 Task: Search one way flight ticket for 4 adults, 1 infant in seat and 1 infant on lap in premium economy from Page: Page Municipal Airport to Greensboro: Piedmont Triad International Airport on 5-1-2023. Choice of flights is Spirit. Number of bags: 5 checked bags. Price is upto 98000. Outbound departure time preference is 14:00.
Action: Mouse moved to (165, 173)
Screenshot: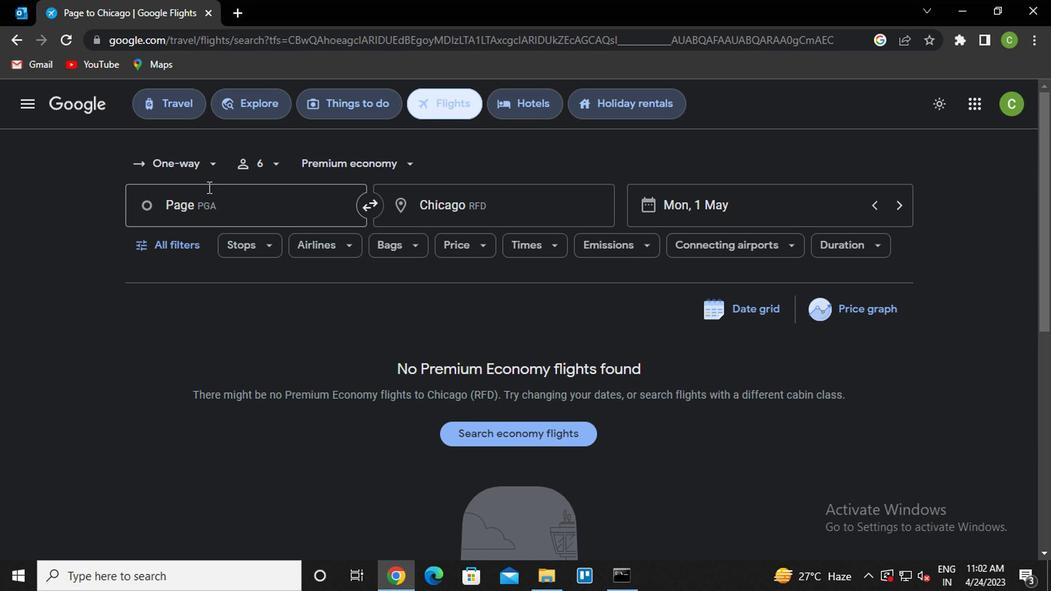 
Action: Mouse pressed left at (165, 173)
Screenshot: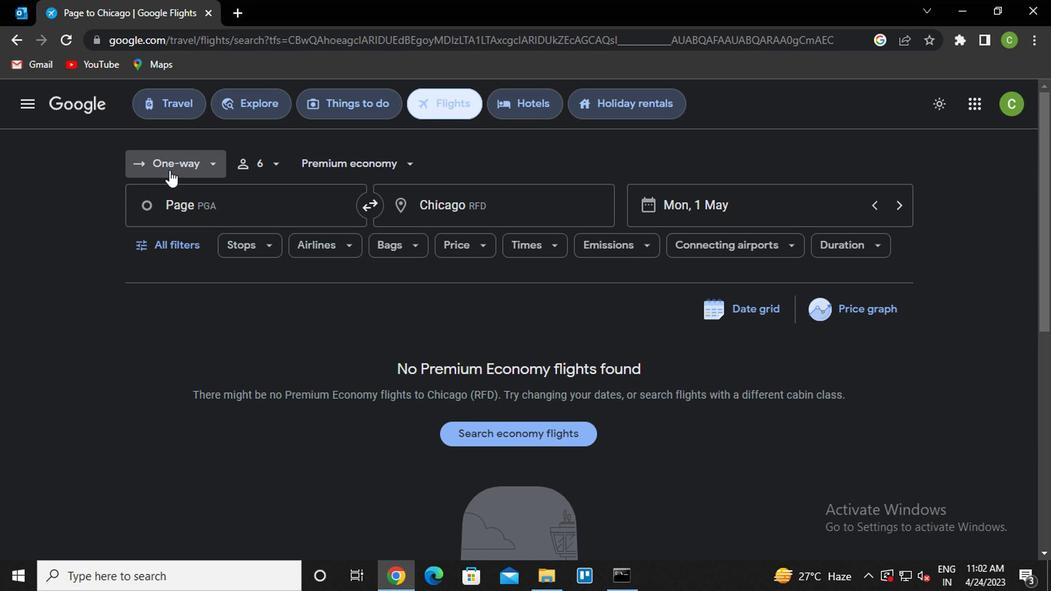 
Action: Mouse moved to (176, 228)
Screenshot: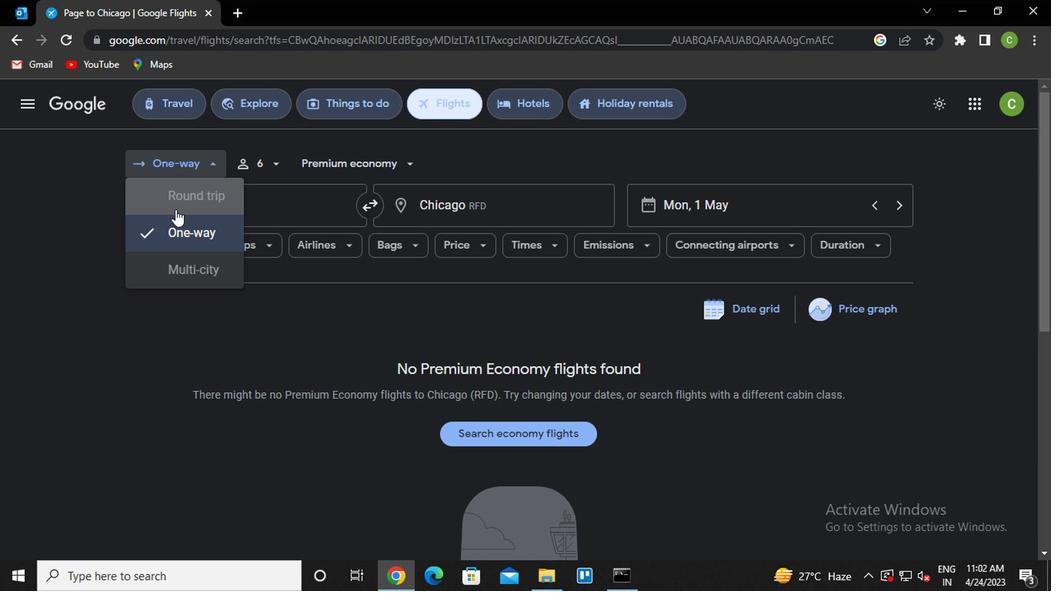 
Action: Mouse pressed left at (176, 228)
Screenshot: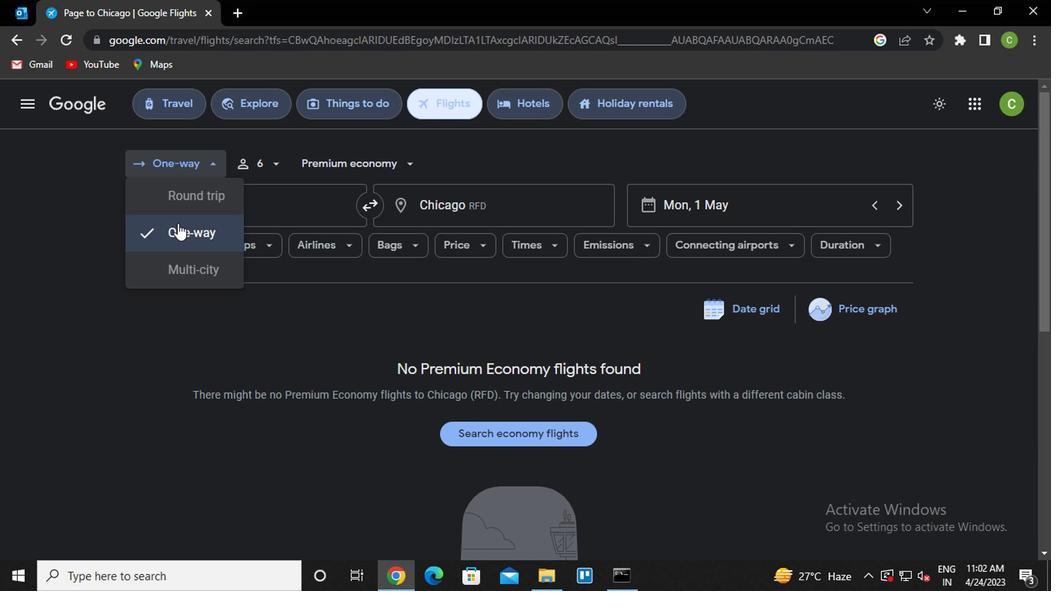 
Action: Mouse moved to (262, 173)
Screenshot: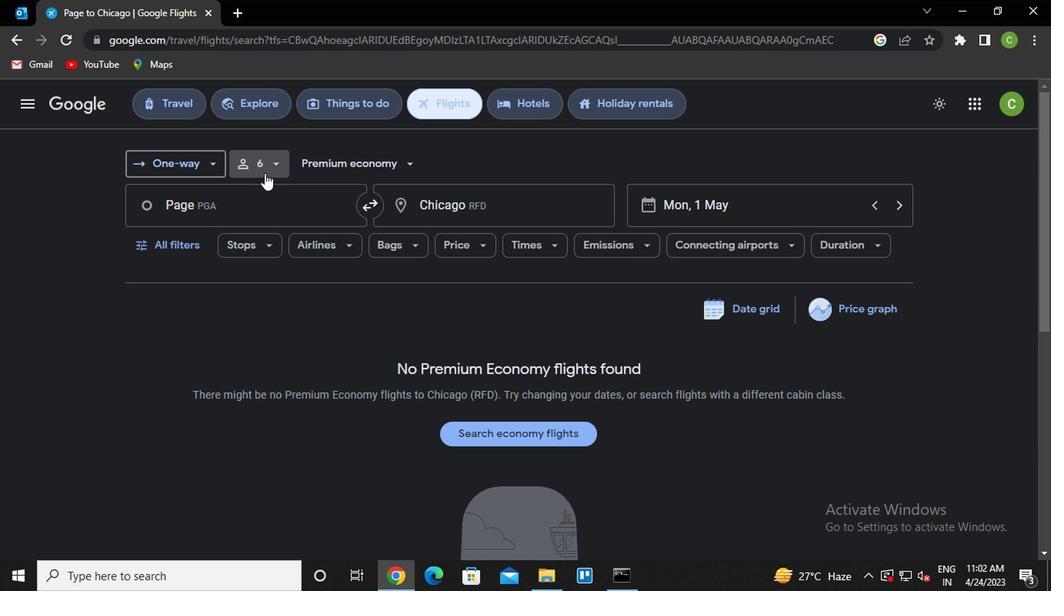 
Action: Mouse pressed left at (262, 173)
Screenshot: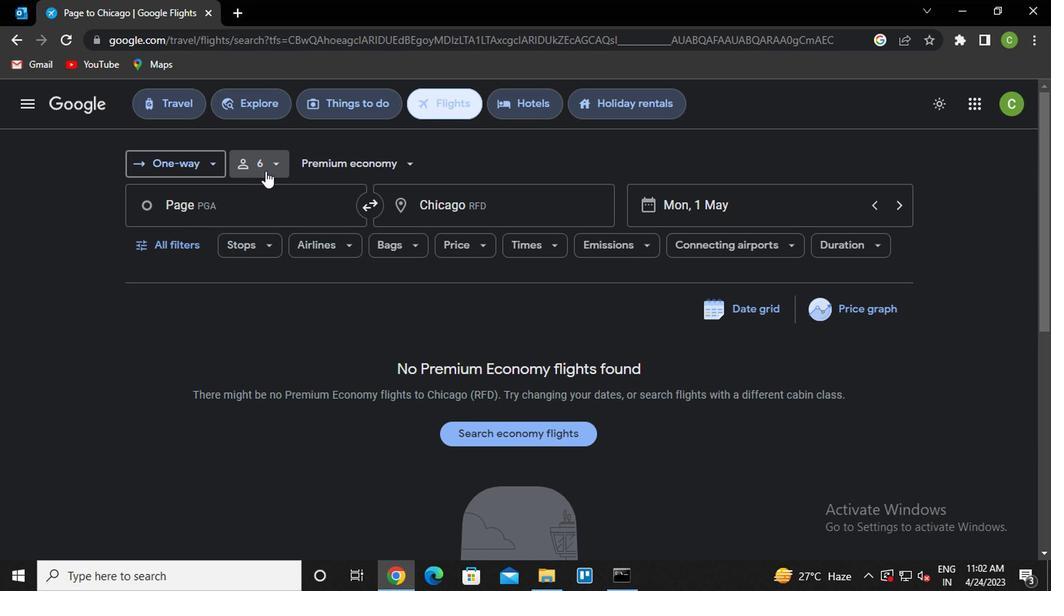
Action: Mouse moved to (327, 203)
Screenshot: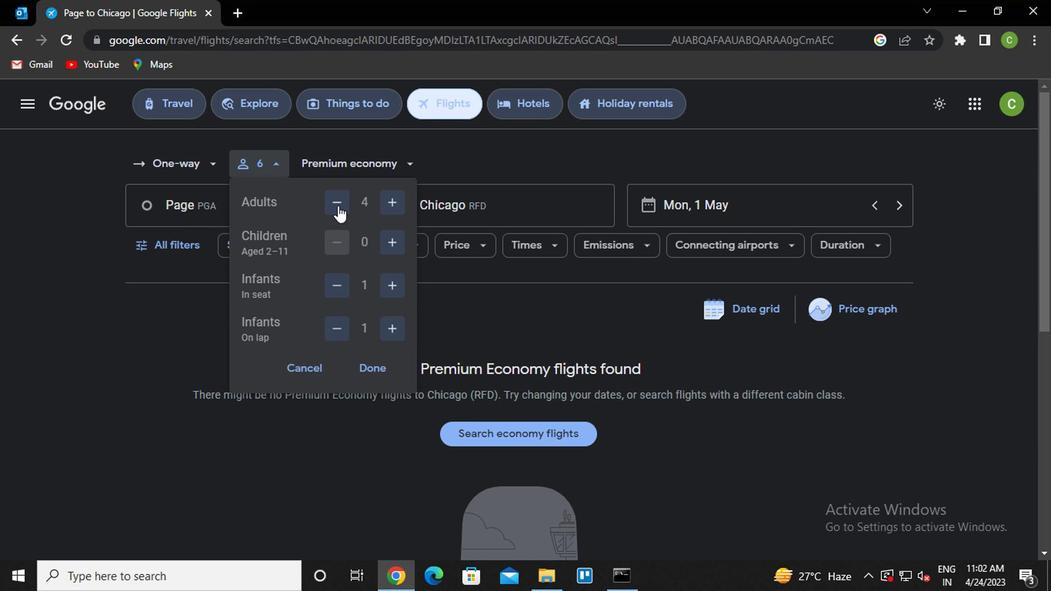 
Action: Mouse pressed left at (327, 203)
Screenshot: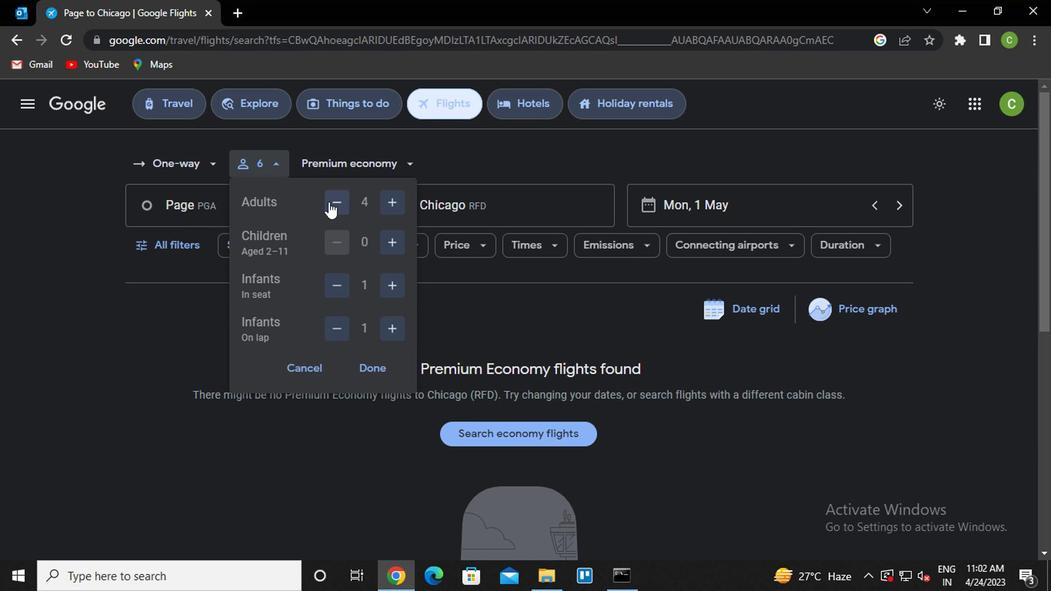 
Action: Mouse moved to (387, 200)
Screenshot: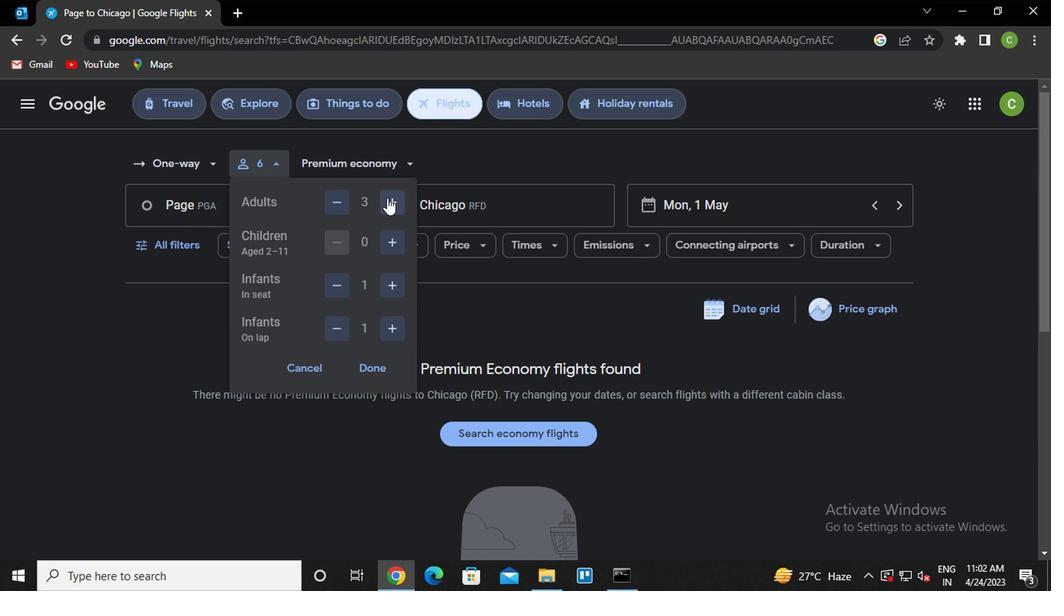 
Action: Mouse pressed left at (387, 200)
Screenshot: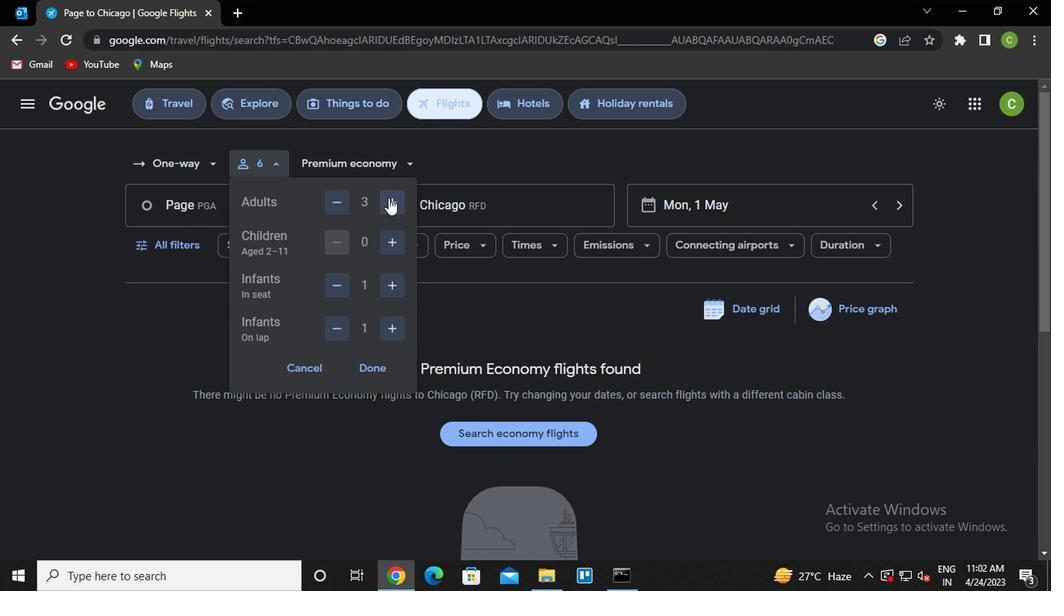 
Action: Mouse moved to (380, 371)
Screenshot: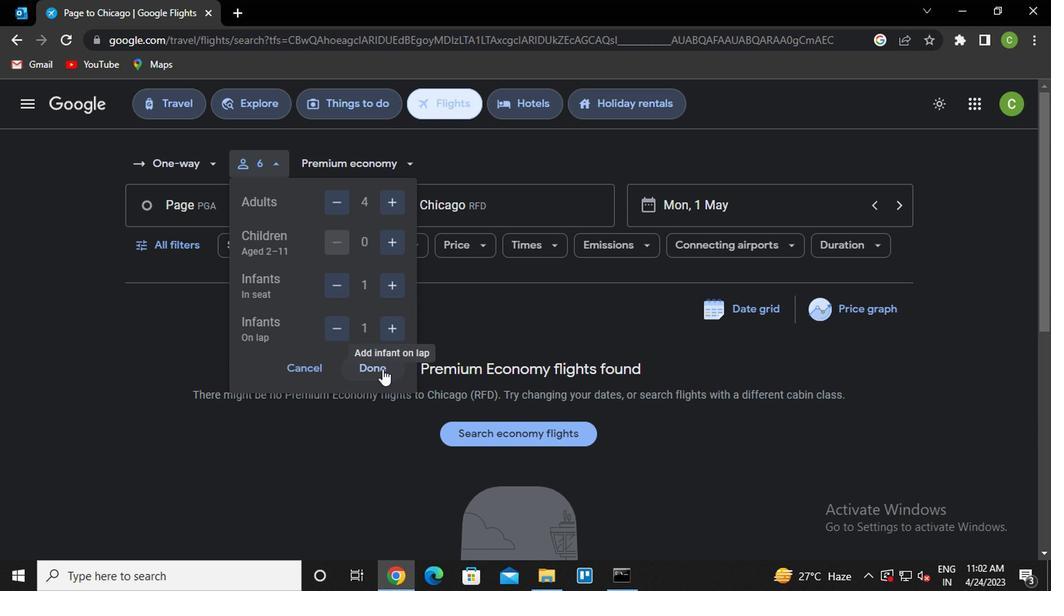 
Action: Mouse pressed left at (380, 371)
Screenshot: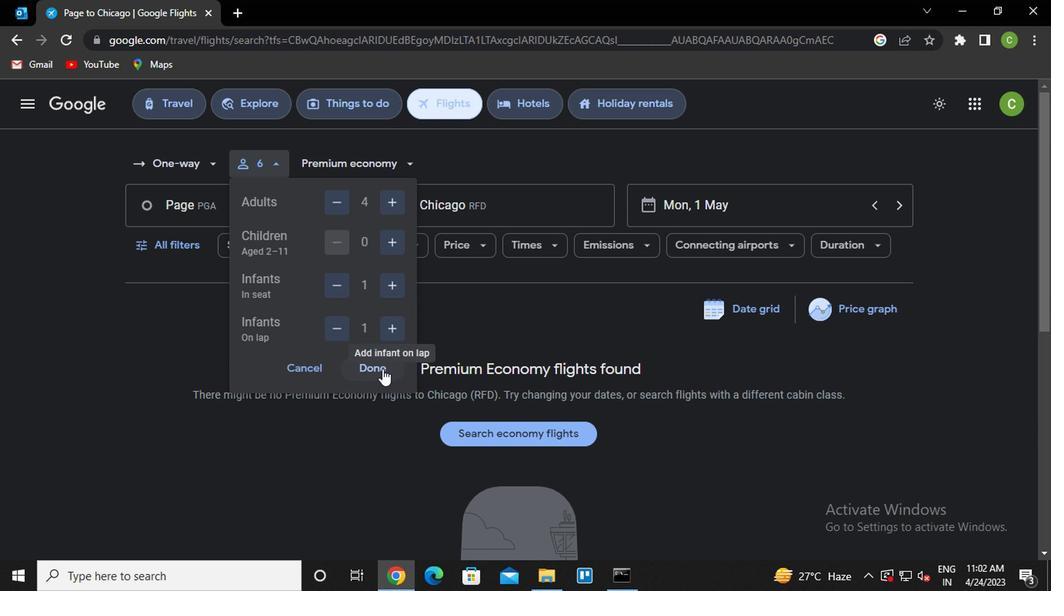 
Action: Mouse moved to (365, 167)
Screenshot: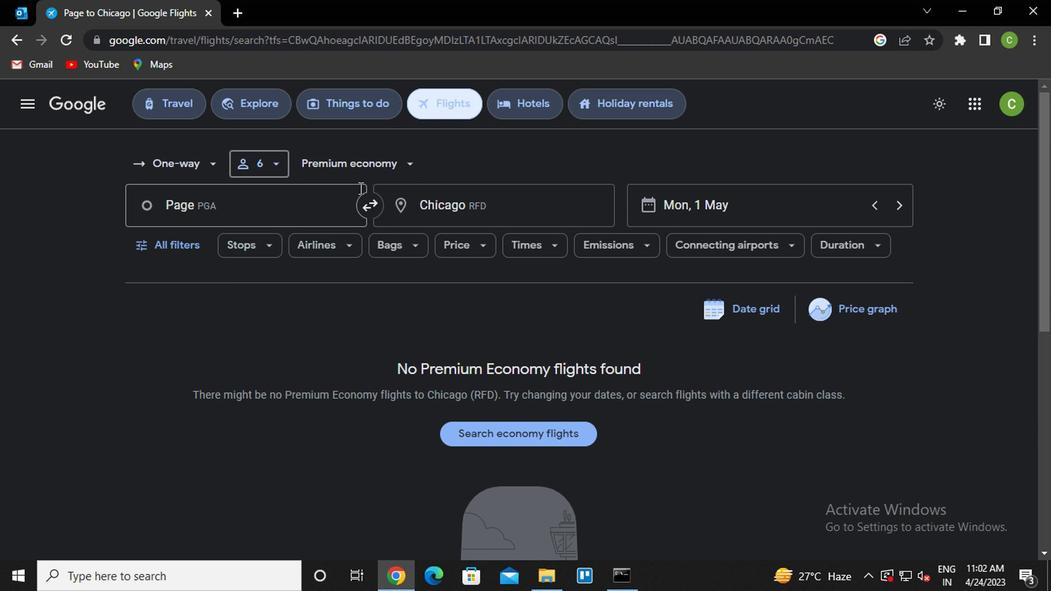 
Action: Mouse pressed left at (365, 167)
Screenshot: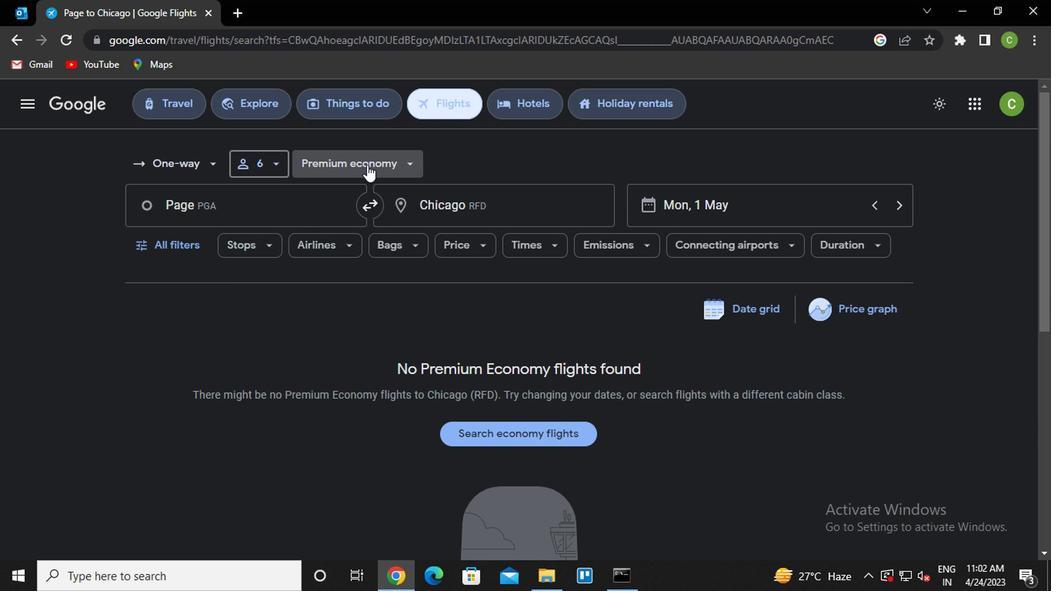
Action: Mouse moved to (376, 227)
Screenshot: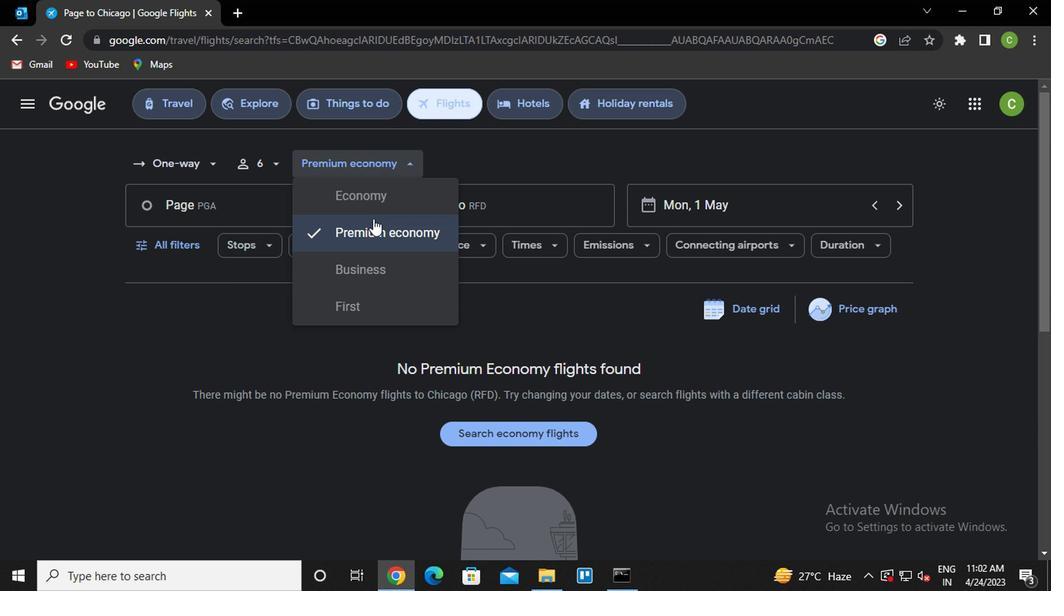 
Action: Mouse pressed left at (376, 227)
Screenshot: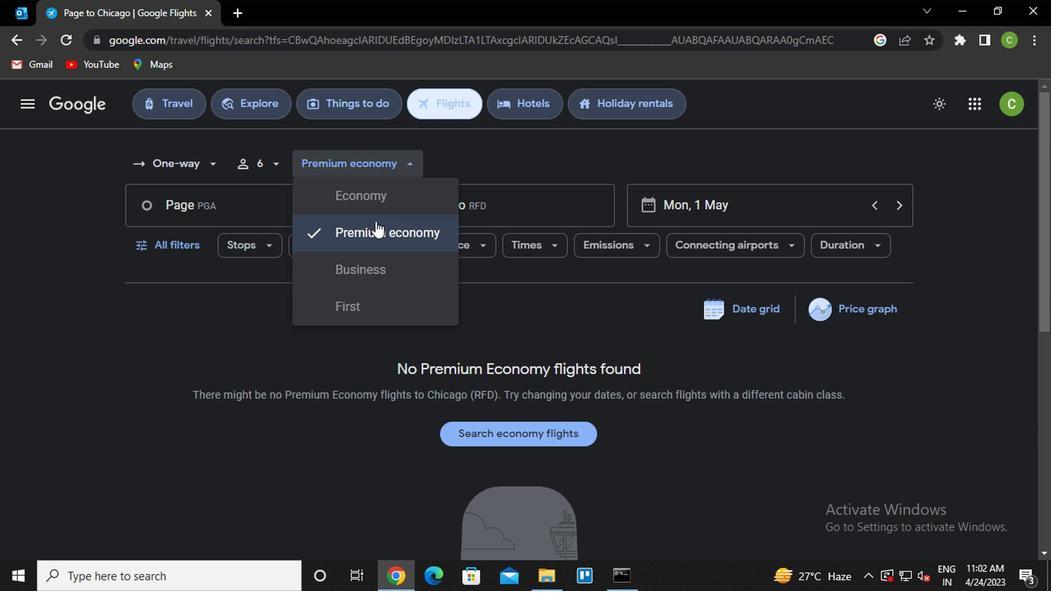 
Action: Mouse moved to (277, 215)
Screenshot: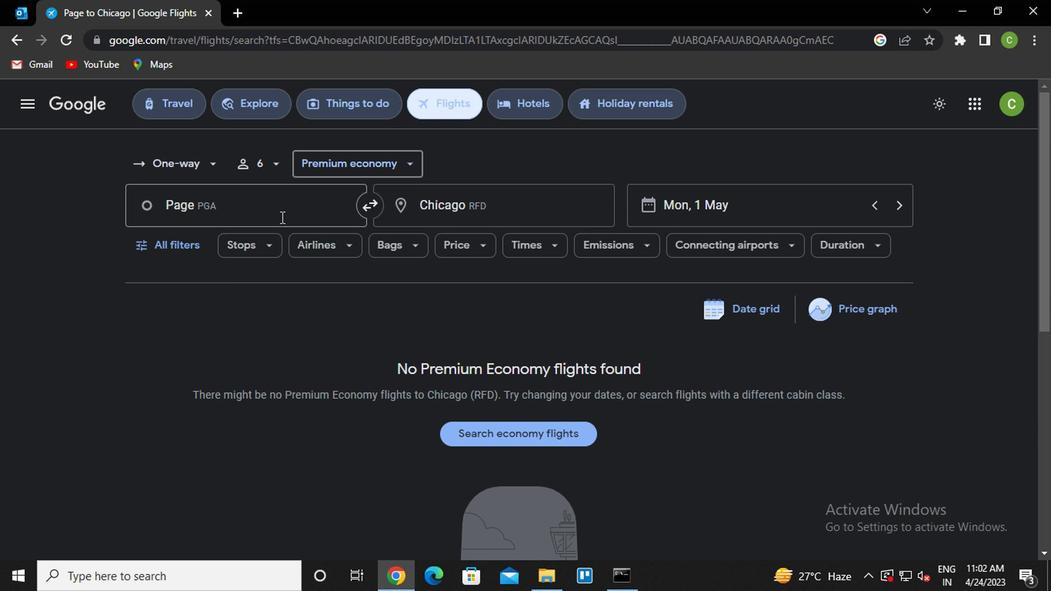 
Action: Mouse pressed left at (277, 215)
Screenshot: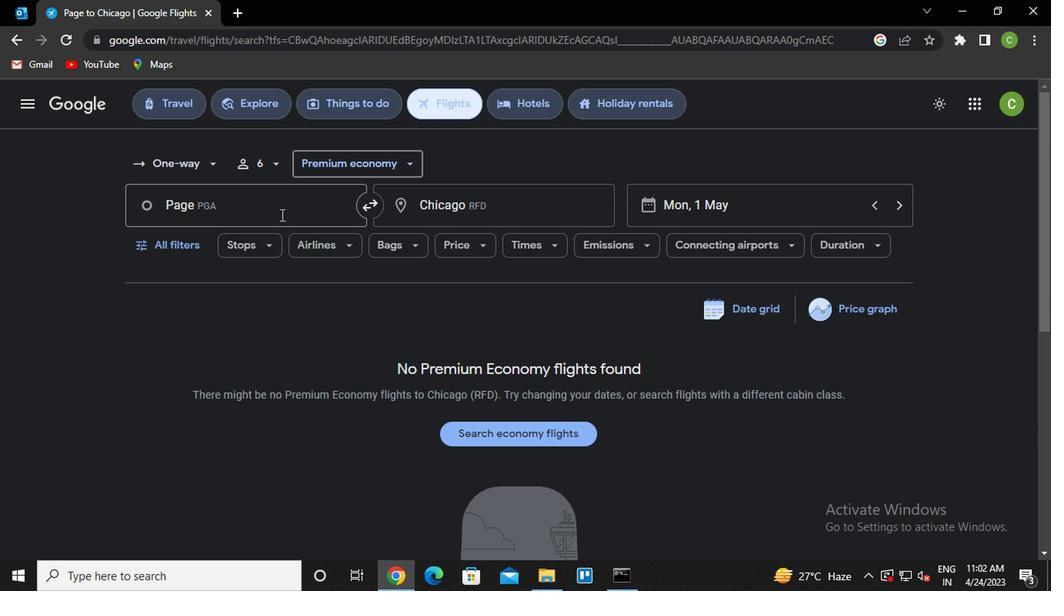 
Action: Mouse moved to (280, 214)
Screenshot: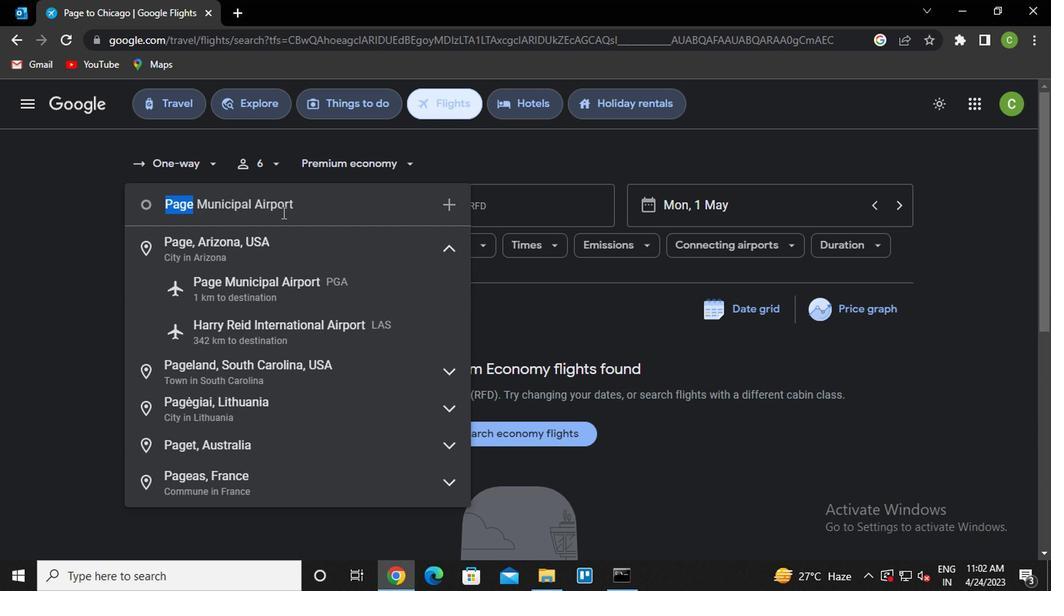 
Action: Key pressed p<Key.caps_lock>age<Key.space>mub<Key.backspace>nicipal<Key.space>to<Key.space>greensboro<Key.shift><Key.left>ctrl+C<Key.shift><Key.left><Key.left><Key.left>ctrl+V<Key.enter>
Screenshot: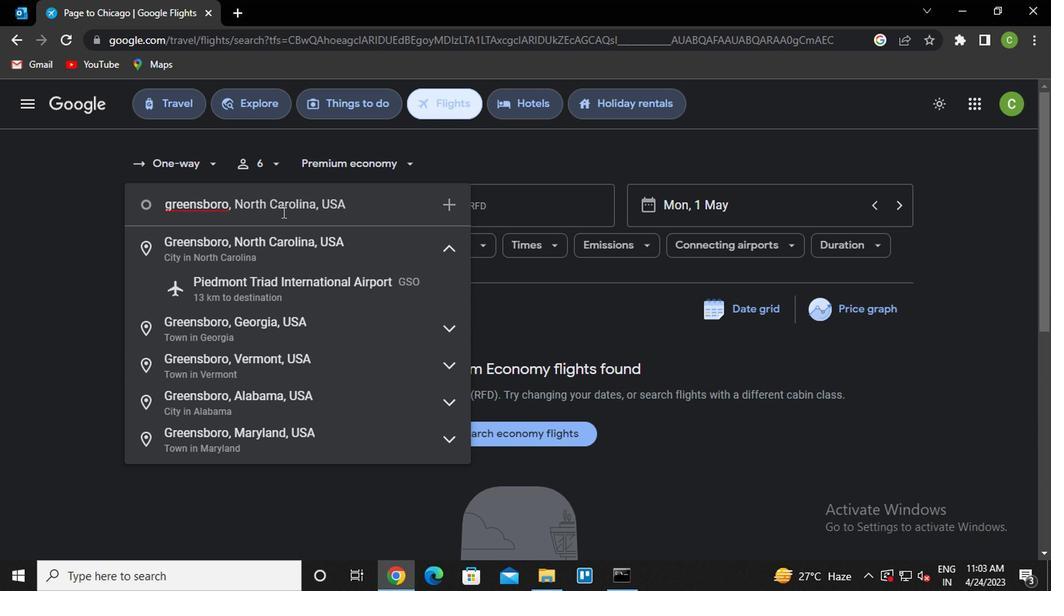 
Action: Mouse moved to (270, 208)
Screenshot: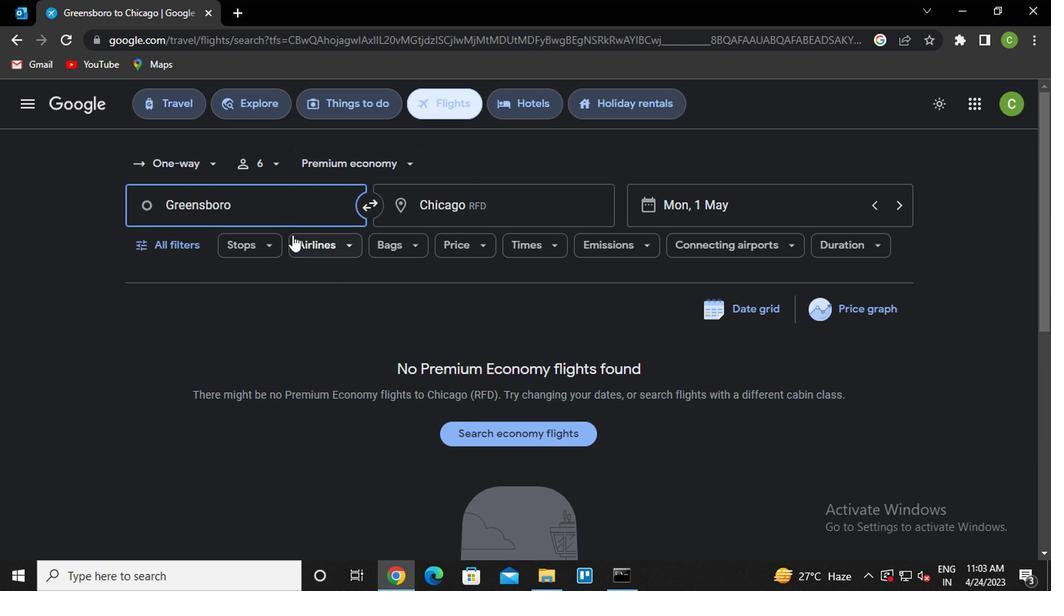
Action: Mouse pressed left at (270, 208)
Screenshot: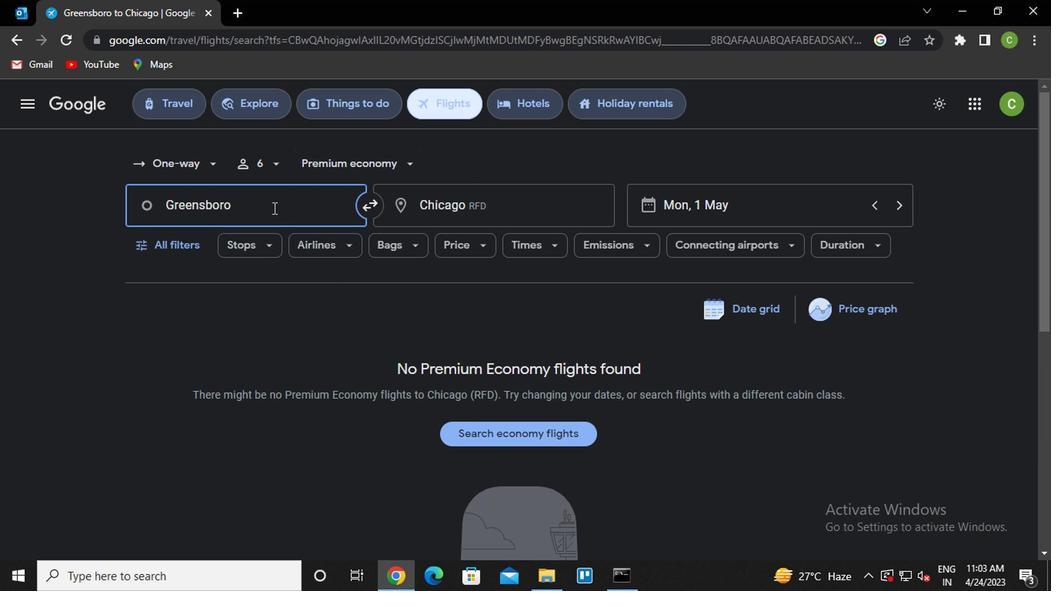 
Action: Mouse moved to (280, 239)
Screenshot: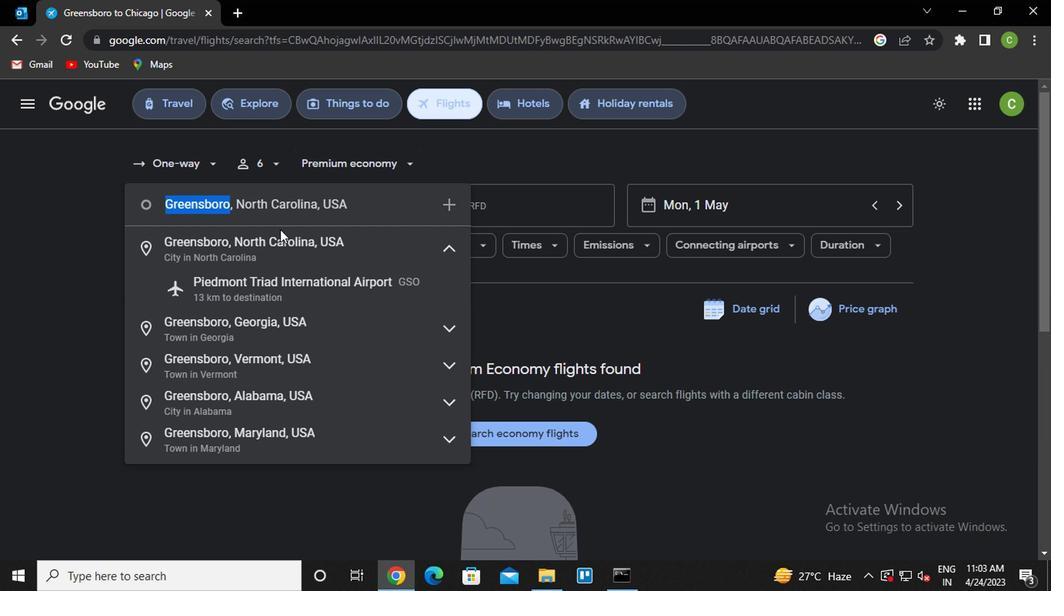 
Action: Mouse pressed left at (280, 239)
Screenshot: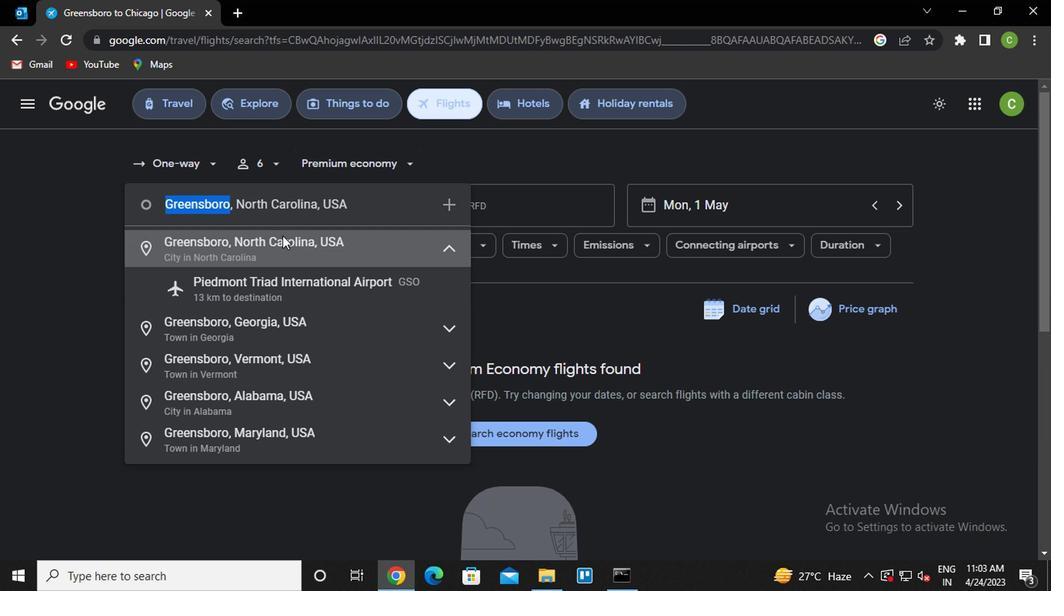 
Action: Mouse moved to (243, 213)
Screenshot: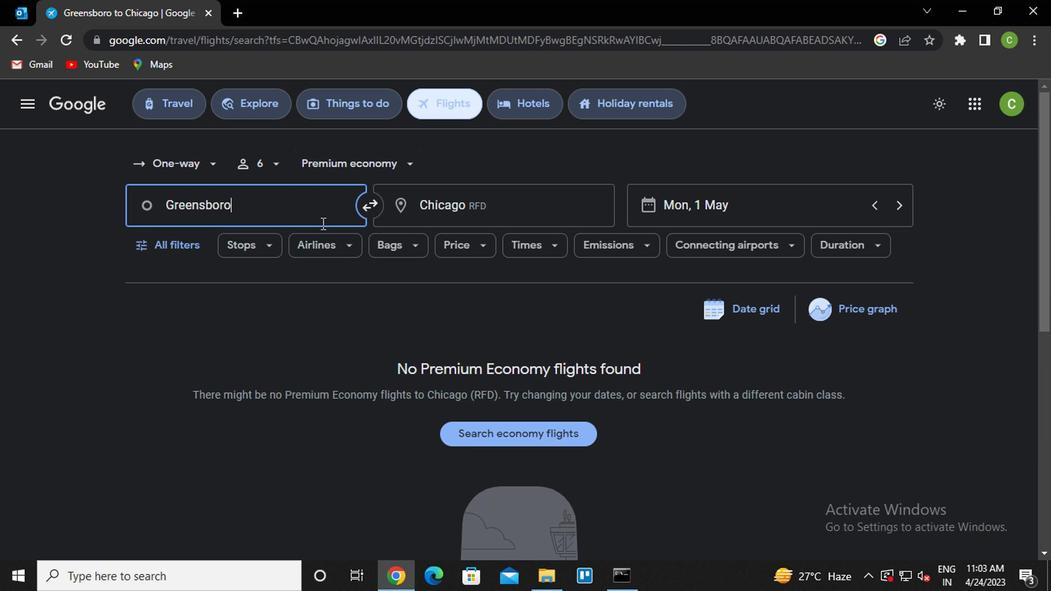 
Action: Mouse pressed left at (243, 213)
Screenshot: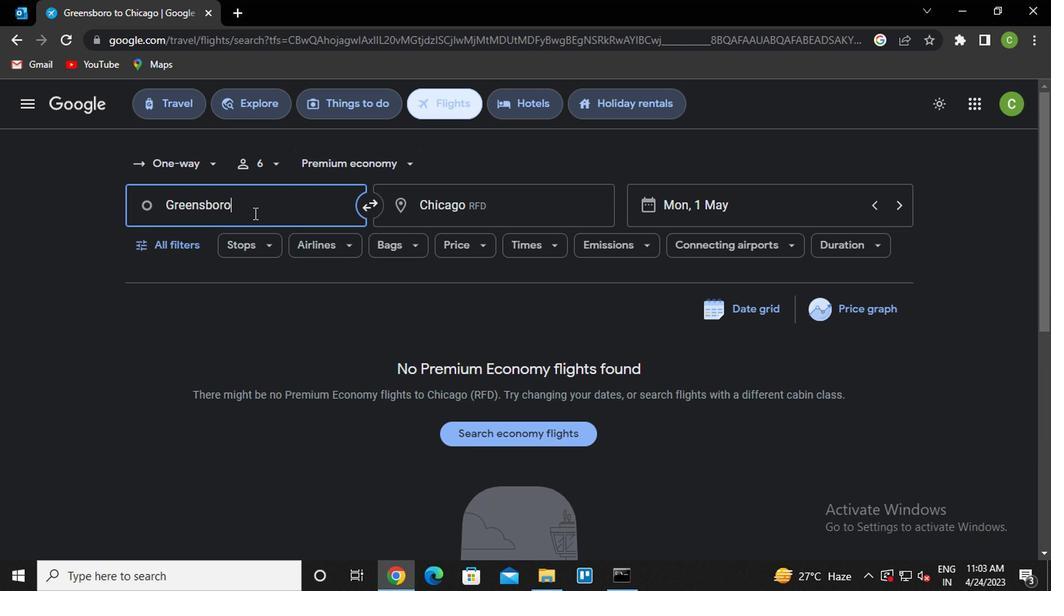 
Action: Mouse moved to (302, 249)
Screenshot: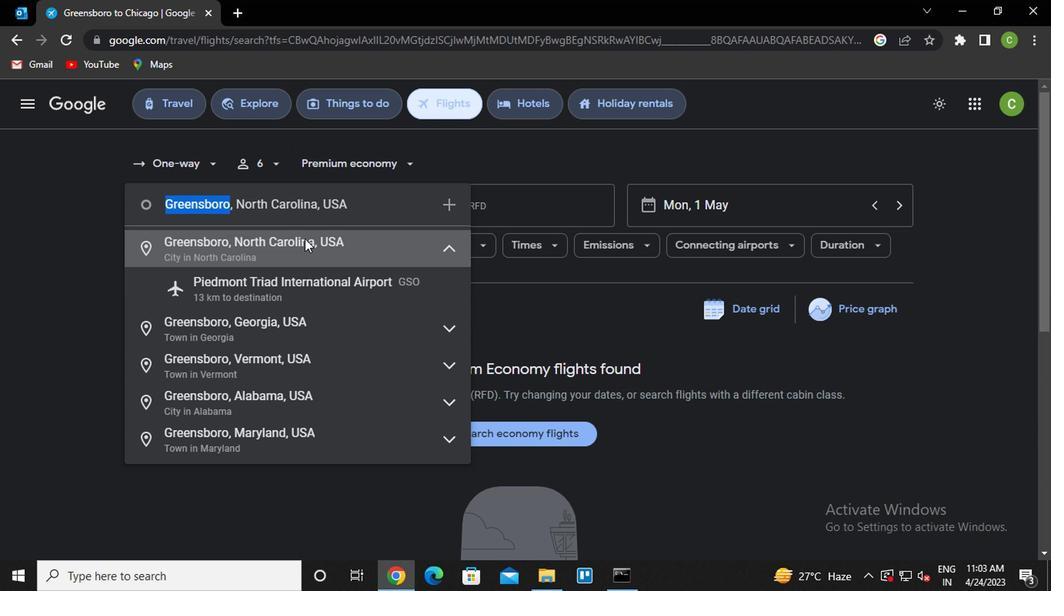 
Action: Mouse pressed left at (302, 249)
Screenshot: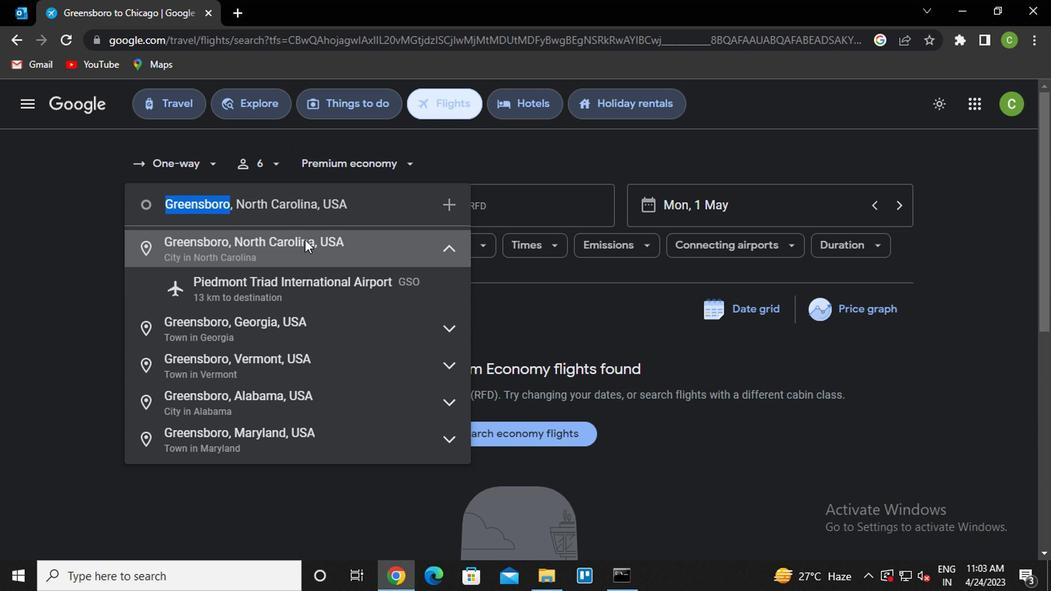 
Action: Mouse moved to (515, 200)
Screenshot: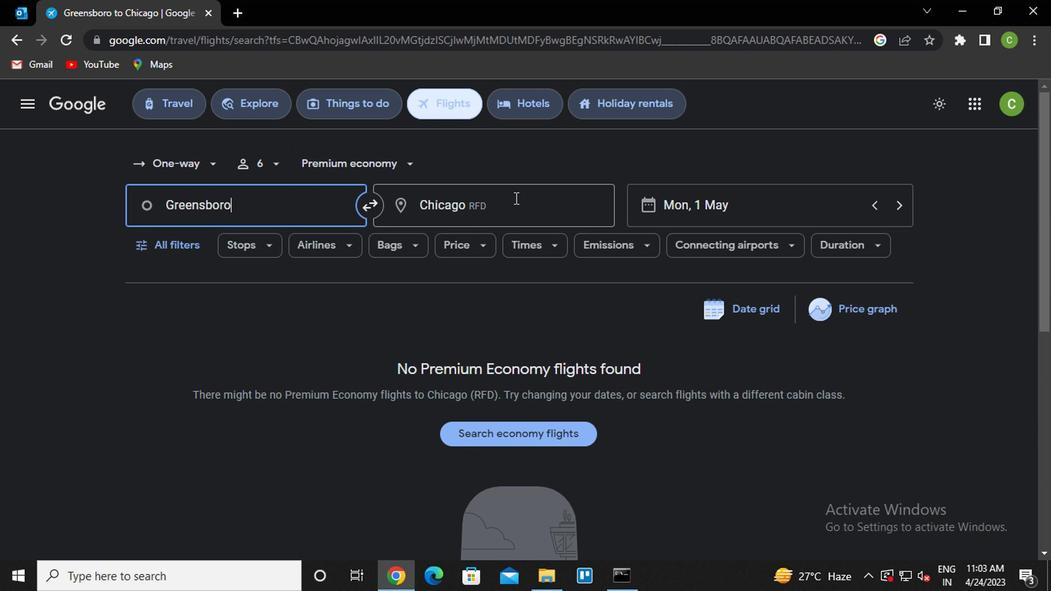 
Action: Mouse pressed left at (515, 200)
Screenshot: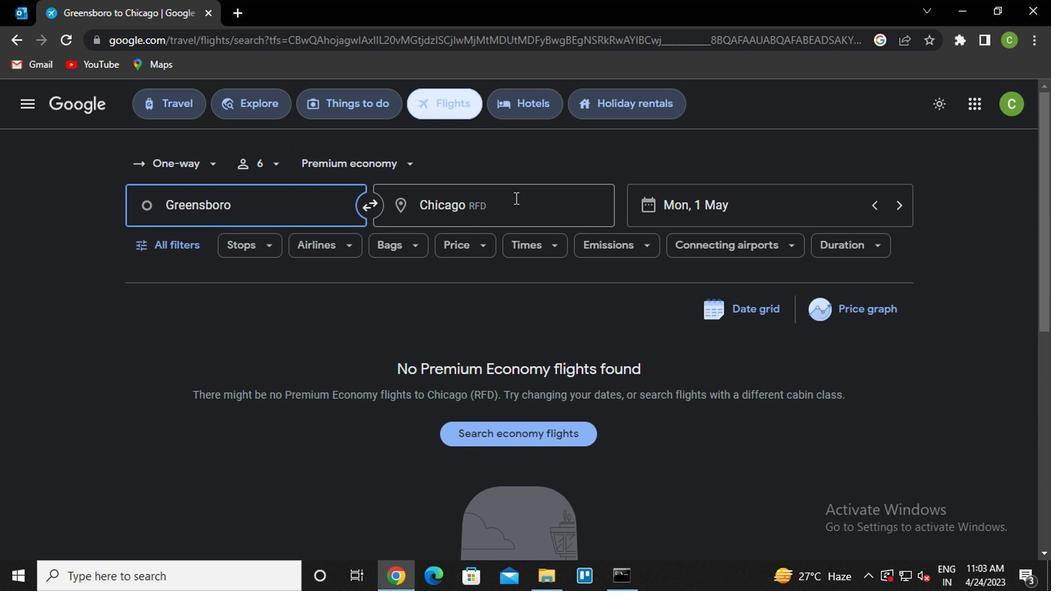 
Action: Key pressed <Key.caps_lock>ctrl+P<Key.caps_lock>IEDONT<Key.space>TRAID<Key.down><Key.enter>
Screenshot: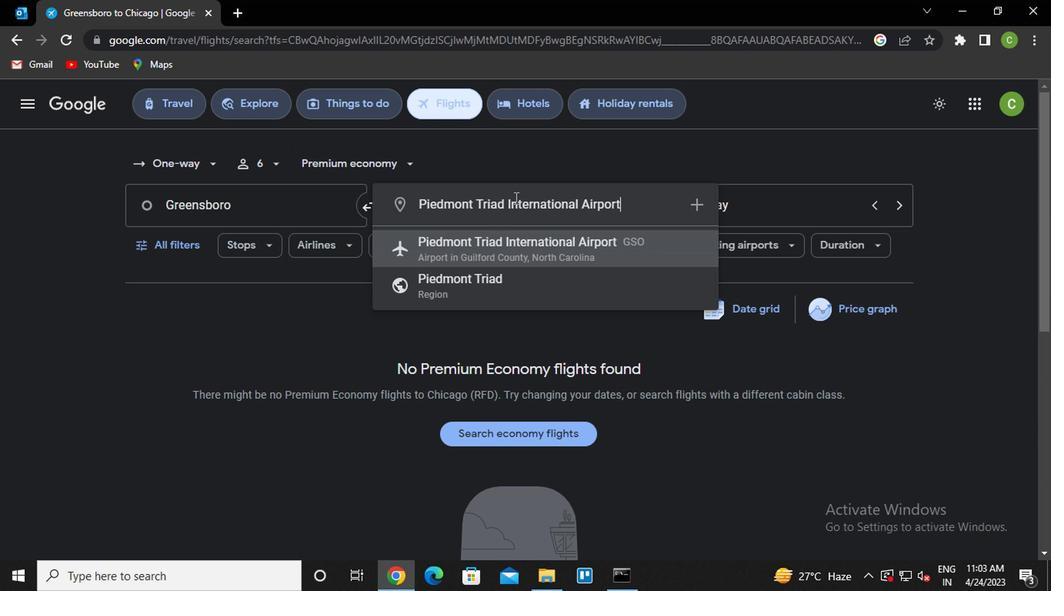 
Action: Mouse moved to (693, 210)
Screenshot: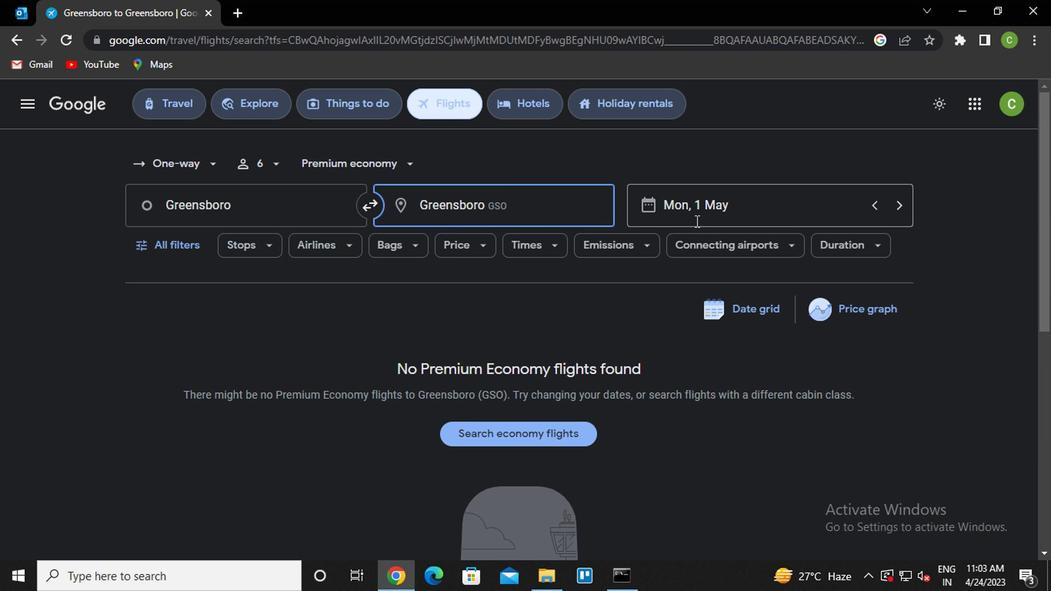 
Action: Mouse pressed left at (693, 210)
Screenshot: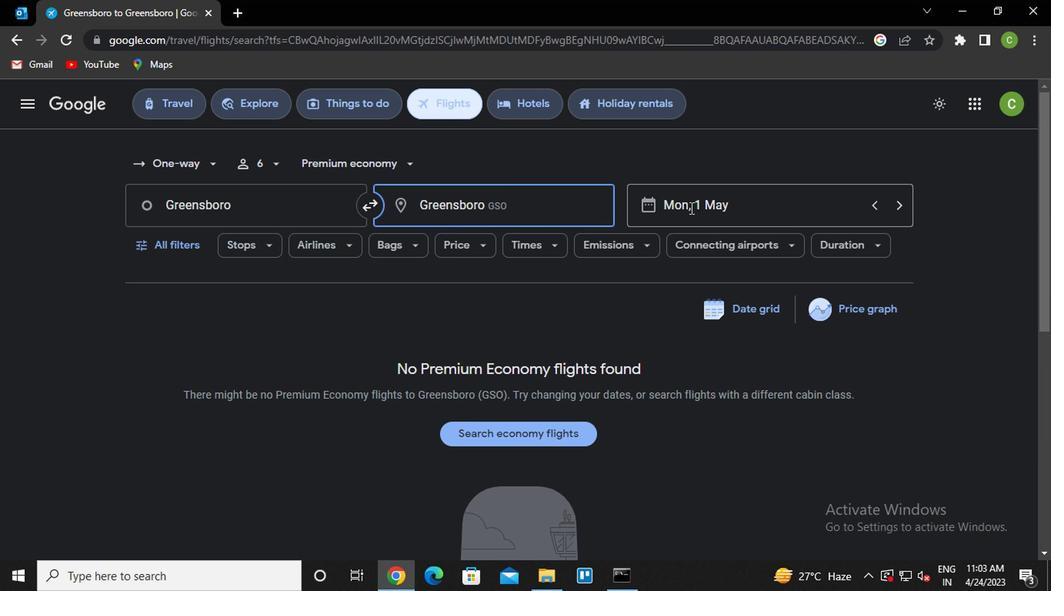 
Action: Mouse moved to (792, 155)
Screenshot: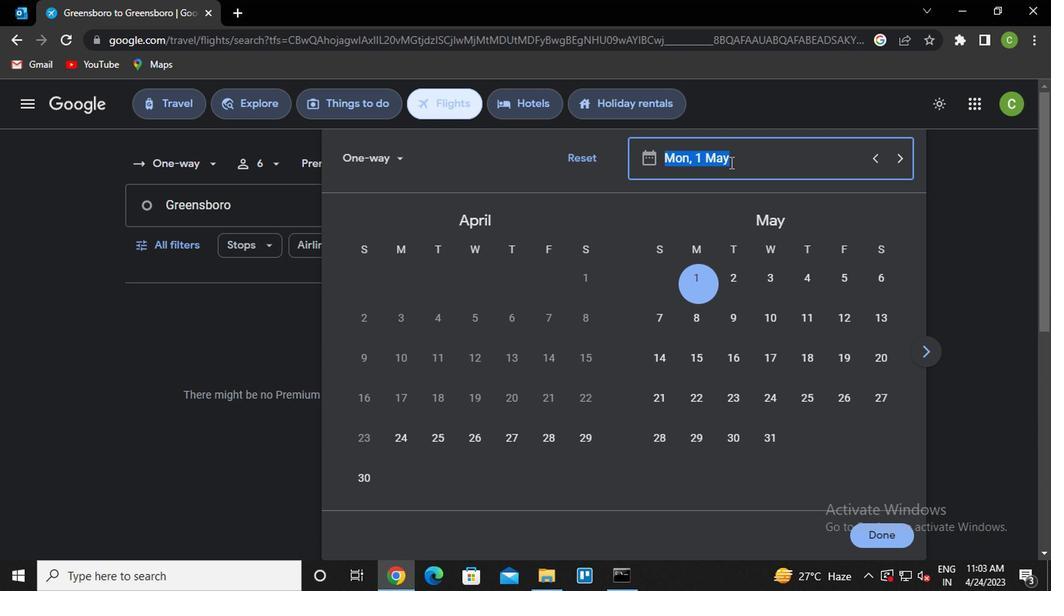 
Action: Mouse pressed left at (792, 155)
Screenshot: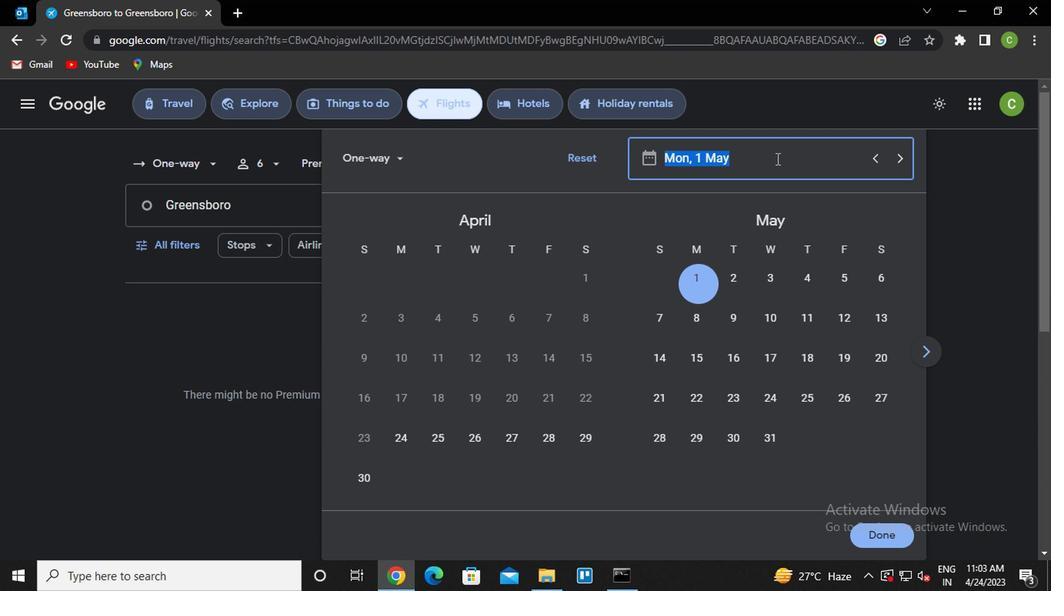 
Action: Mouse moved to (697, 284)
Screenshot: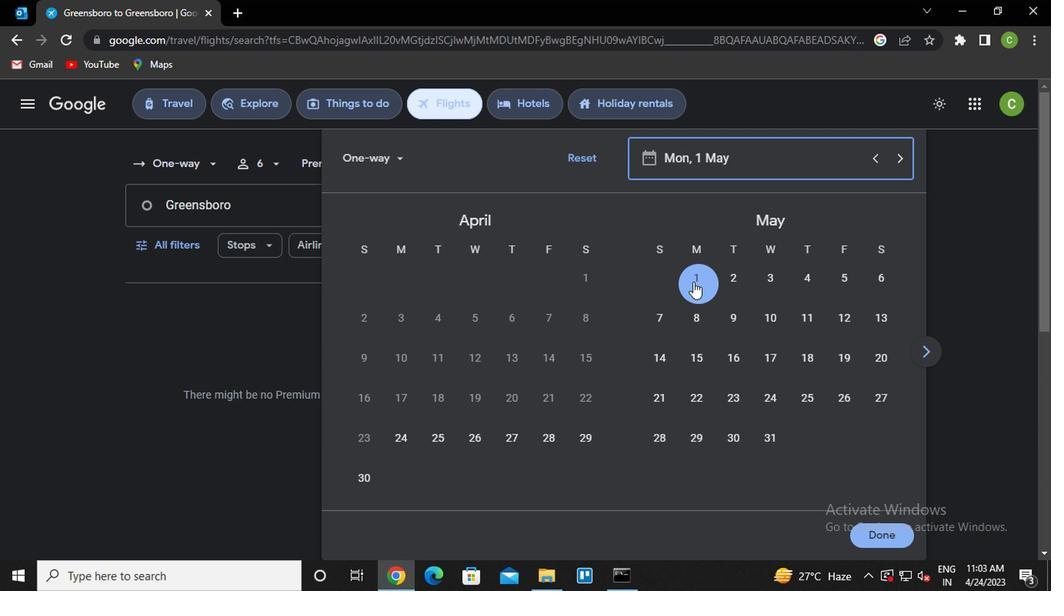 
Action: Mouse pressed left at (697, 284)
Screenshot: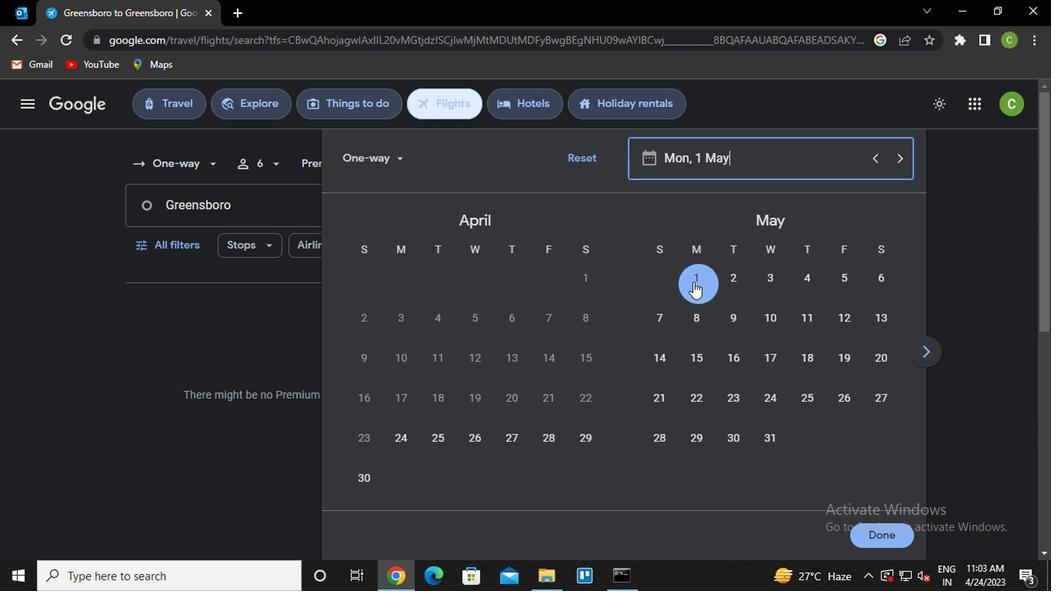 
Action: Mouse moved to (891, 534)
Screenshot: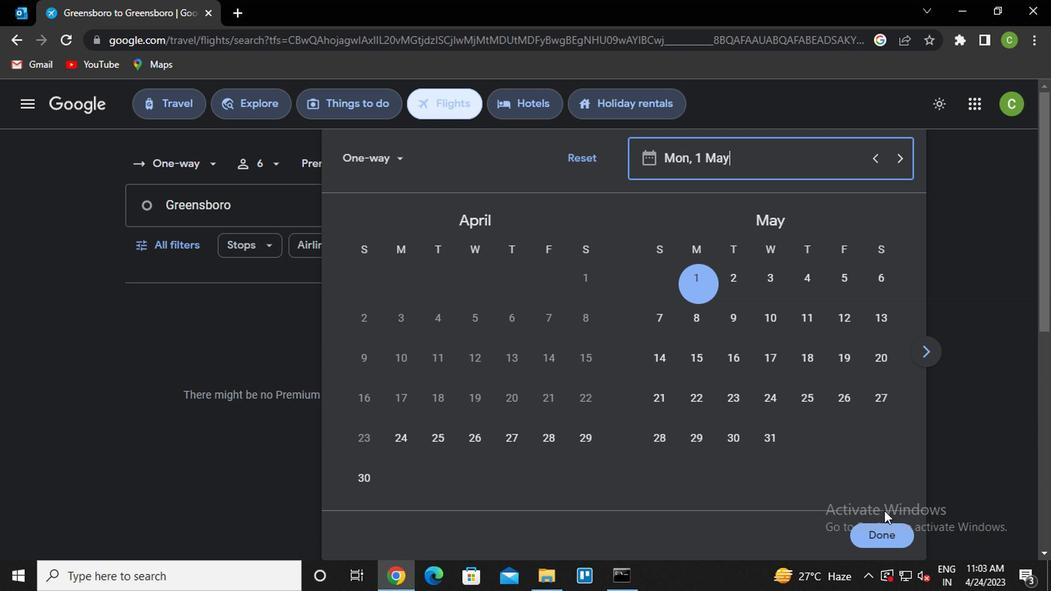 
Action: Mouse pressed left at (891, 534)
Screenshot: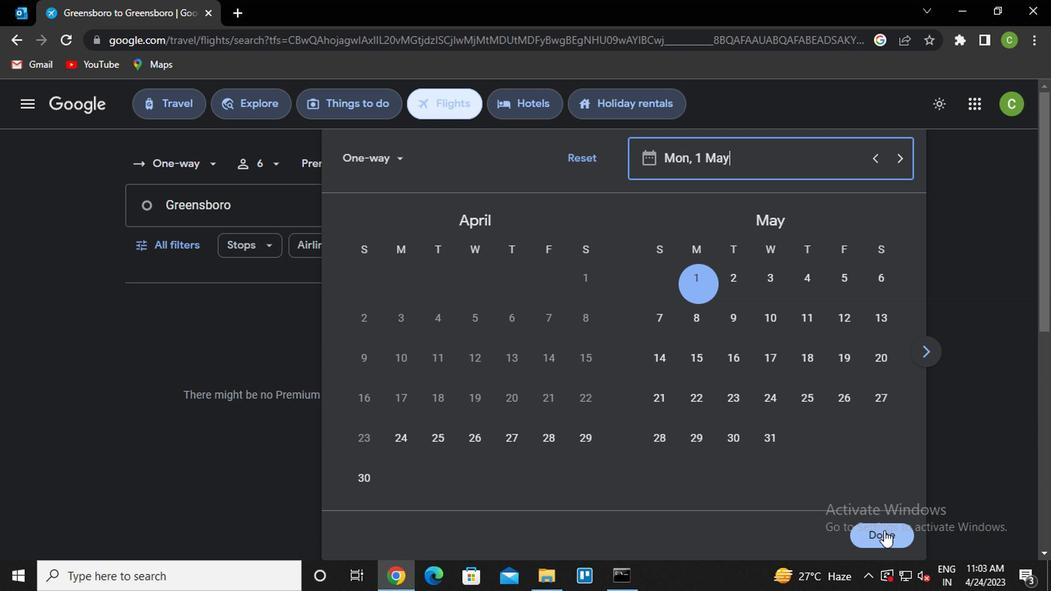 
Action: Mouse moved to (174, 259)
Screenshot: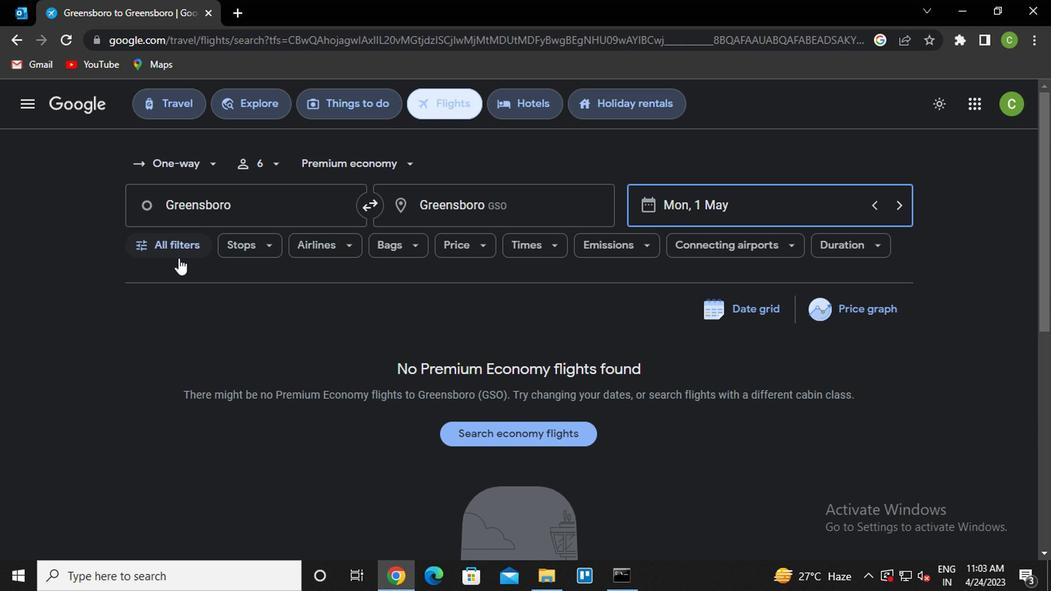 
Action: Mouse pressed left at (174, 259)
Screenshot: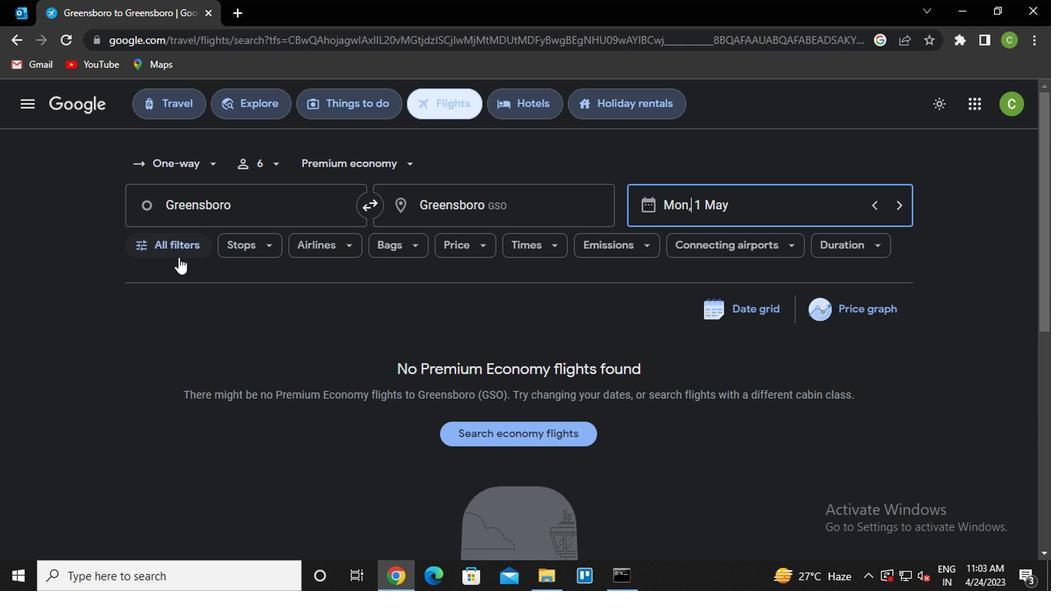 
Action: Mouse moved to (347, 339)
Screenshot: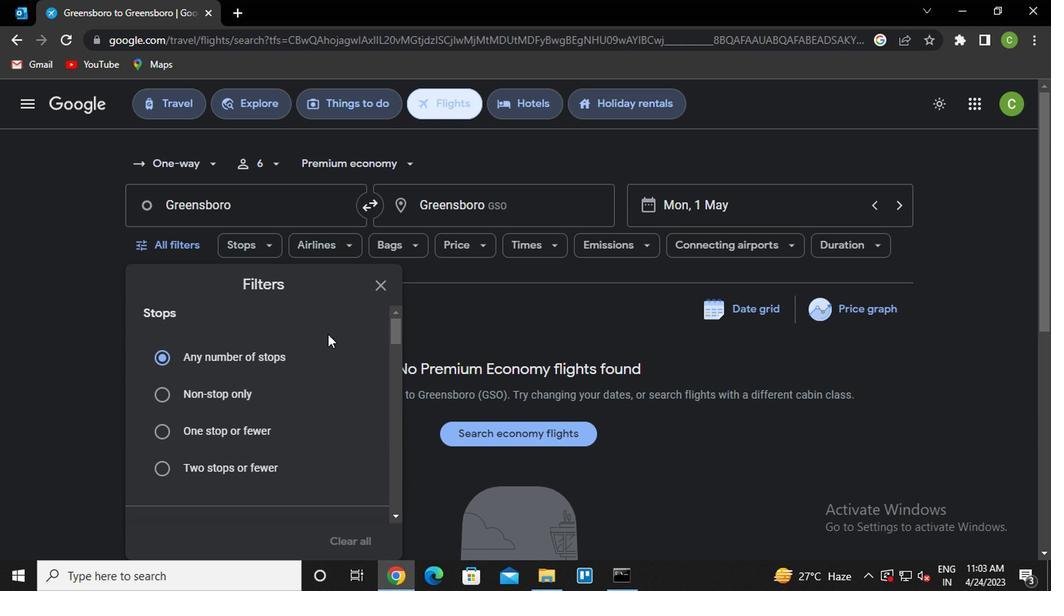
Action: Mouse scrolled (347, 337) with delta (0, -1)
Screenshot: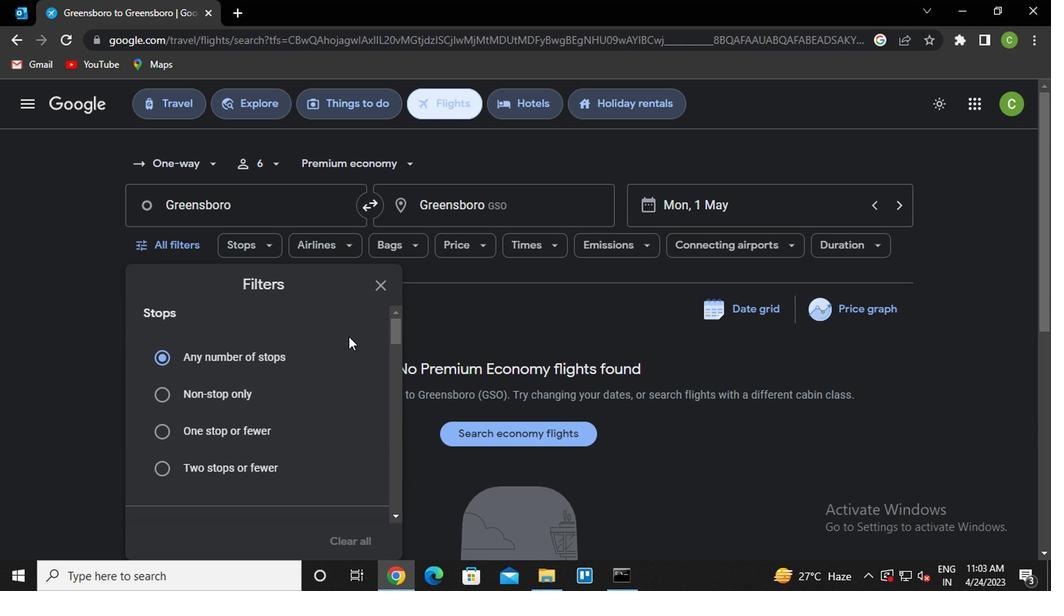 
Action: Mouse moved to (347, 339)
Screenshot: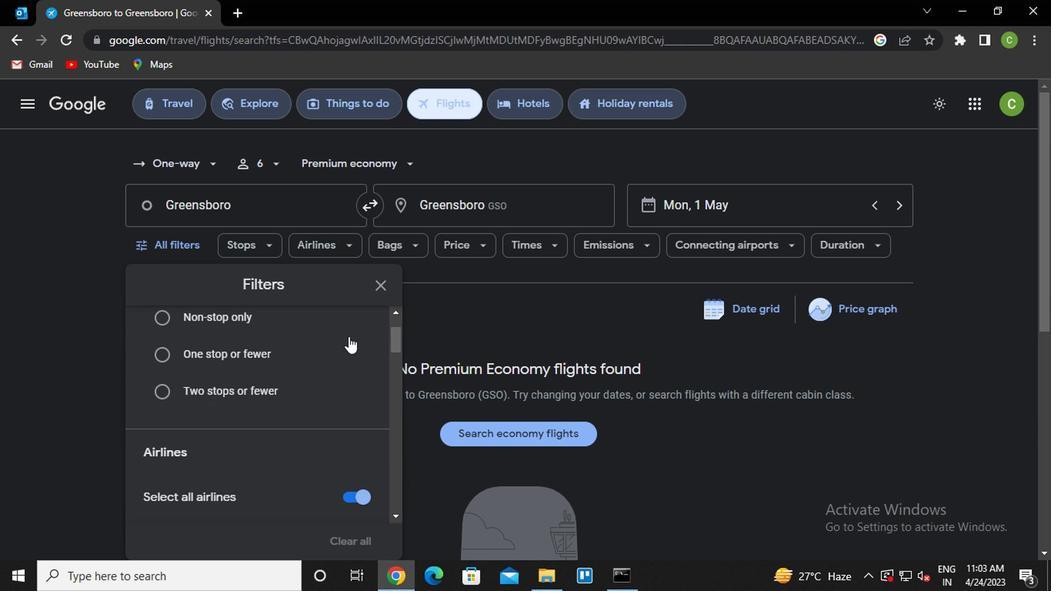 
Action: Mouse scrolled (347, 339) with delta (0, 0)
Screenshot: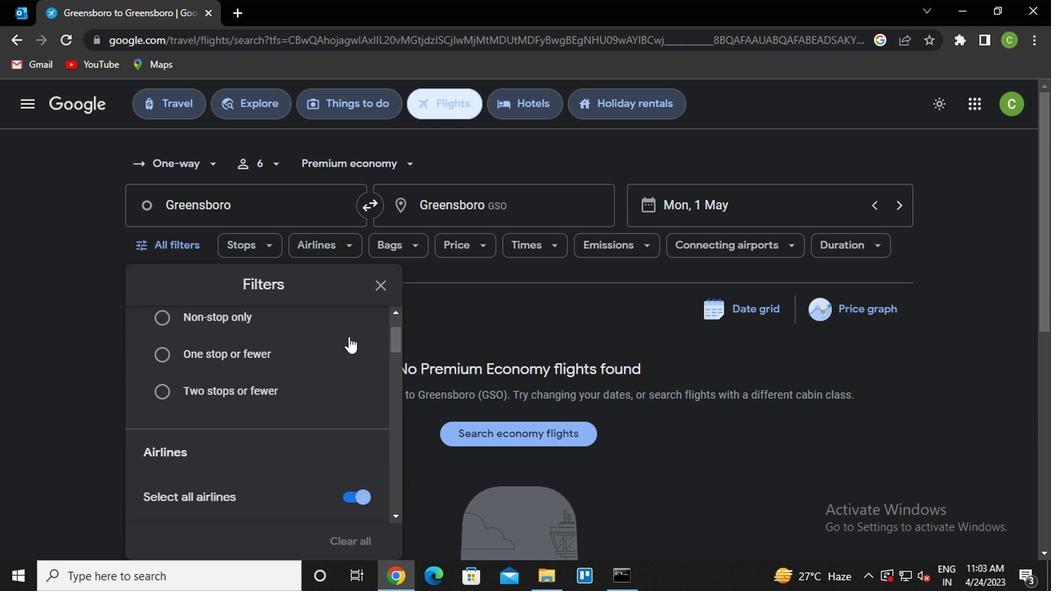 
Action: Mouse scrolled (347, 339) with delta (0, 0)
Screenshot: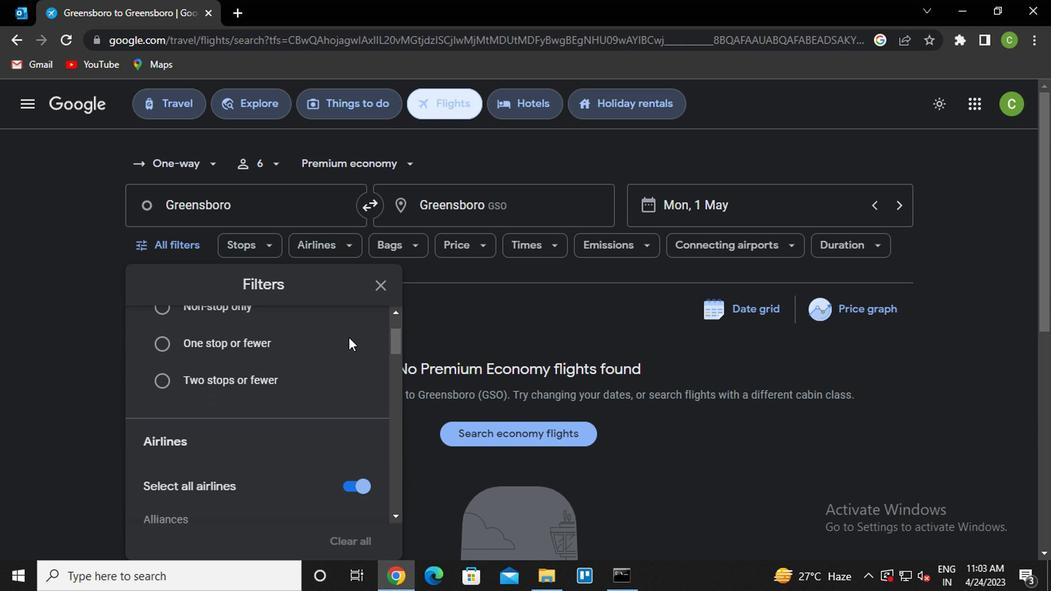 
Action: Mouse moved to (293, 345)
Screenshot: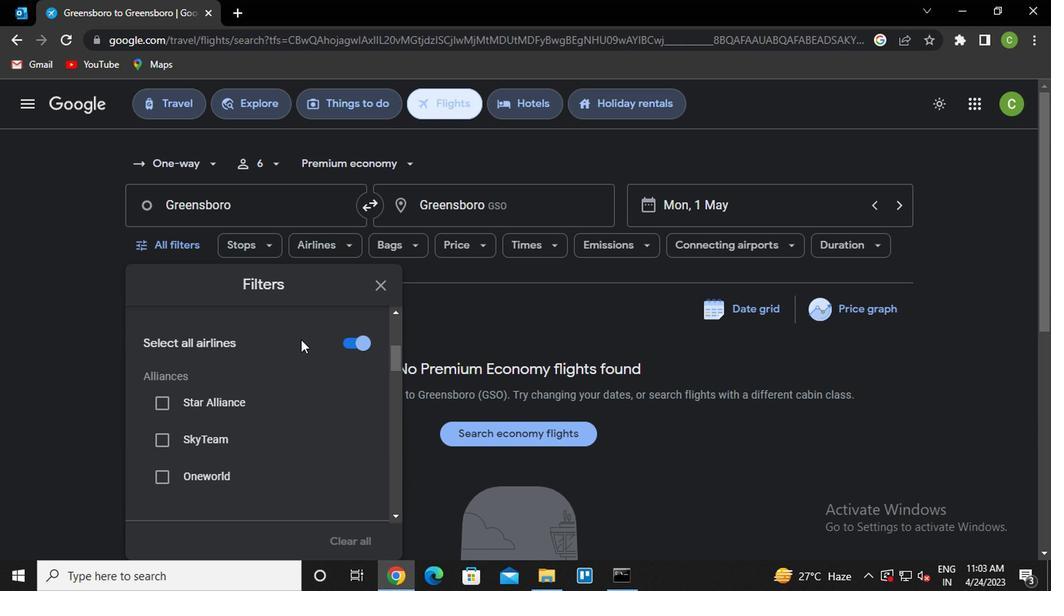 
Action: Mouse scrolled (293, 343) with delta (0, -1)
Screenshot: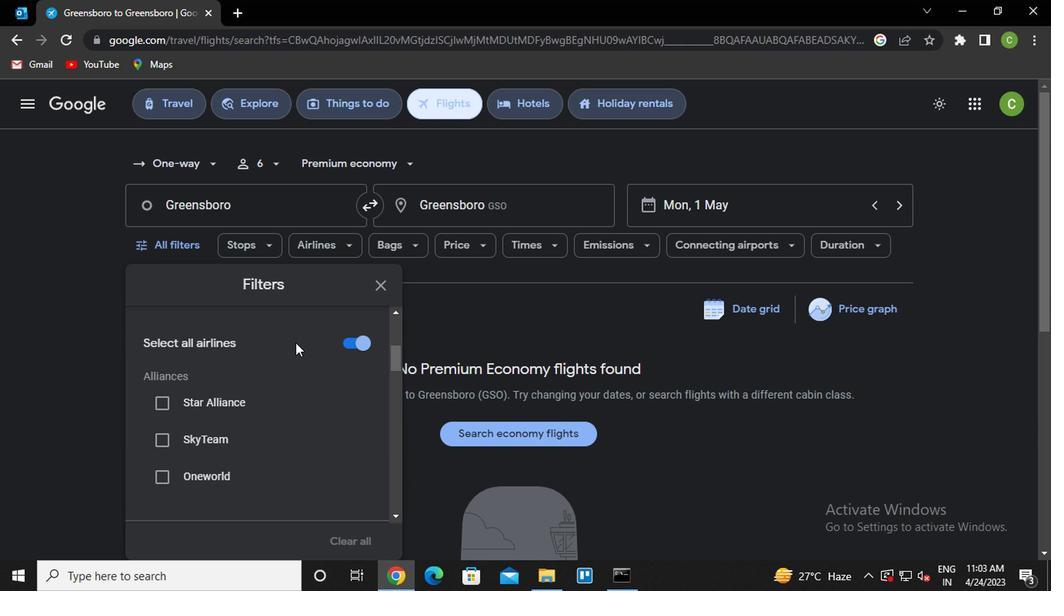 
Action: Mouse scrolled (293, 343) with delta (0, -1)
Screenshot: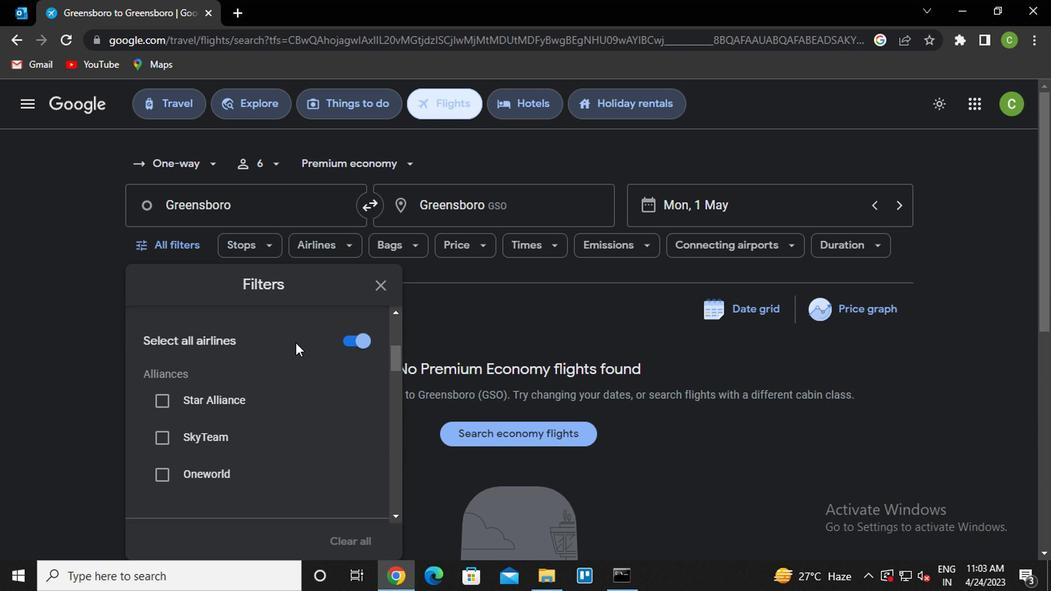
Action: Mouse scrolled (293, 343) with delta (0, -1)
Screenshot: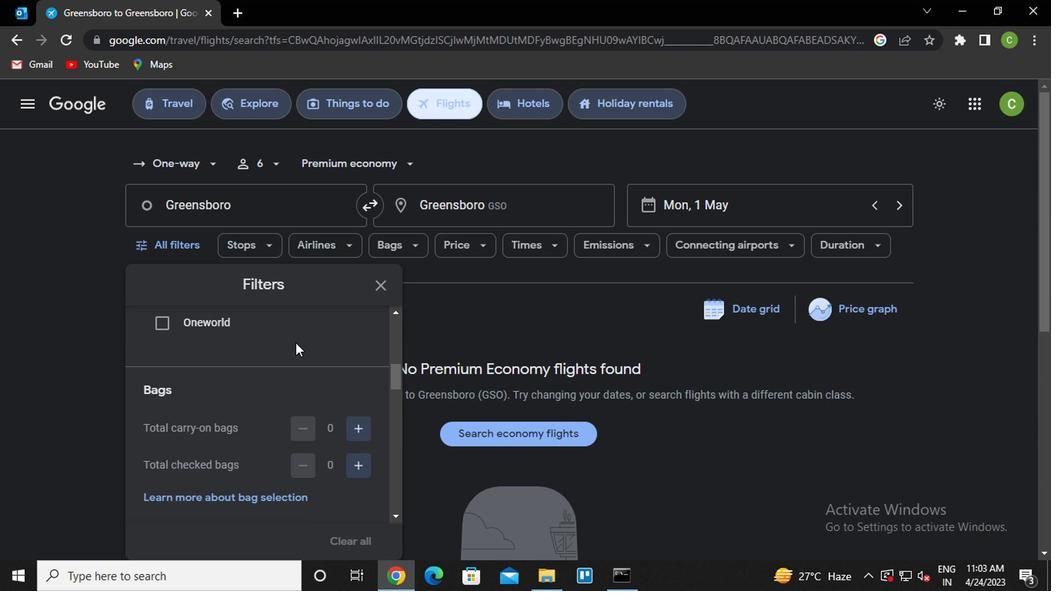 
Action: Mouse scrolled (293, 343) with delta (0, -1)
Screenshot: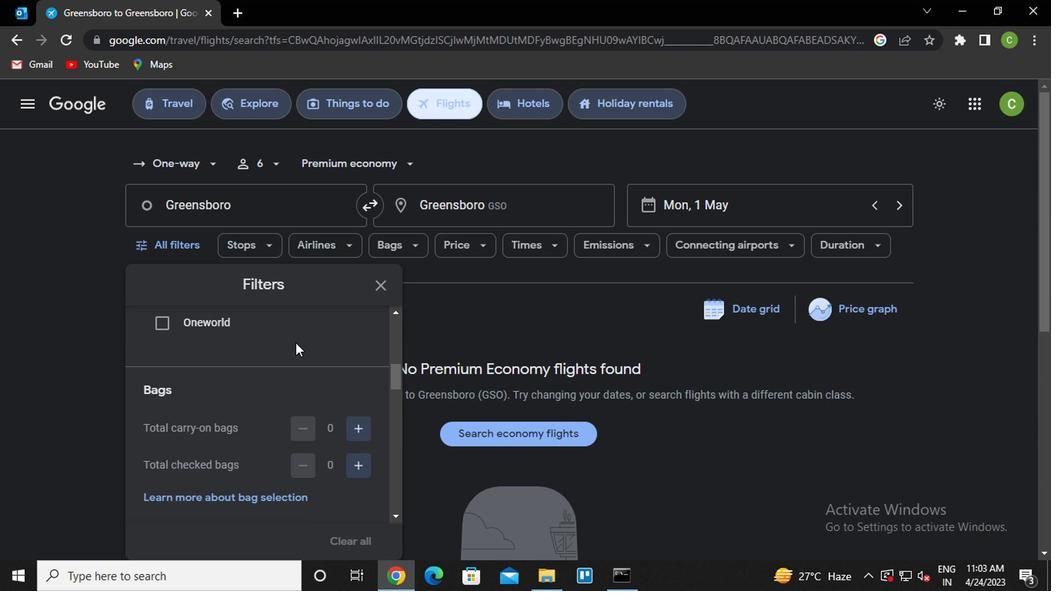 
Action: Mouse scrolled (293, 343) with delta (0, -1)
Screenshot: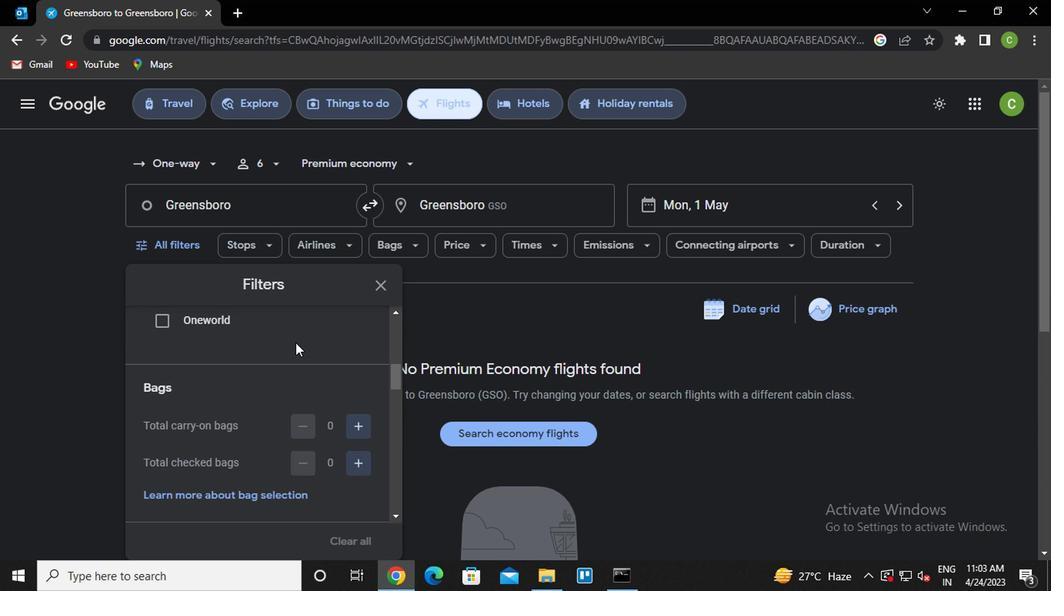 
Action: Mouse moved to (294, 343)
Screenshot: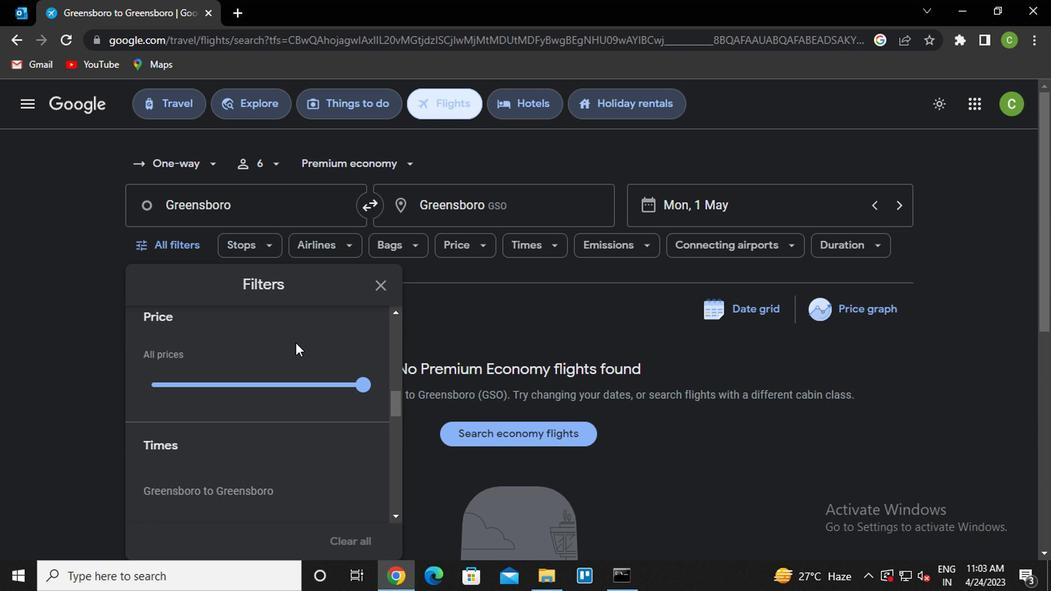 
Action: Mouse scrolled (294, 343) with delta (0, 0)
Screenshot: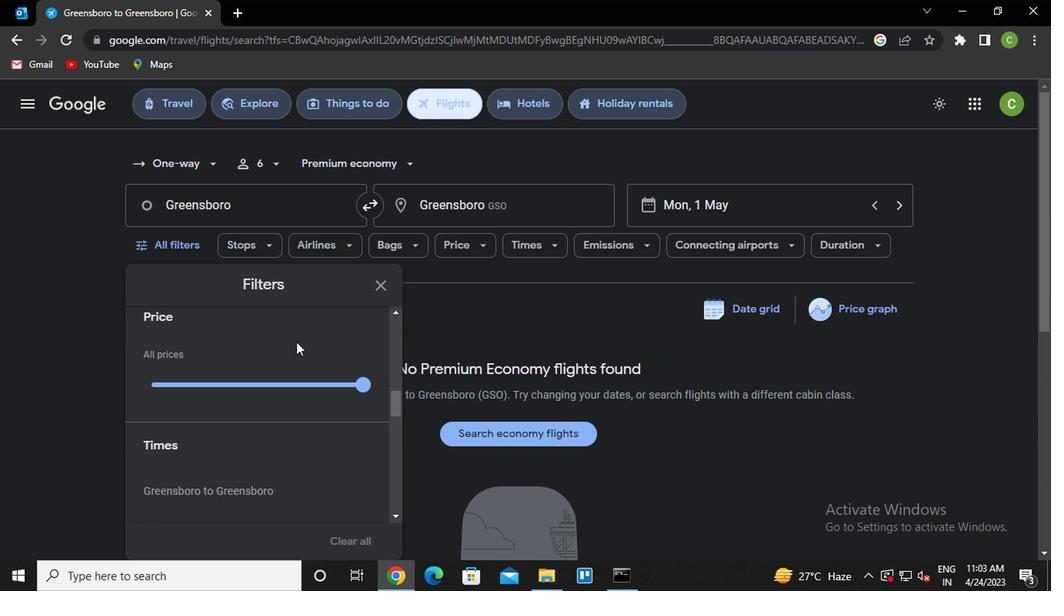 
Action: Mouse scrolled (294, 343) with delta (0, 0)
Screenshot: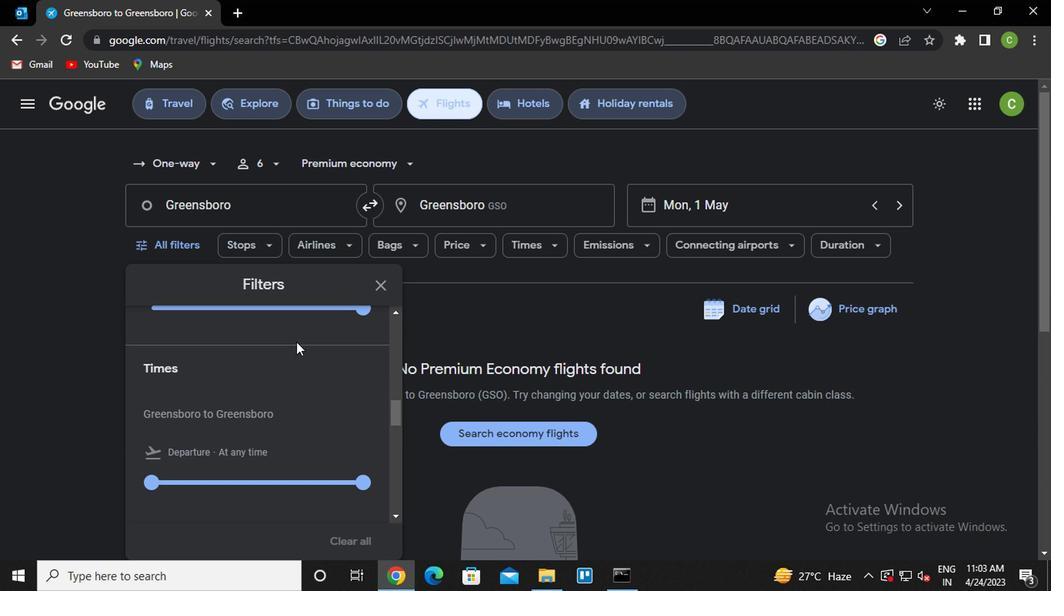 
Action: Mouse scrolled (294, 343) with delta (0, 0)
Screenshot: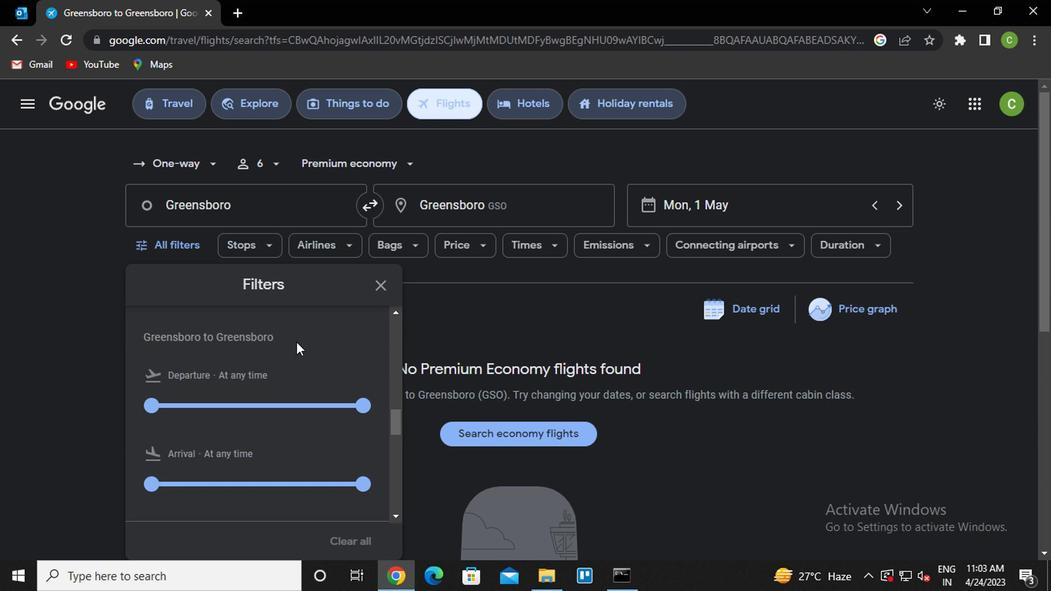 
Action: Mouse scrolled (294, 343) with delta (0, 0)
Screenshot: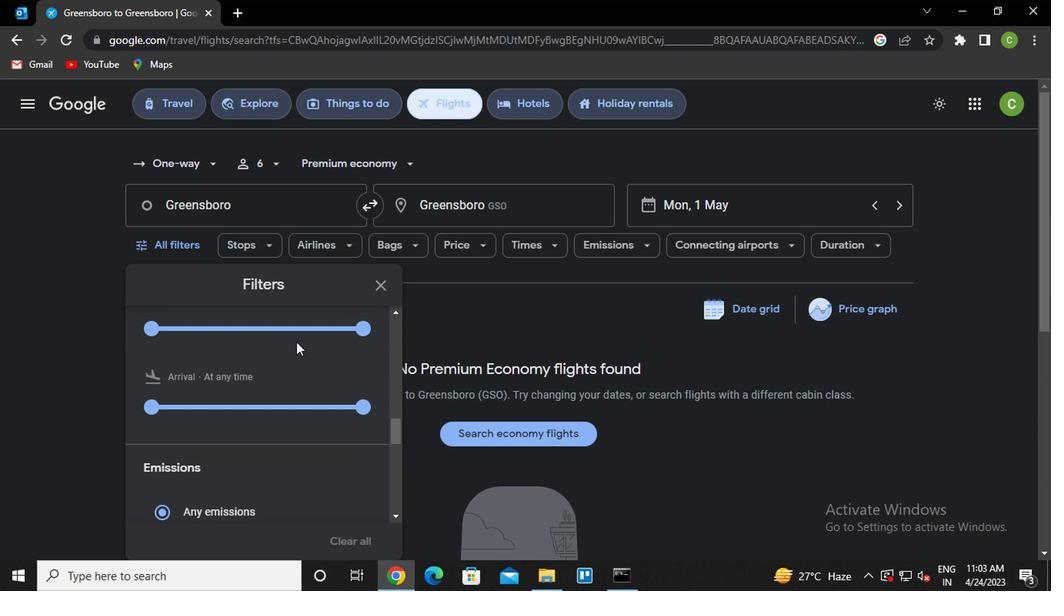 
Action: Mouse scrolled (294, 343) with delta (0, 0)
Screenshot: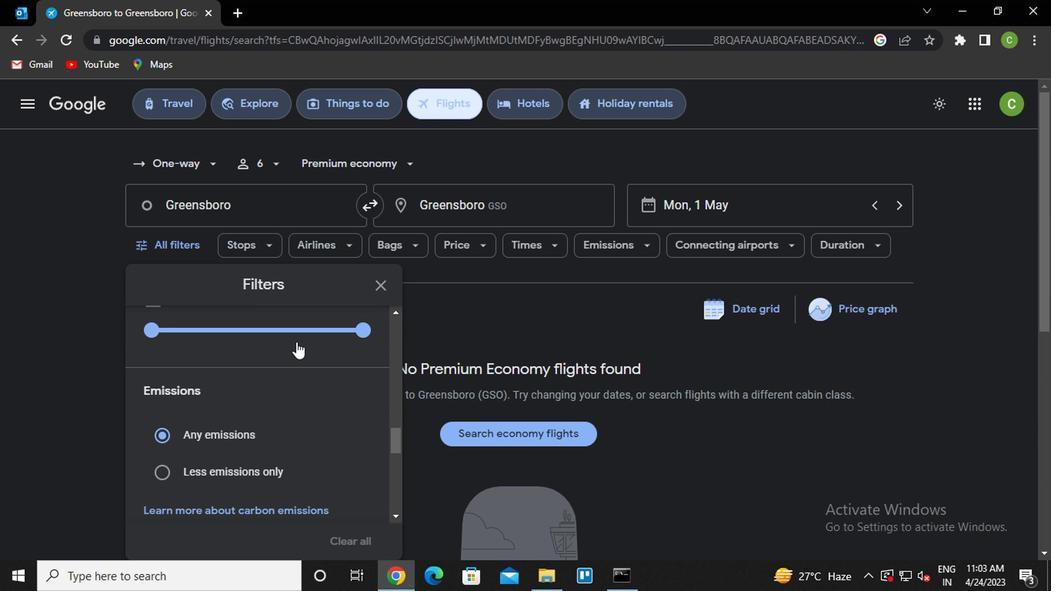
Action: Mouse scrolled (294, 343) with delta (0, 0)
Screenshot: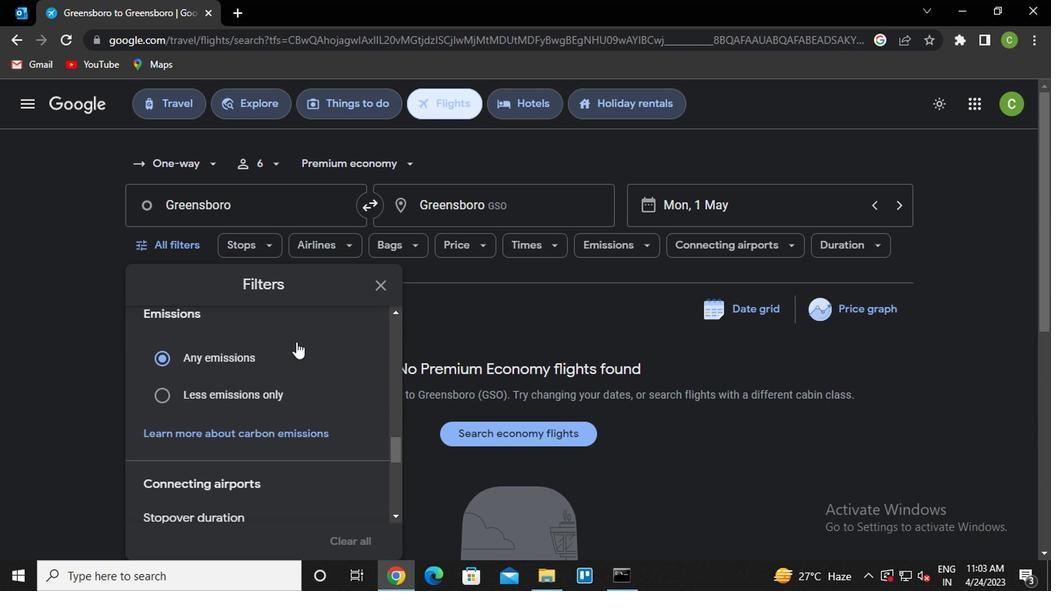 
Action: Mouse scrolled (294, 343) with delta (0, 0)
Screenshot: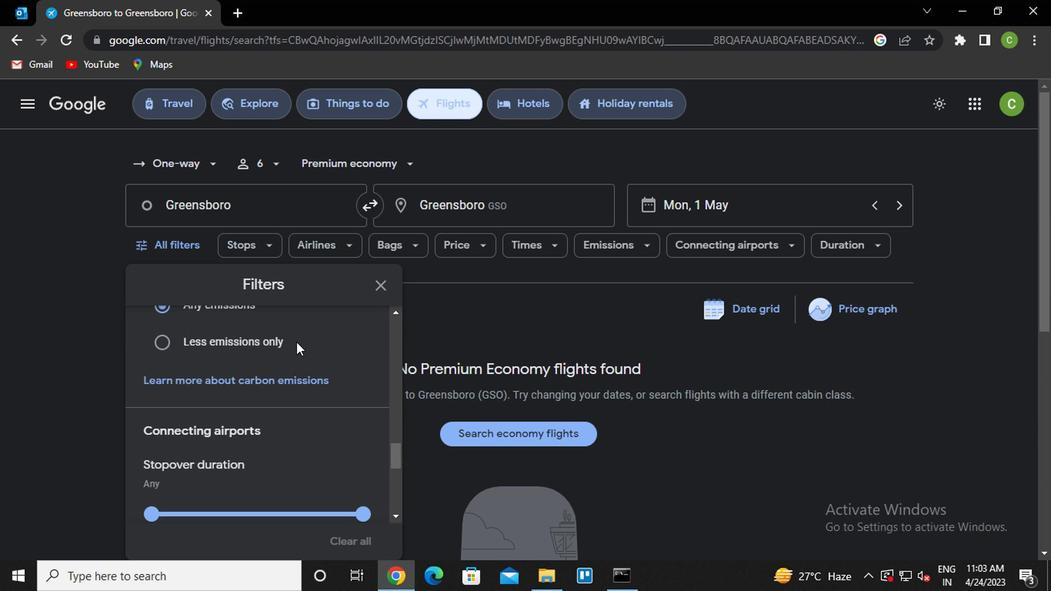 
Action: Mouse scrolled (294, 343) with delta (0, 0)
Screenshot: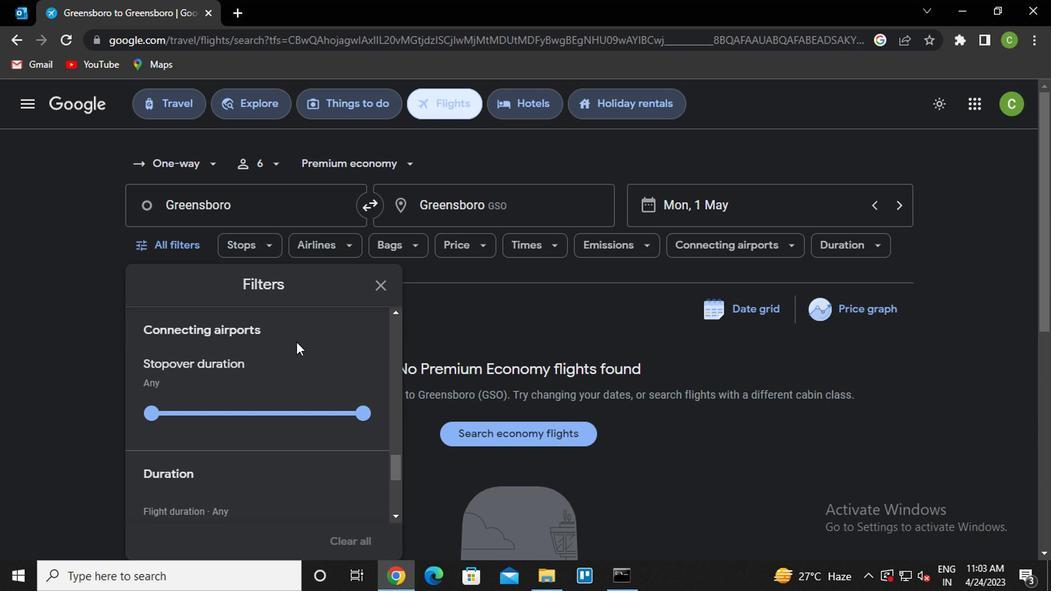 
Action: Mouse scrolled (294, 343) with delta (0, 0)
Screenshot: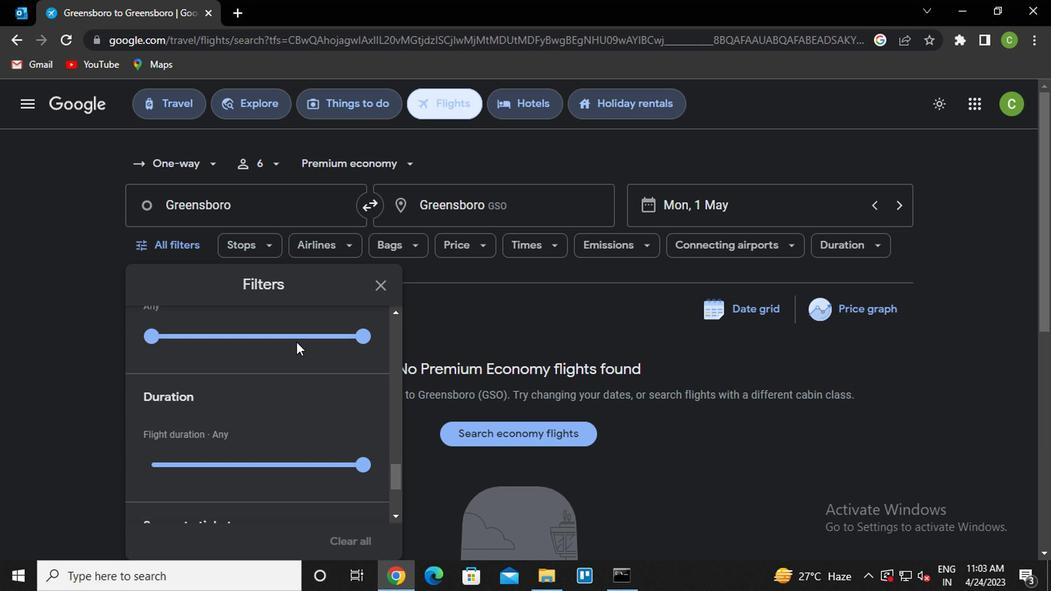 
Action: Mouse scrolled (294, 343) with delta (0, 0)
Screenshot: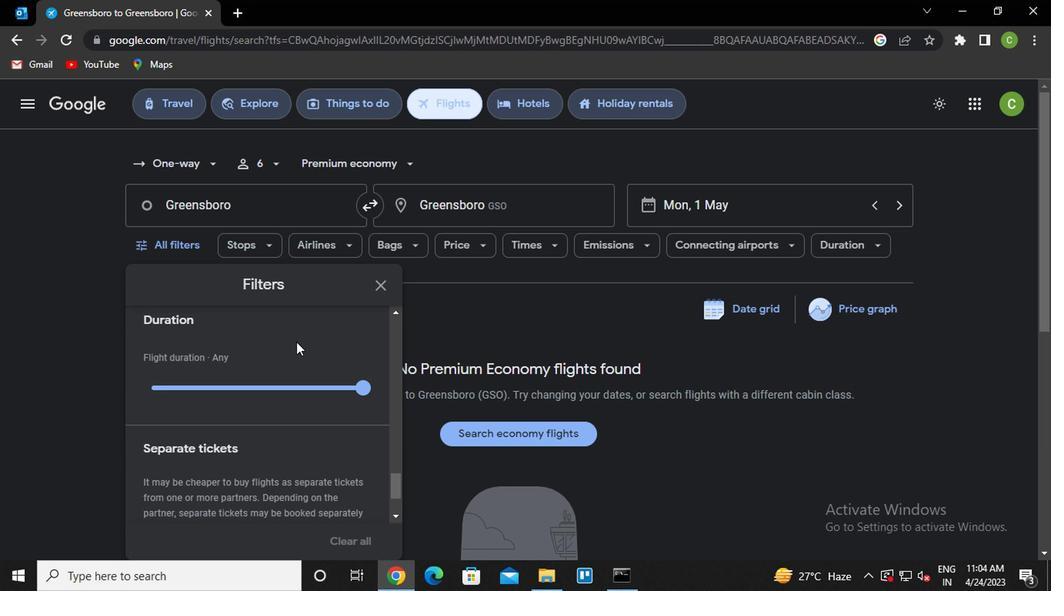 
Action: Mouse scrolled (294, 343) with delta (0, 0)
Screenshot: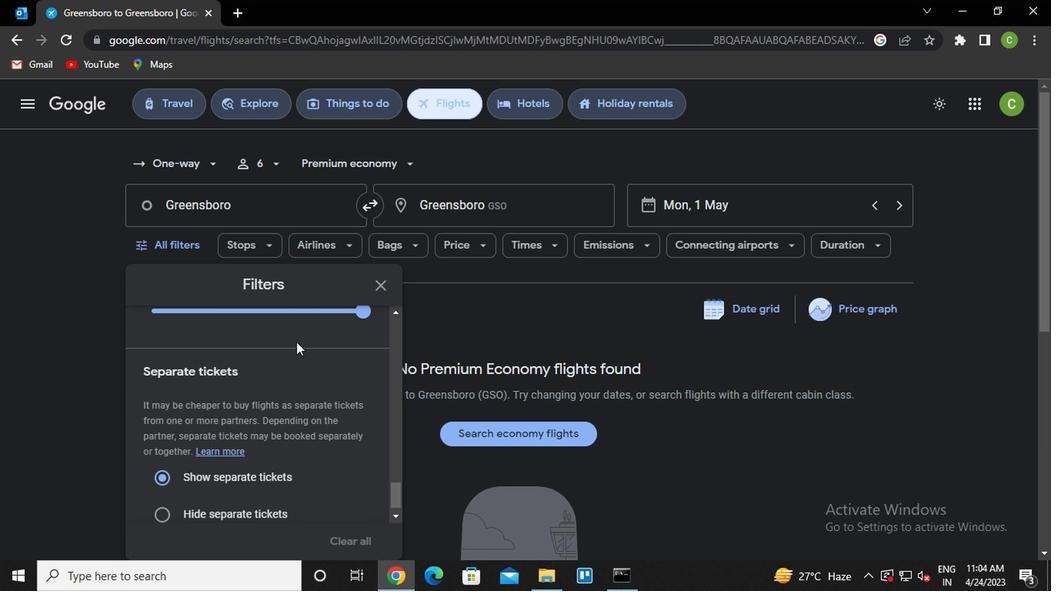 
Action: Mouse scrolled (294, 343) with delta (0, 0)
Screenshot: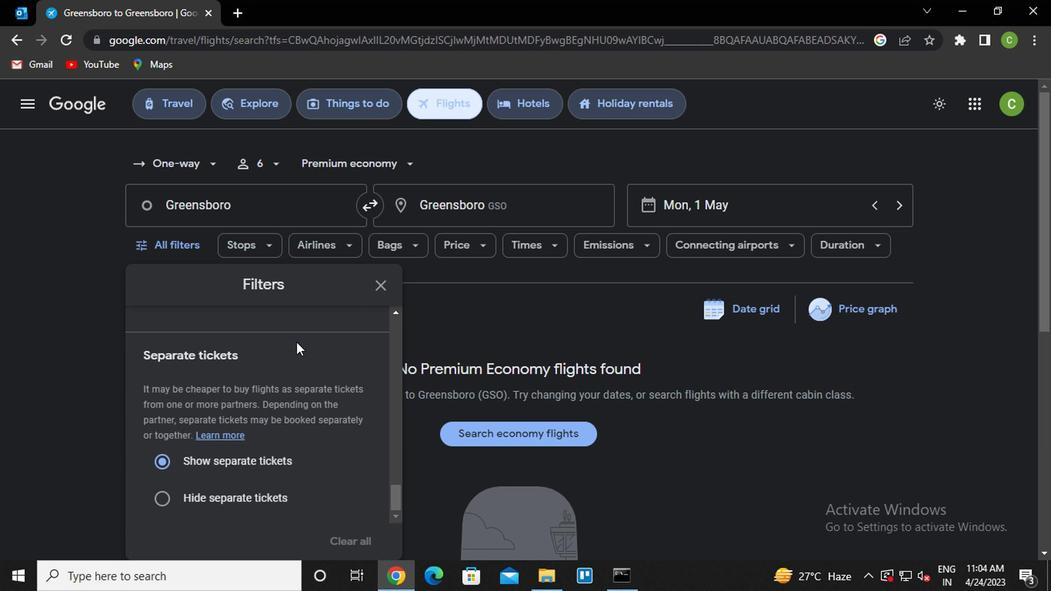 
Action: Mouse scrolled (294, 343) with delta (0, 0)
Screenshot: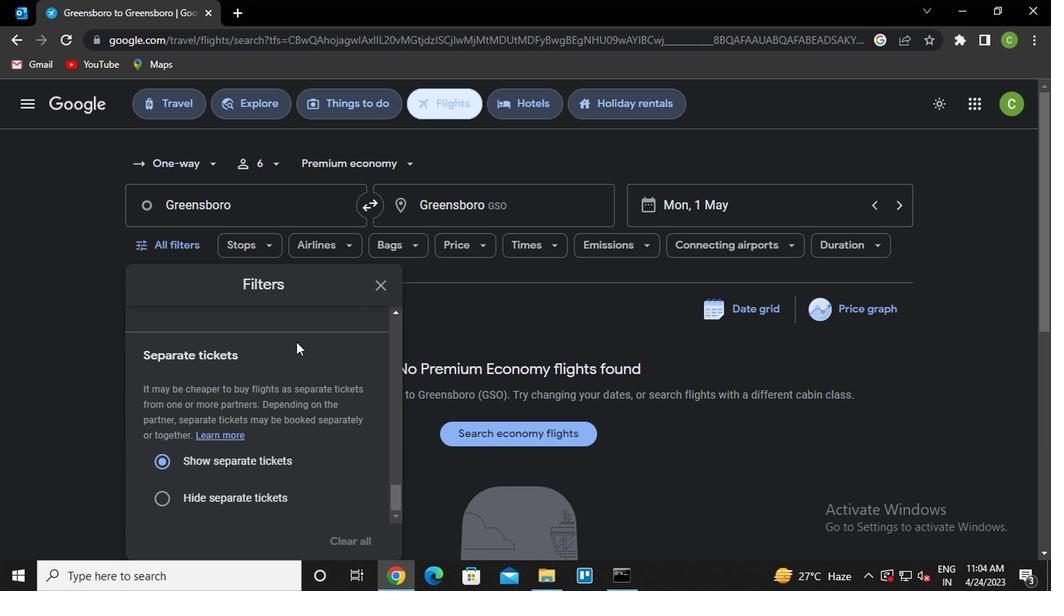 
Action: Mouse scrolled (294, 343) with delta (0, 0)
Screenshot: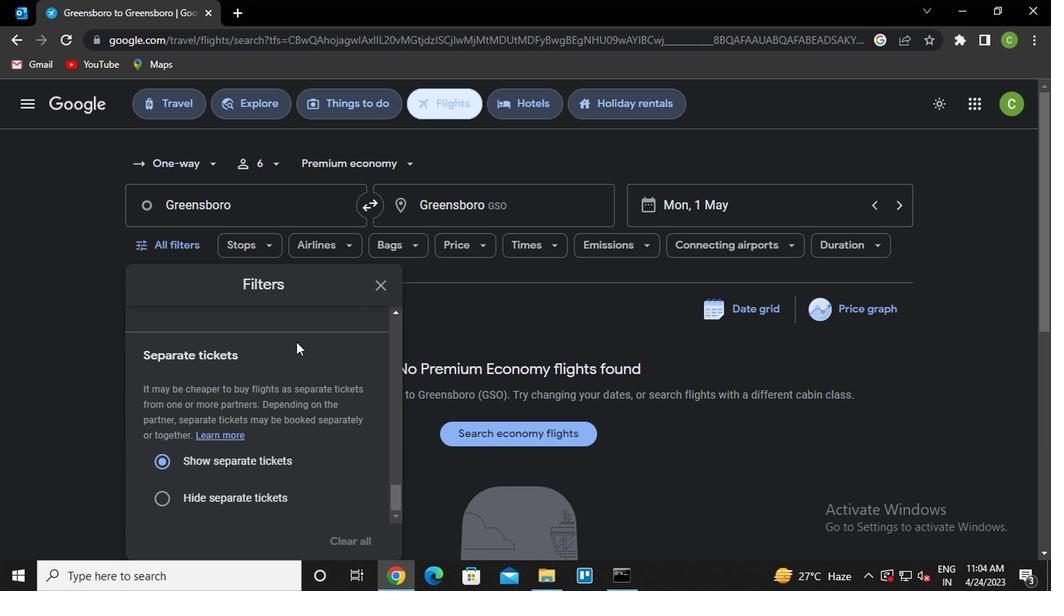 
Action: Mouse scrolled (294, 345) with delta (0, 1)
Screenshot: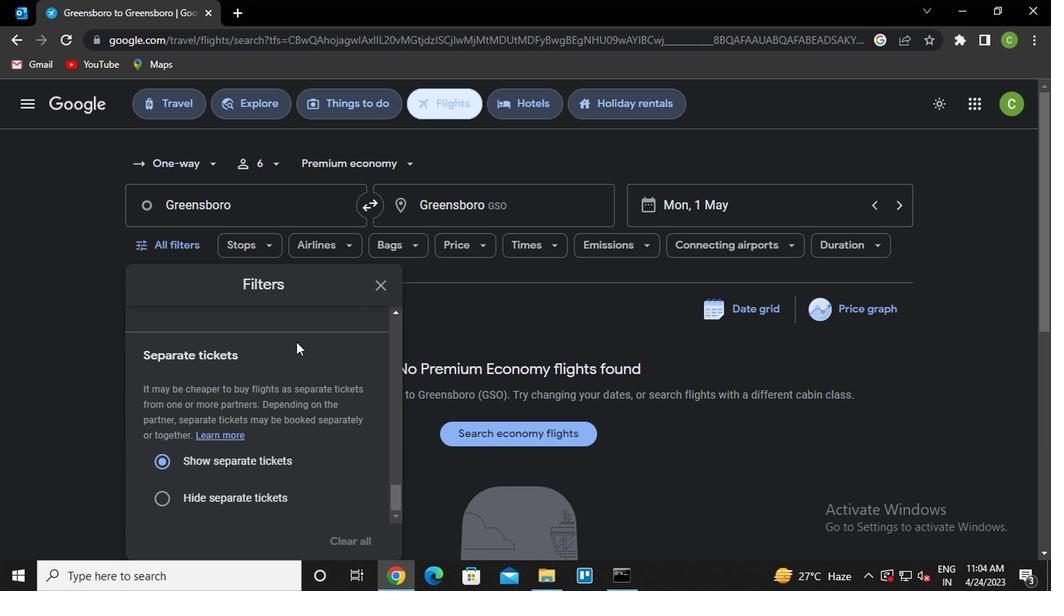 
Action: Mouse scrolled (294, 345) with delta (0, 1)
Screenshot: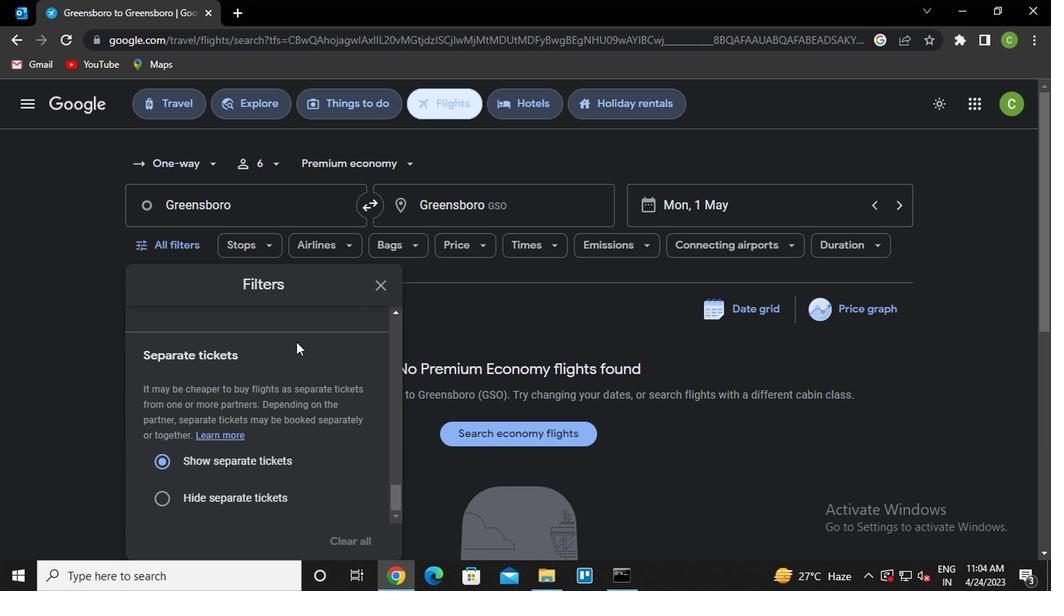 
Action: Mouse scrolled (294, 345) with delta (0, 1)
Screenshot: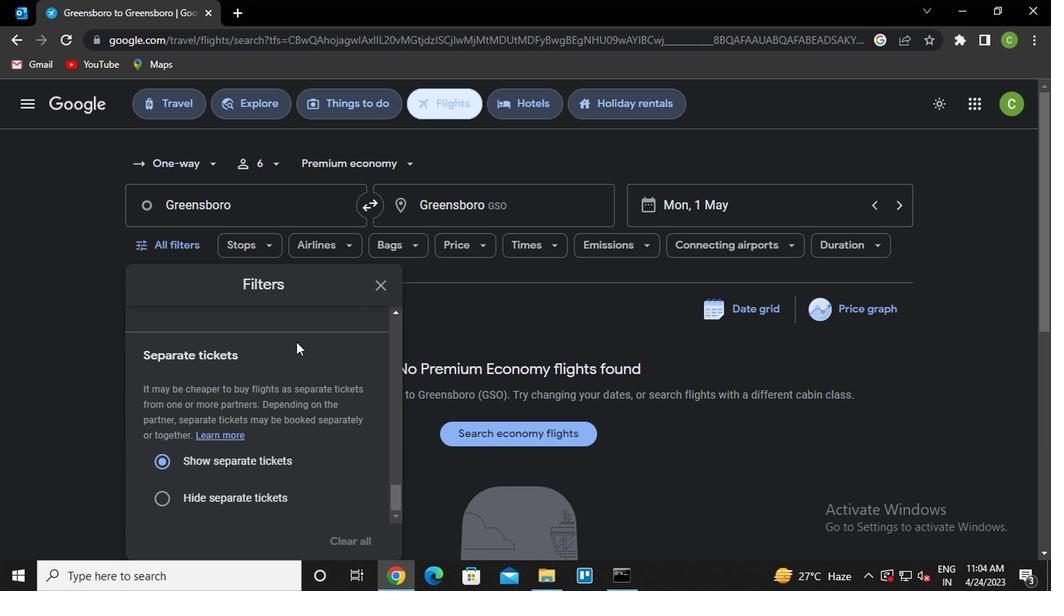 
Action: Mouse scrolled (294, 345) with delta (0, 1)
Screenshot: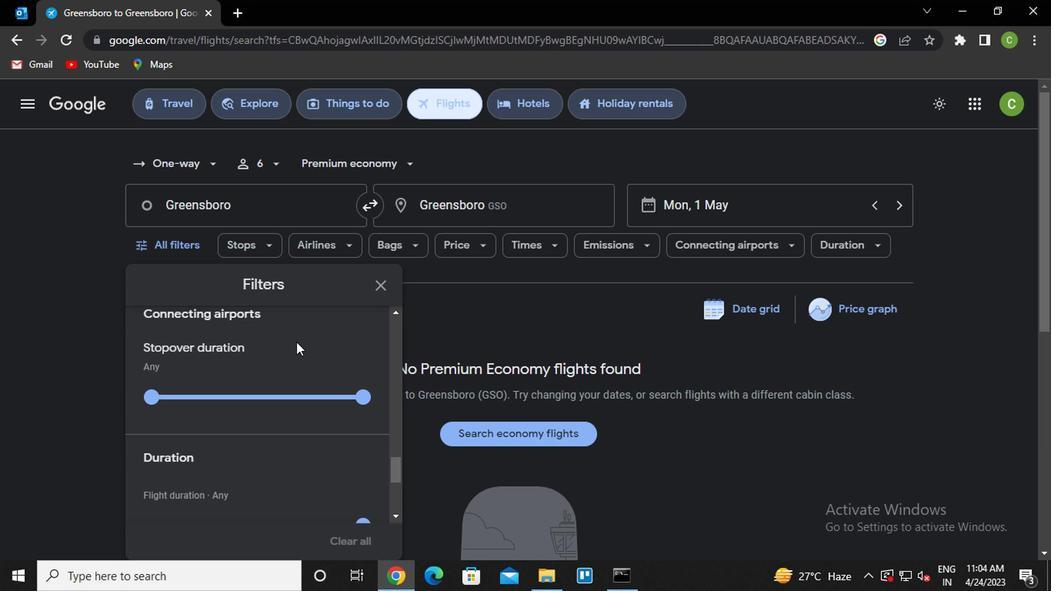 
Action: Mouse scrolled (294, 345) with delta (0, 1)
Screenshot: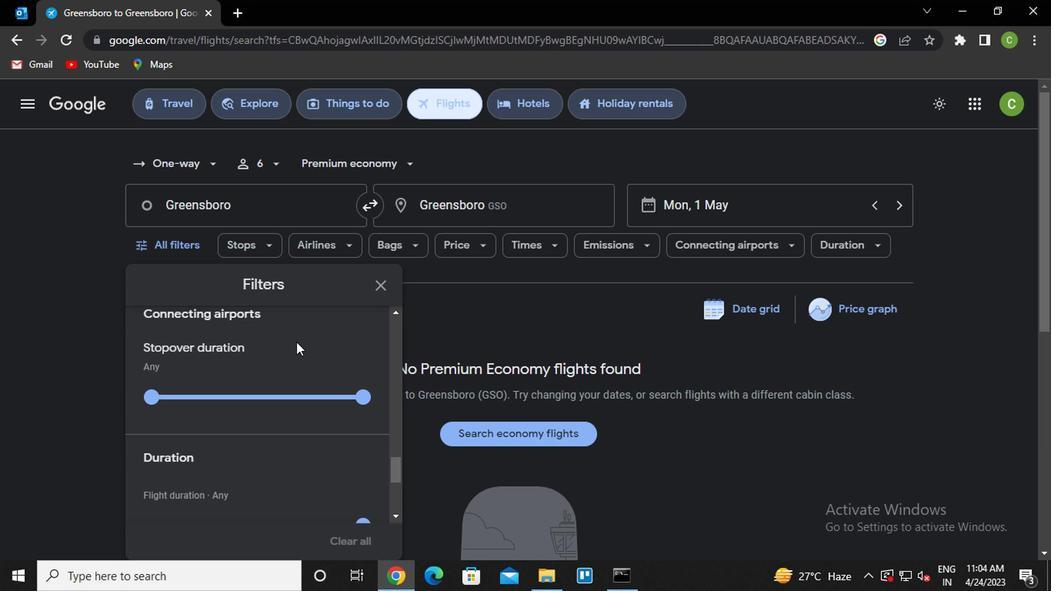 
Action: Mouse scrolled (294, 345) with delta (0, 1)
Screenshot: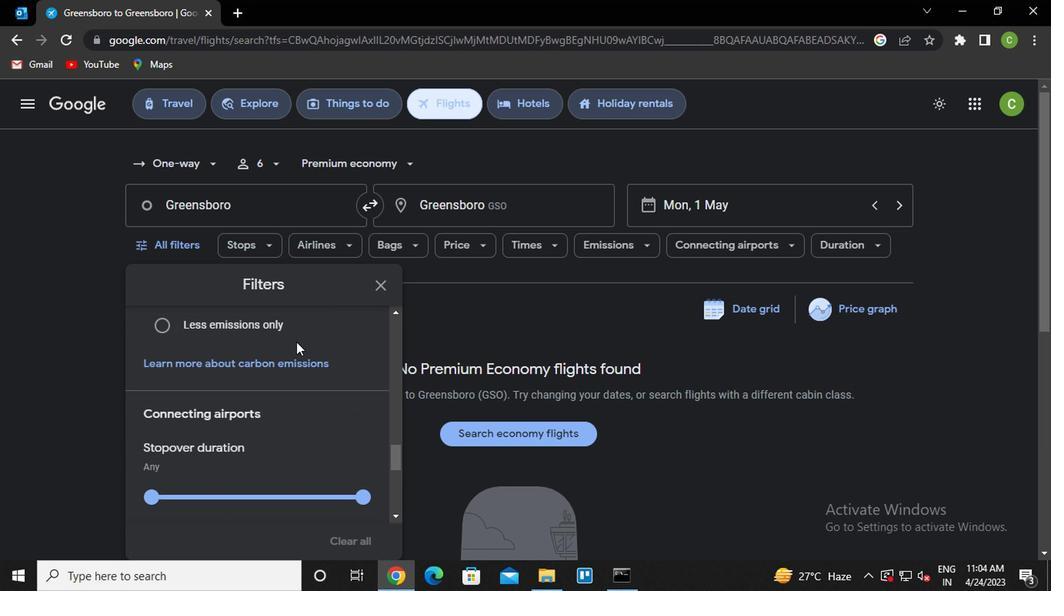 
Action: Mouse scrolled (294, 345) with delta (0, 1)
Screenshot: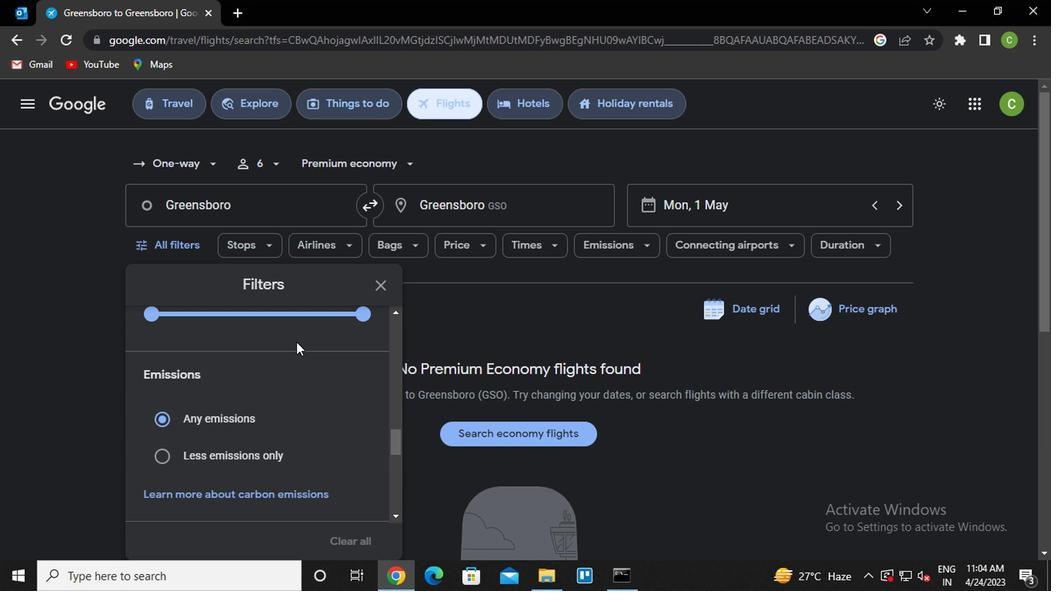 
Action: Mouse scrolled (294, 345) with delta (0, 1)
Screenshot: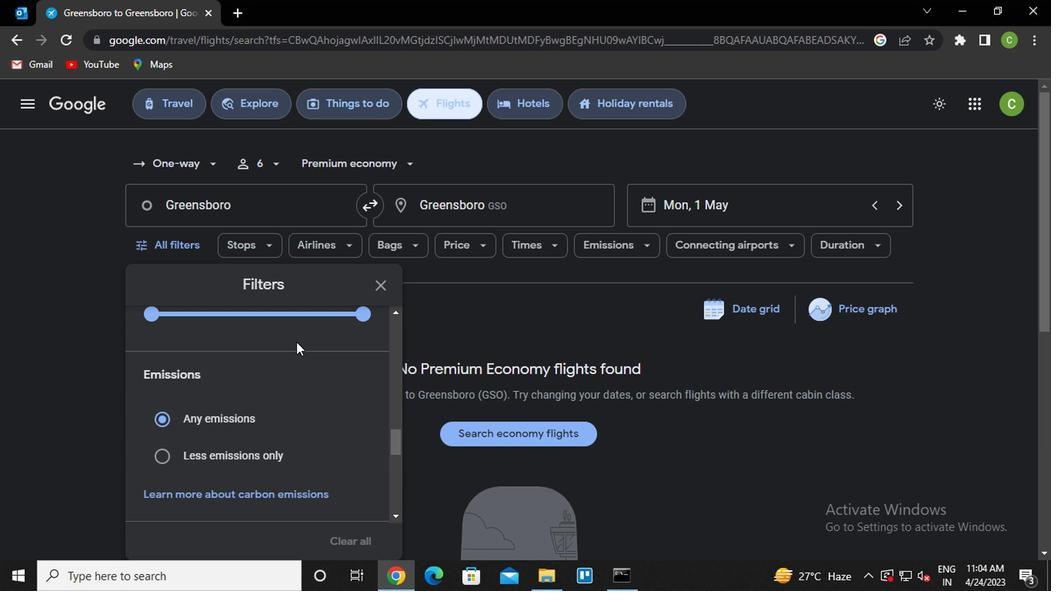 
Action: Mouse scrolled (294, 345) with delta (0, 1)
Screenshot: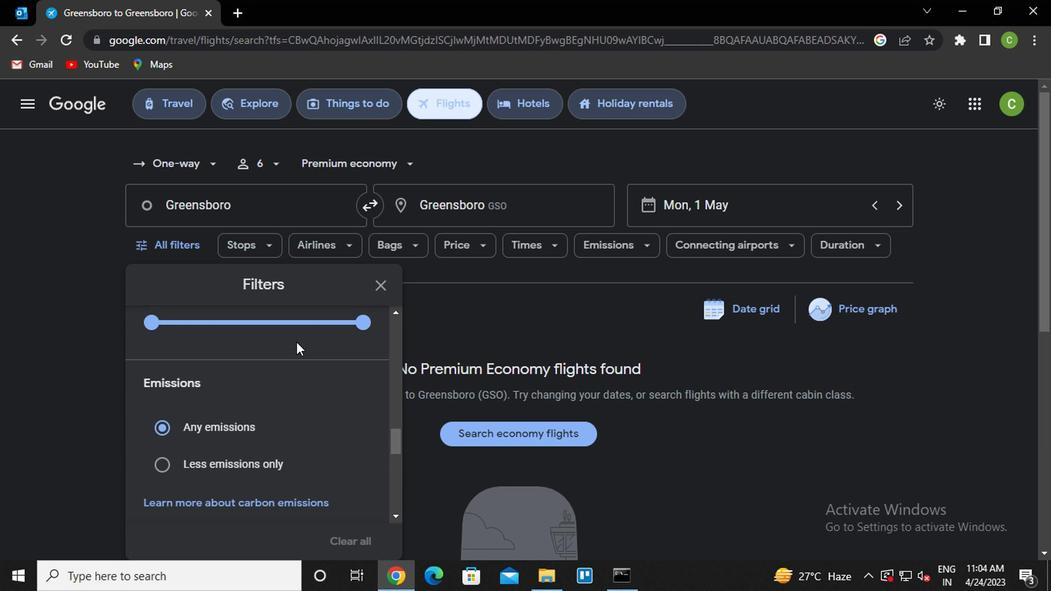 
Action: Mouse scrolled (294, 345) with delta (0, 1)
Screenshot: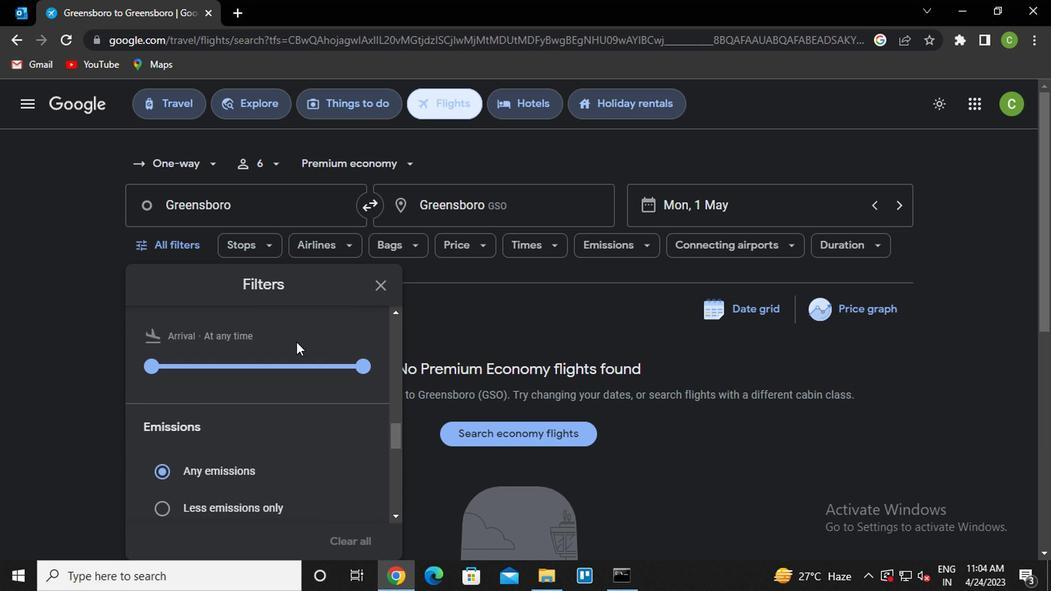 
Action: Mouse scrolled (294, 345) with delta (0, 1)
Screenshot: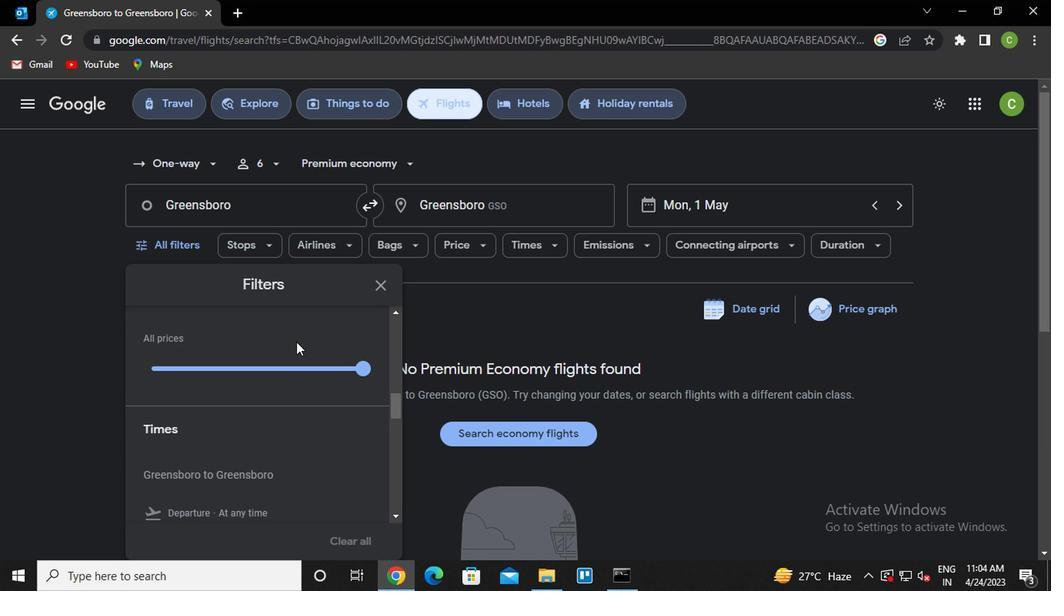 
Action: Mouse scrolled (294, 345) with delta (0, 1)
Screenshot: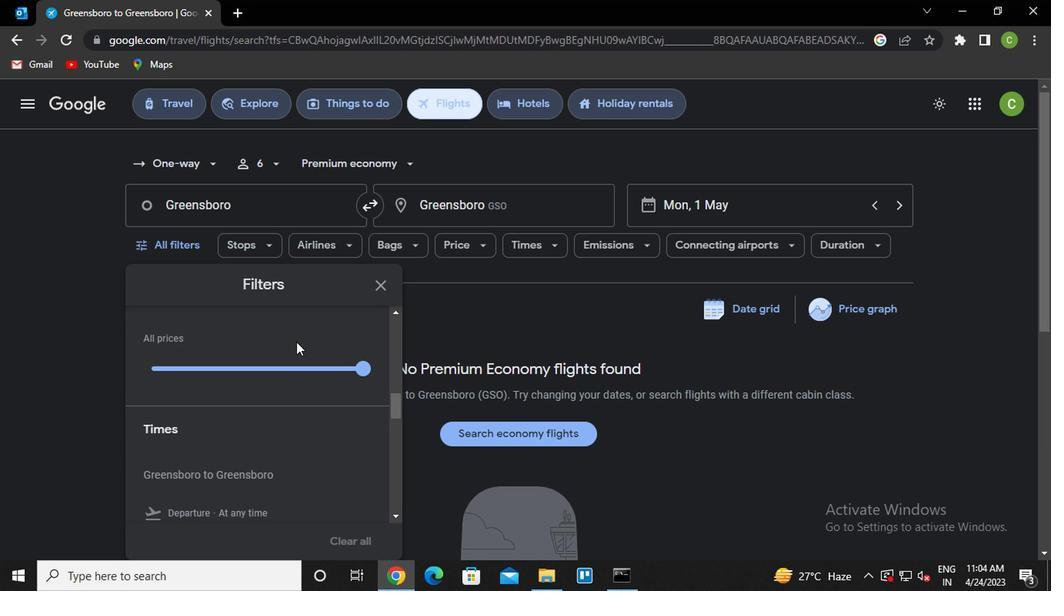 
Action: Mouse moved to (368, 376)
Screenshot: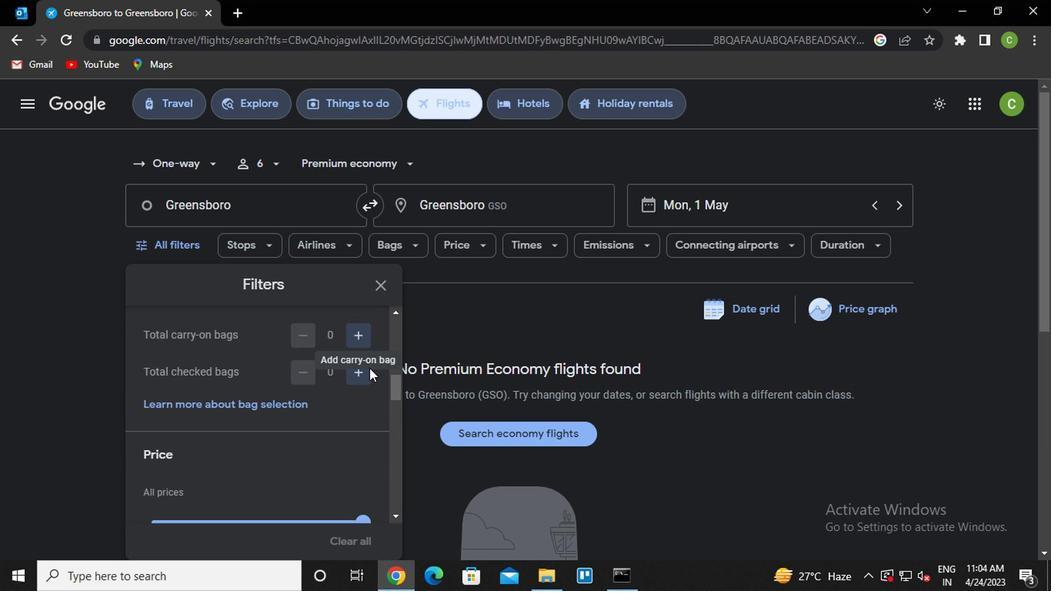 
Action: Mouse pressed left at (368, 376)
Screenshot: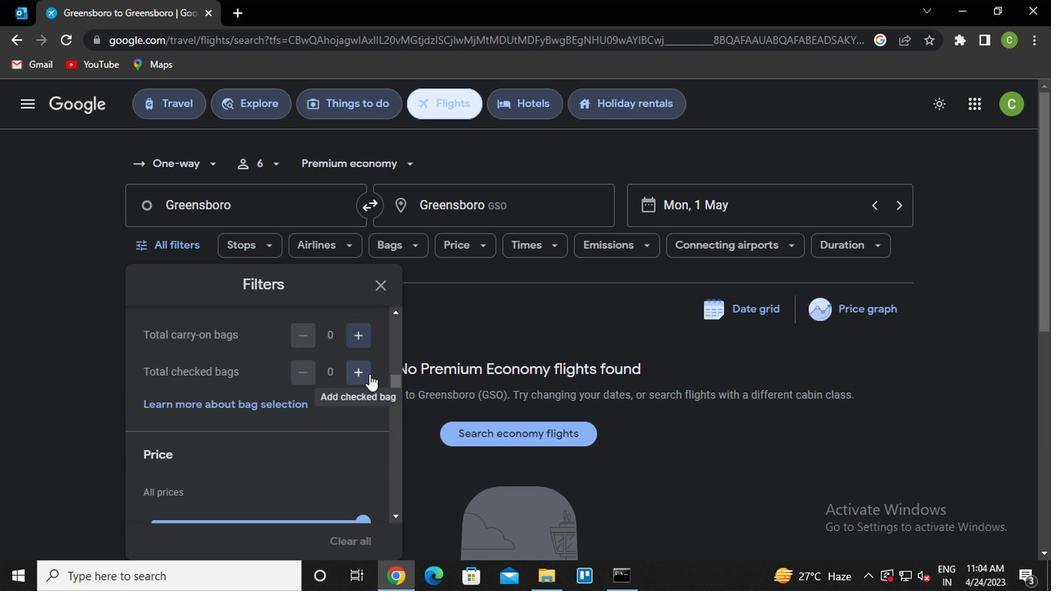 
Action: Mouse moved to (365, 376)
Screenshot: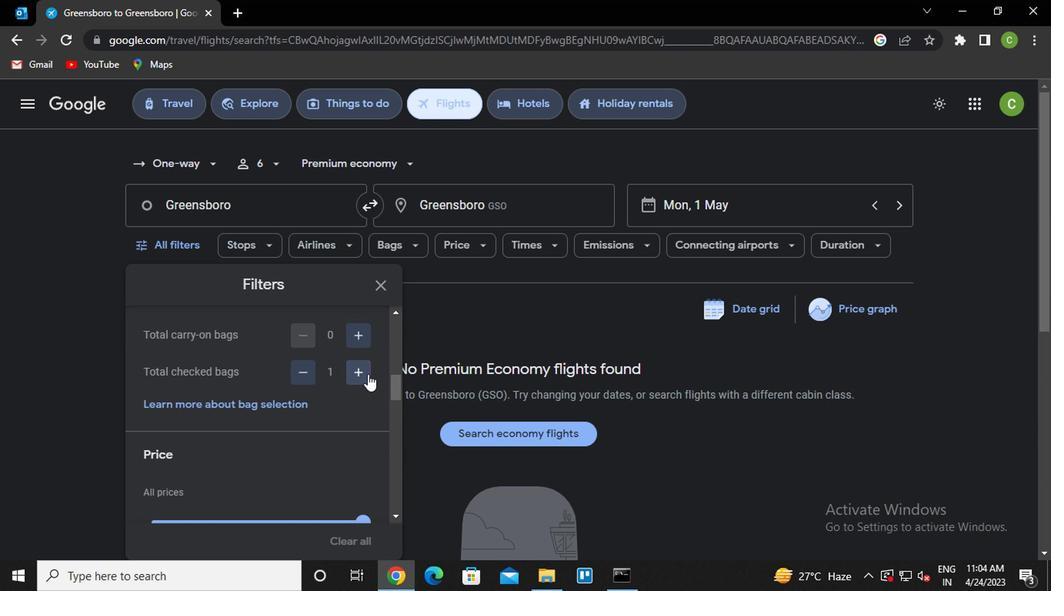 
Action: Mouse pressed left at (365, 376)
Screenshot: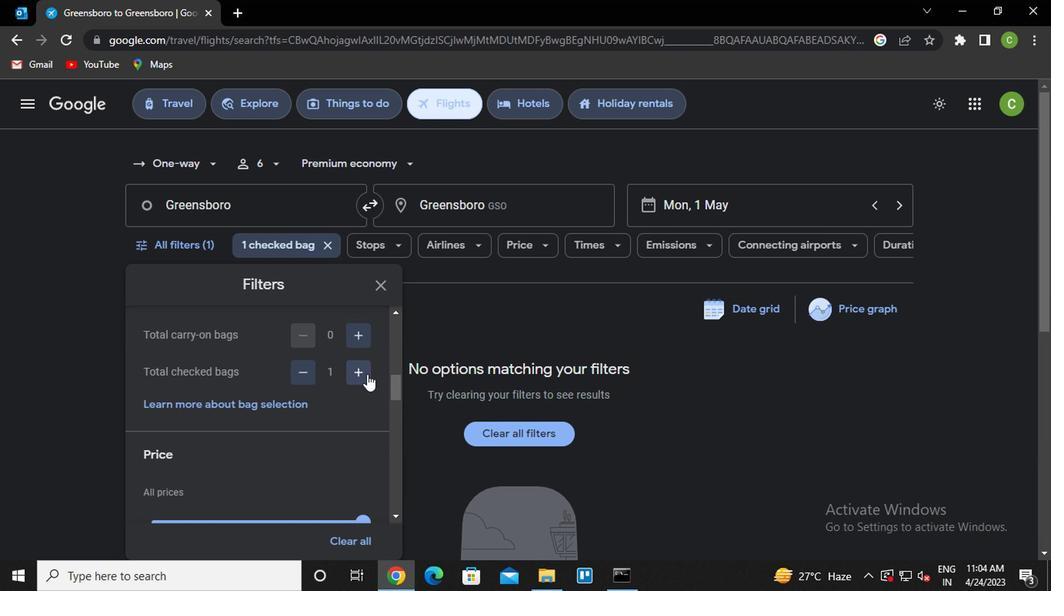 
Action: Mouse pressed left at (365, 376)
Screenshot: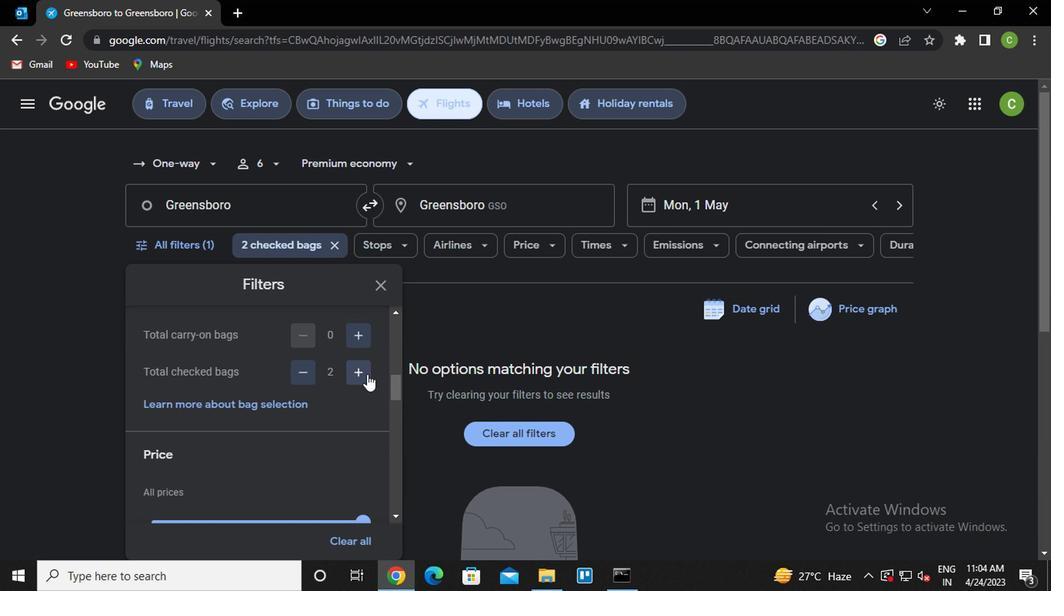 
Action: Mouse pressed left at (365, 376)
Screenshot: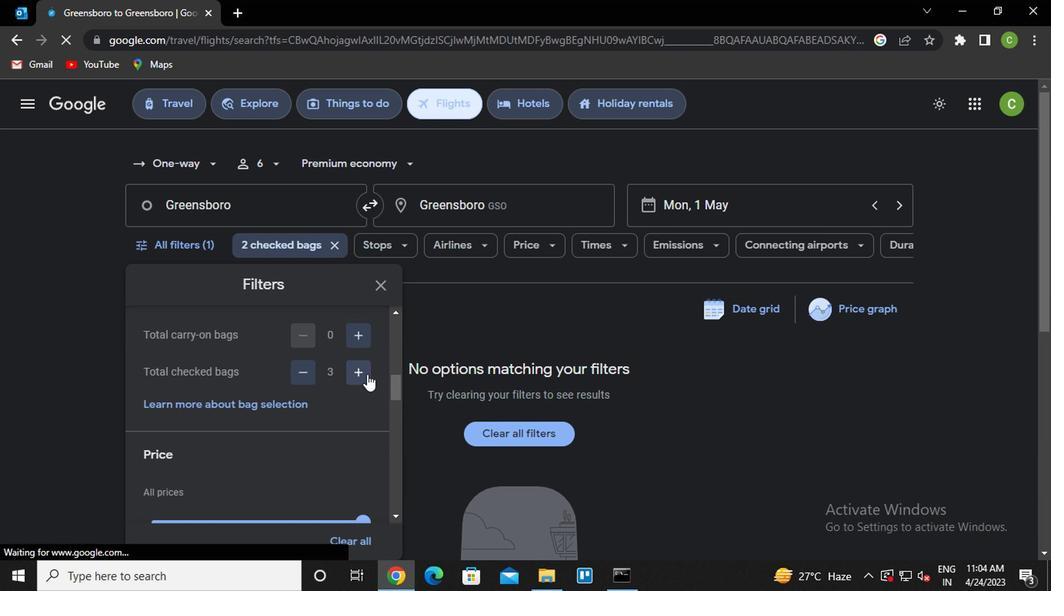 
Action: Mouse pressed left at (365, 376)
Screenshot: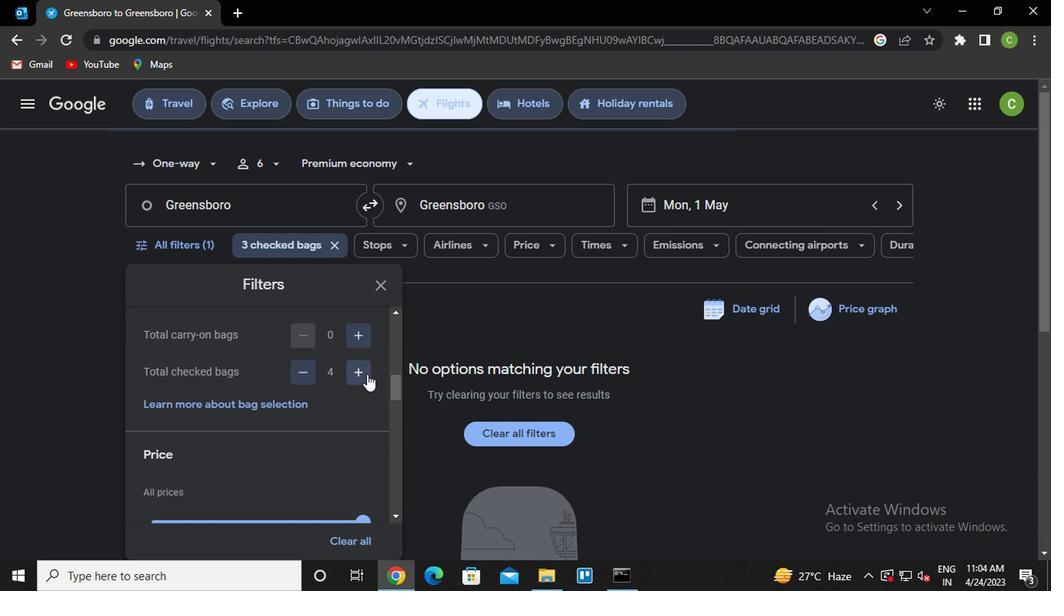 
Action: Mouse moved to (312, 449)
Screenshot: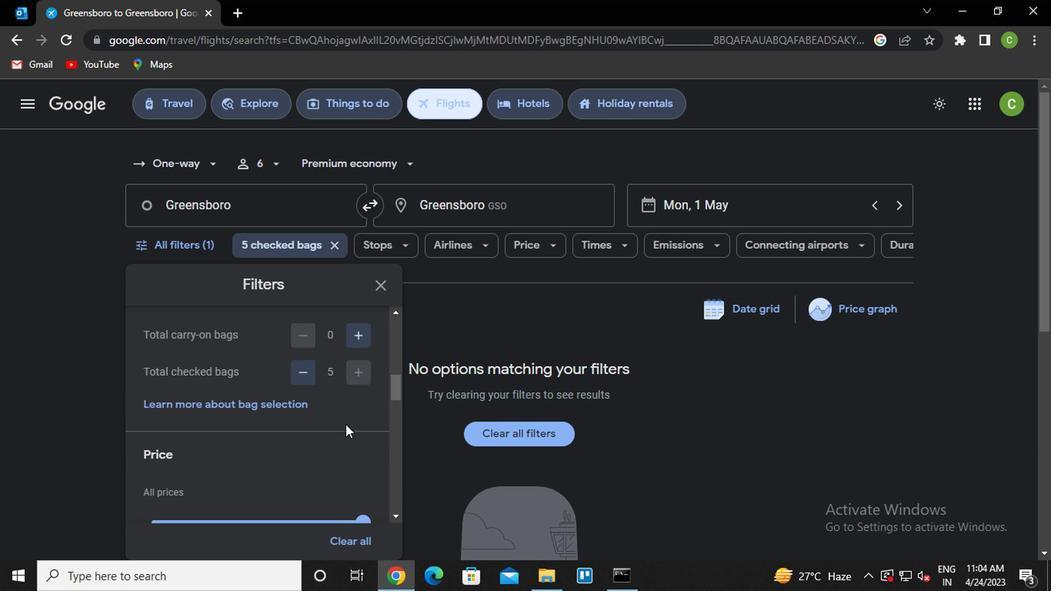 
Action: Mouse scrolled (312, 448) with delta (0, 0)
Screenshot: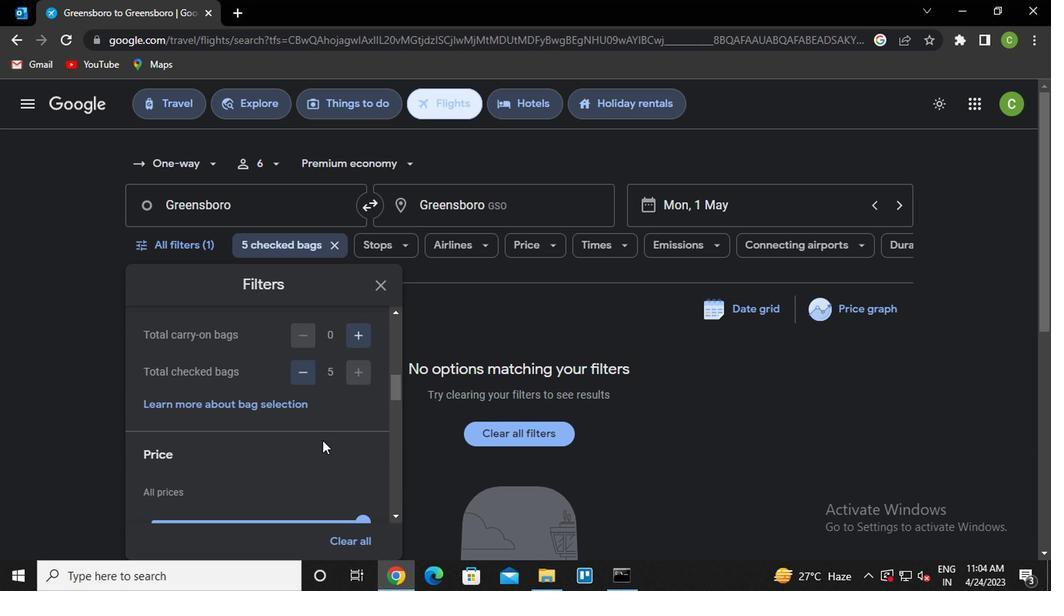 
Action: Mouse moved to (357, 445)
Screenshot: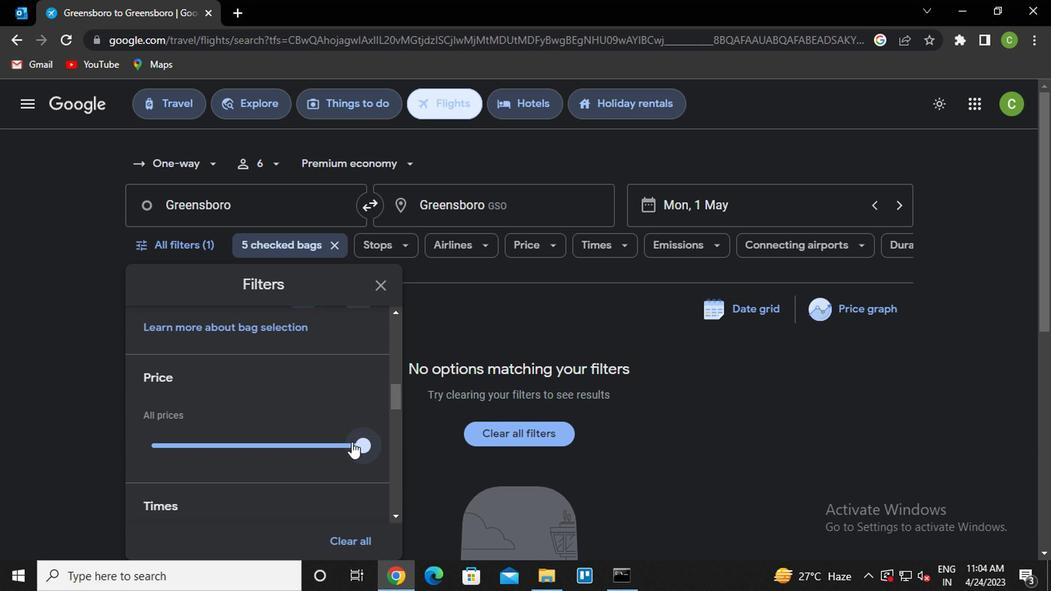 
Action: Mouse pressed left at (357, 445)
Screenshot: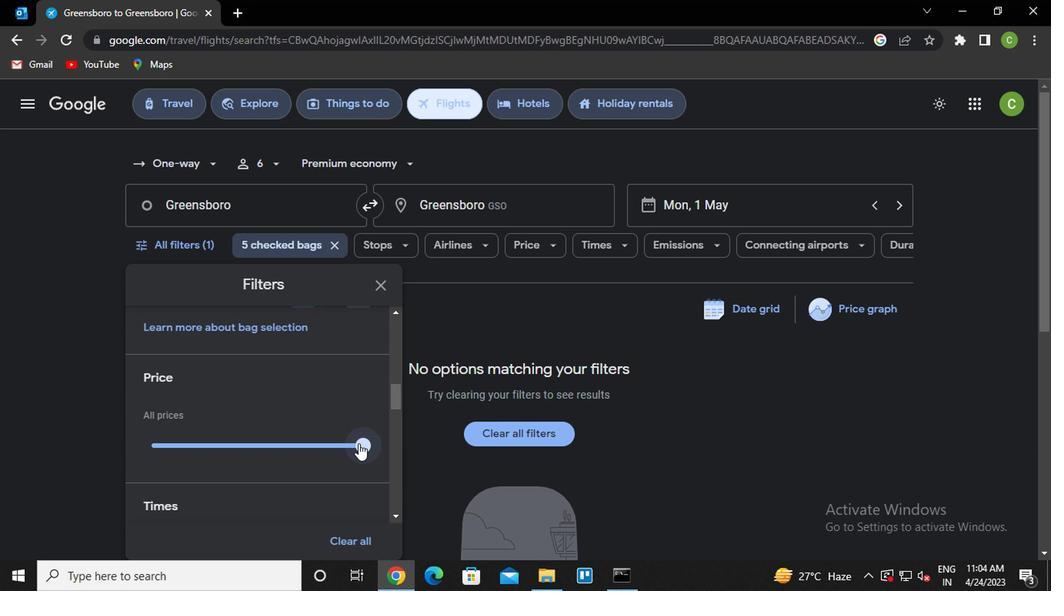 
Action: Mouse moved to (291, 412)
Screenshot: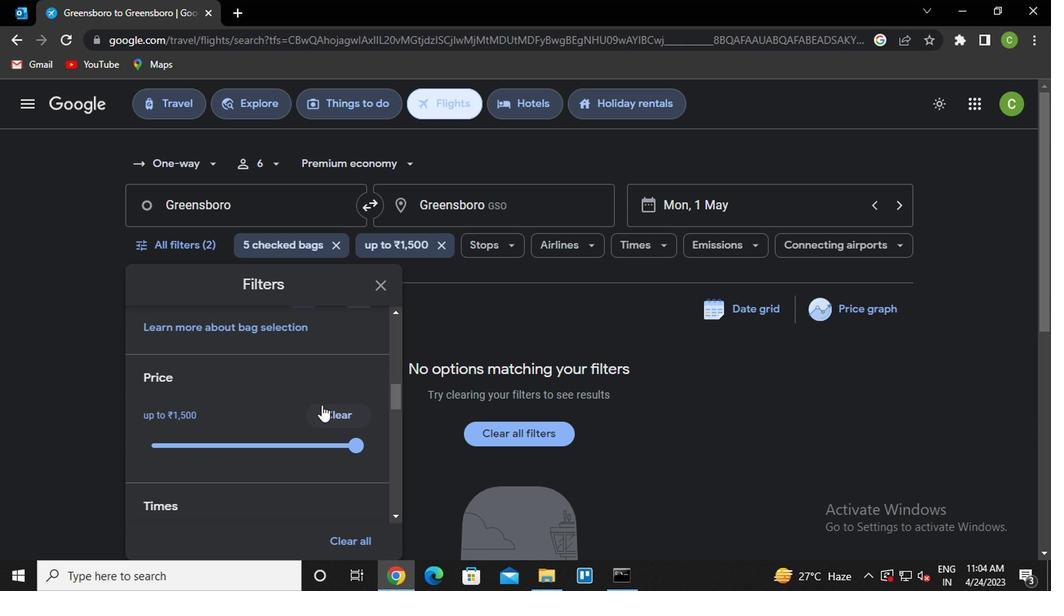 
Action: Mouse scrolled (291, 411) with delta (0, 0)
Screenshot: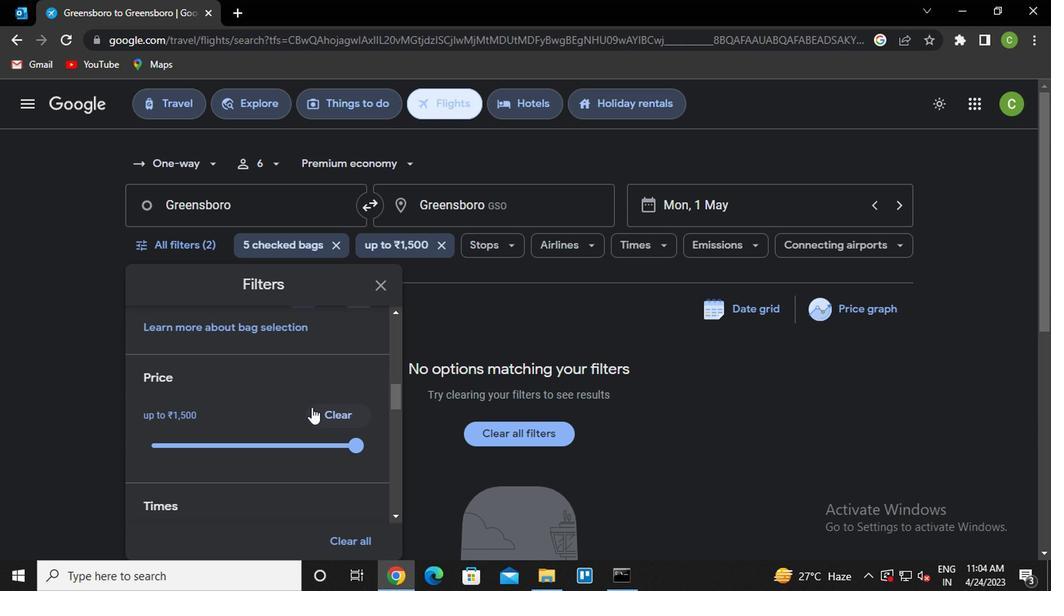 
Action: Mouse moved to (288, 414)
Screenshot: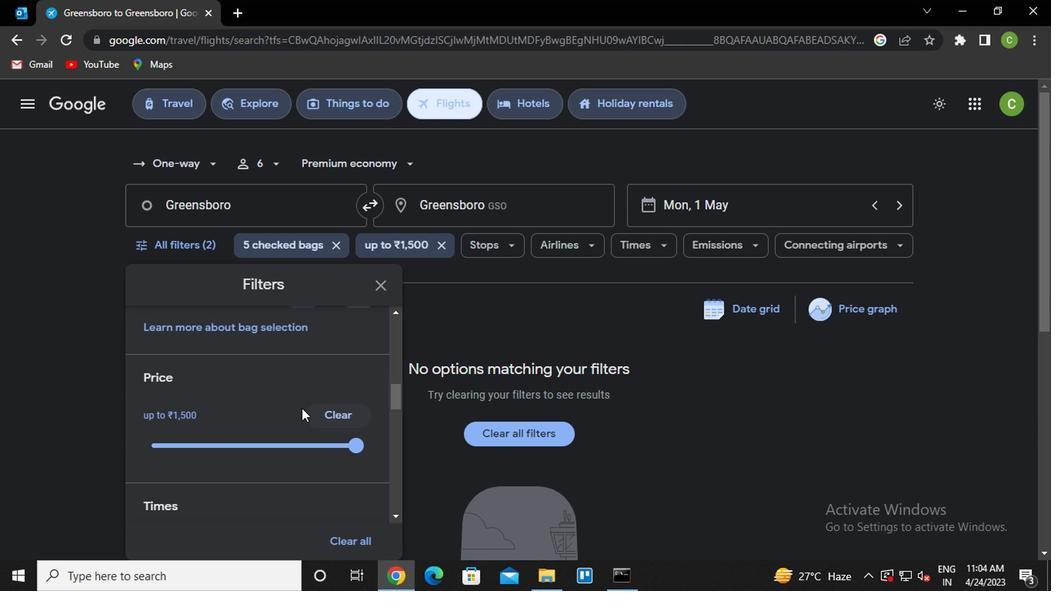 
Action: Mouse scrolled (288, 413) with delta (0, 0)
Screenshot: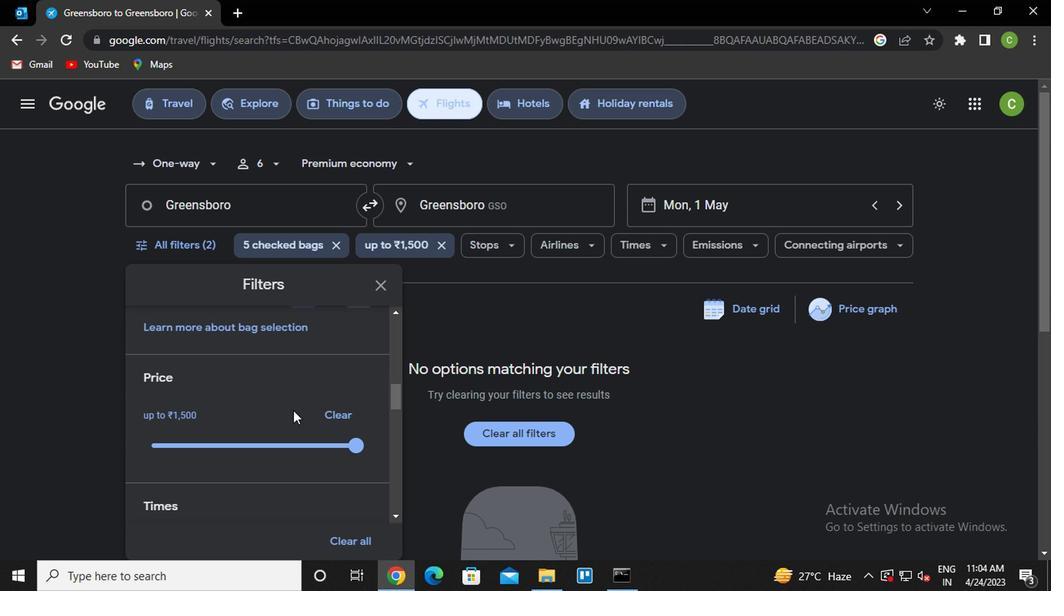 
Action: Mouse scrolled (288, 413) with delta (0, 0)
Screenshot: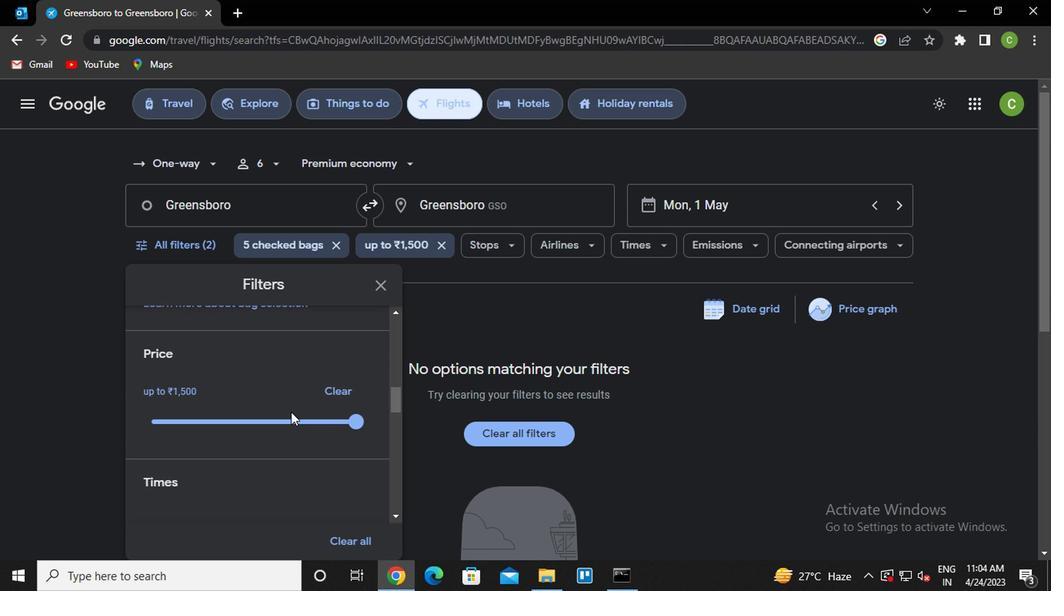 
Action: Mouse scrolled (288, 414) with delta (0, 0)
Screenshot: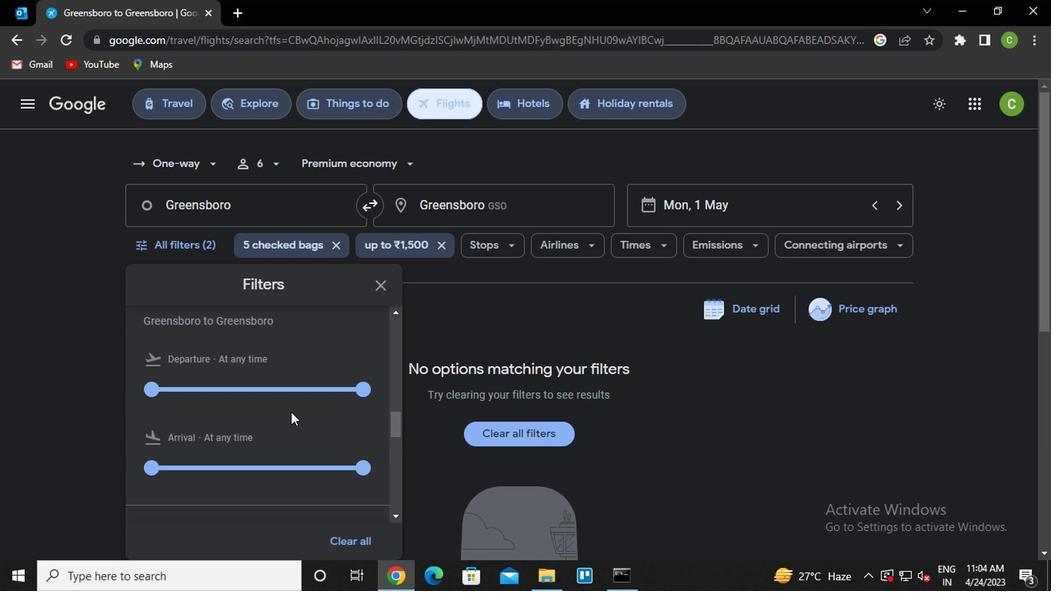 
Action: Mouse scrolled (288, 413) with delta (0, 0)
Screenshot: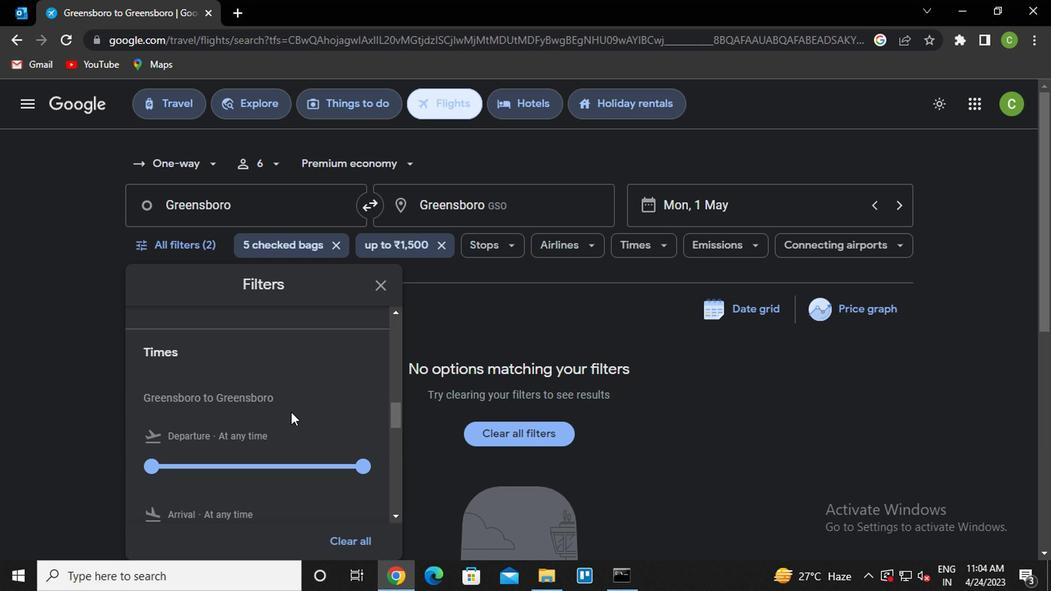 
Action: Mouse moved to (147, 395)
Screenshot: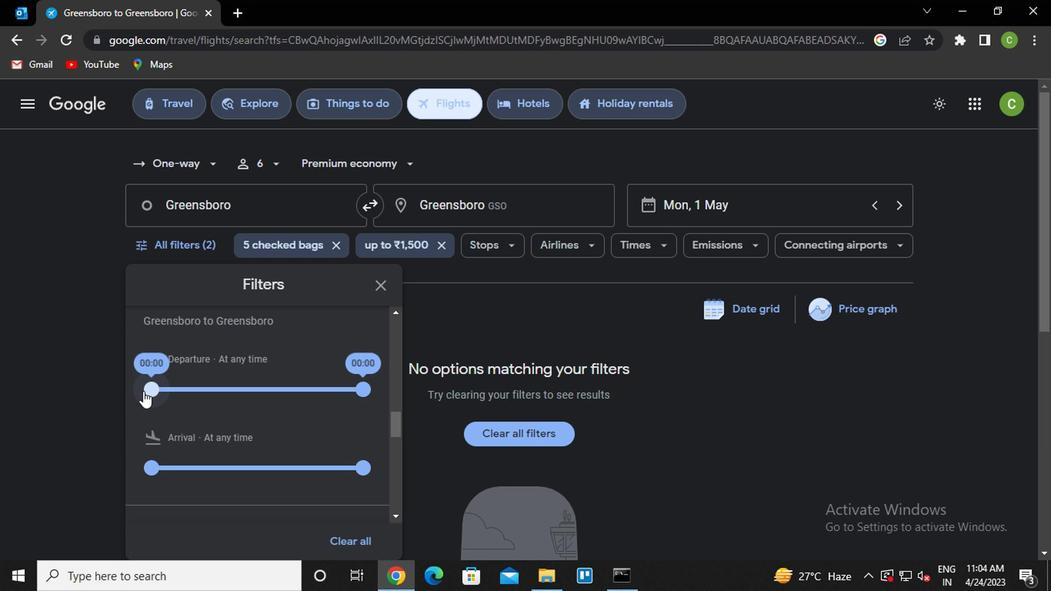 
Action: Mouse pressed left at (147, 395)
Screenshot: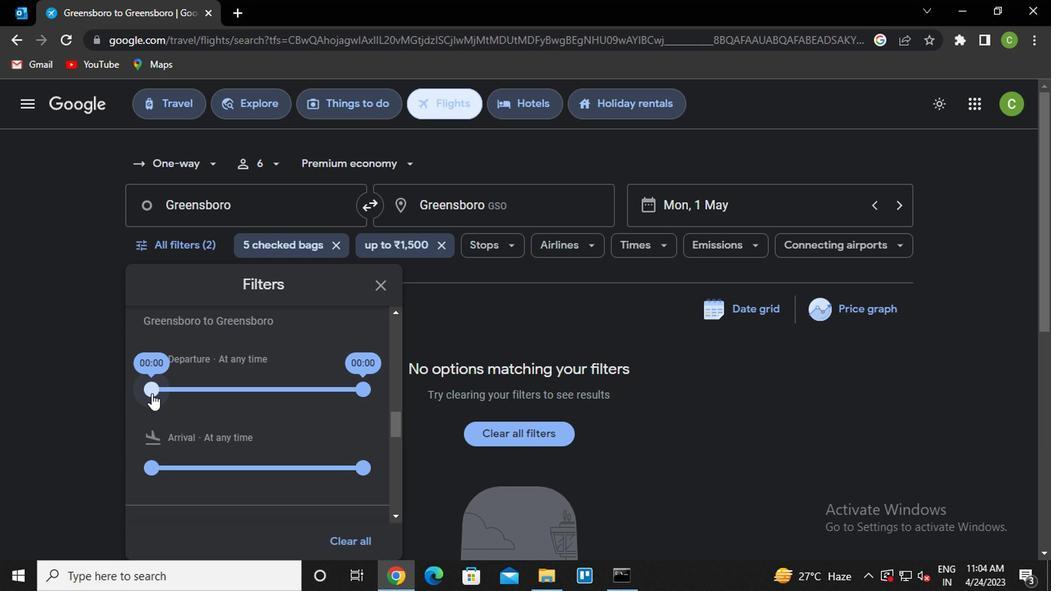 
Action: Mouse moved to (319, 362)
Screenshot: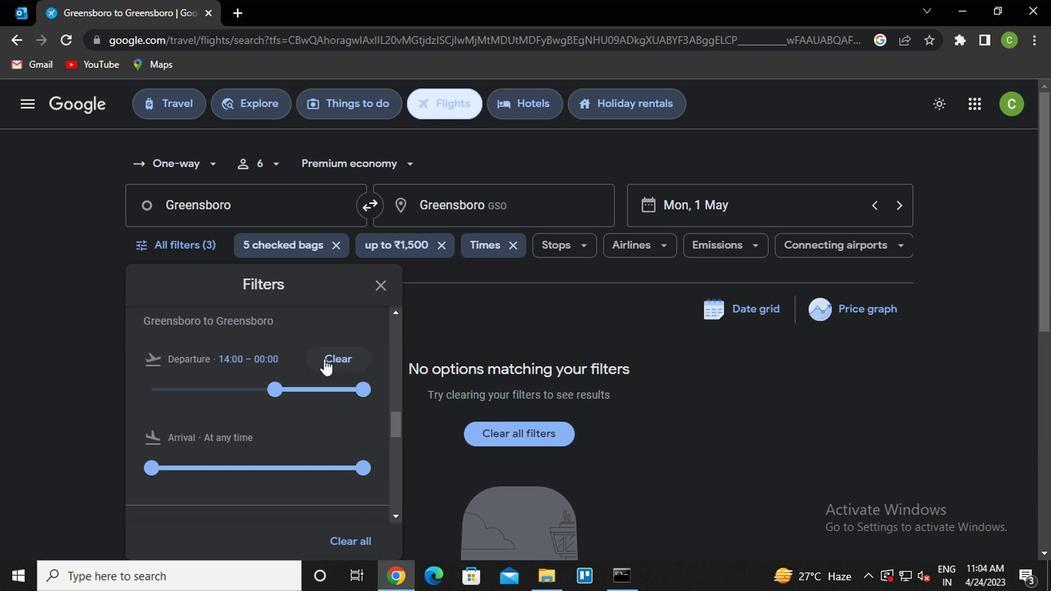 
Action: Mouse scrolled (319, 362) with delta (0, 0)
Screenshot: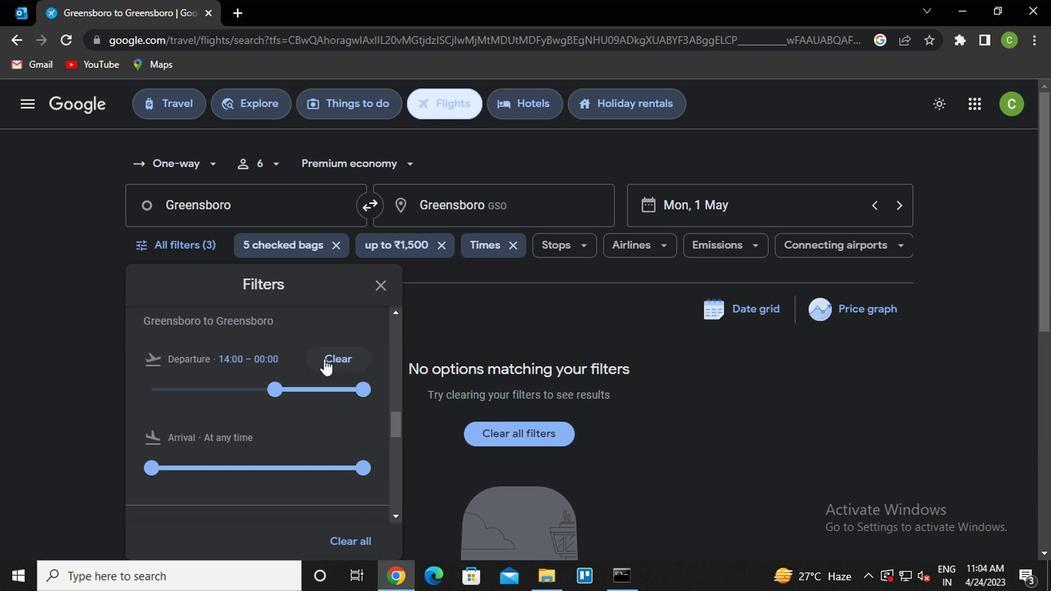 
Action: Mouse scrolled (319, 362) with delta (0, 0)
Screenshot: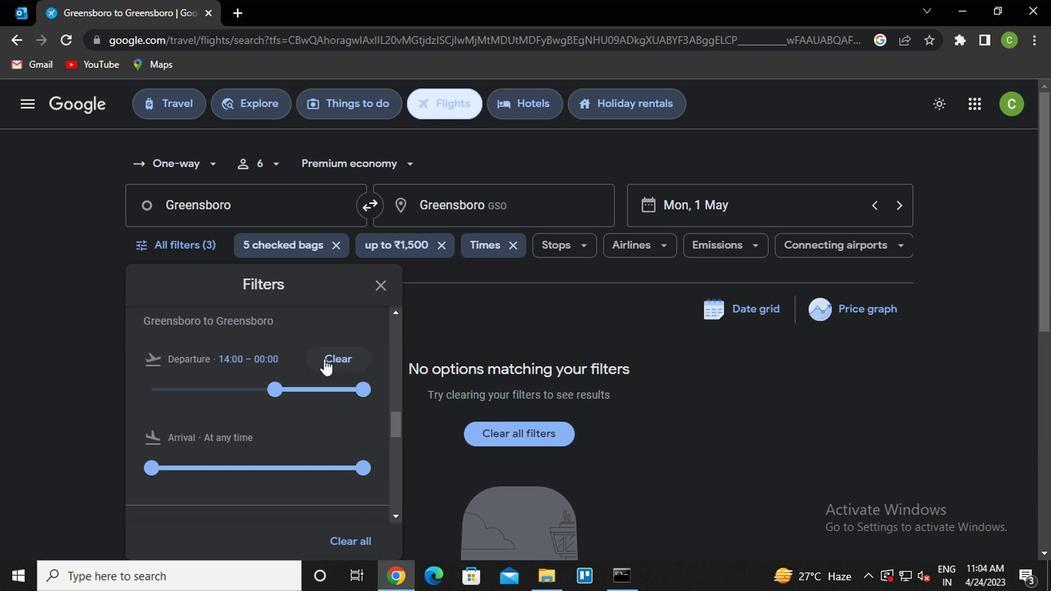 
Action: Mouse scrolled (319, 362) with delta (0, 0)
Screenshot: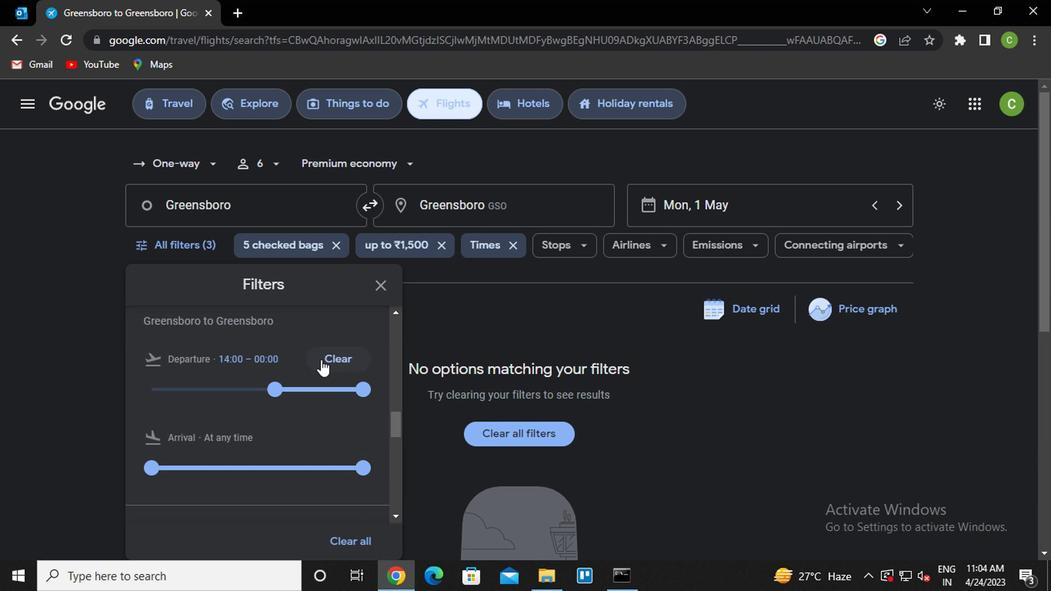 
Action: Mouse moved to (350, 337)
Screenshot: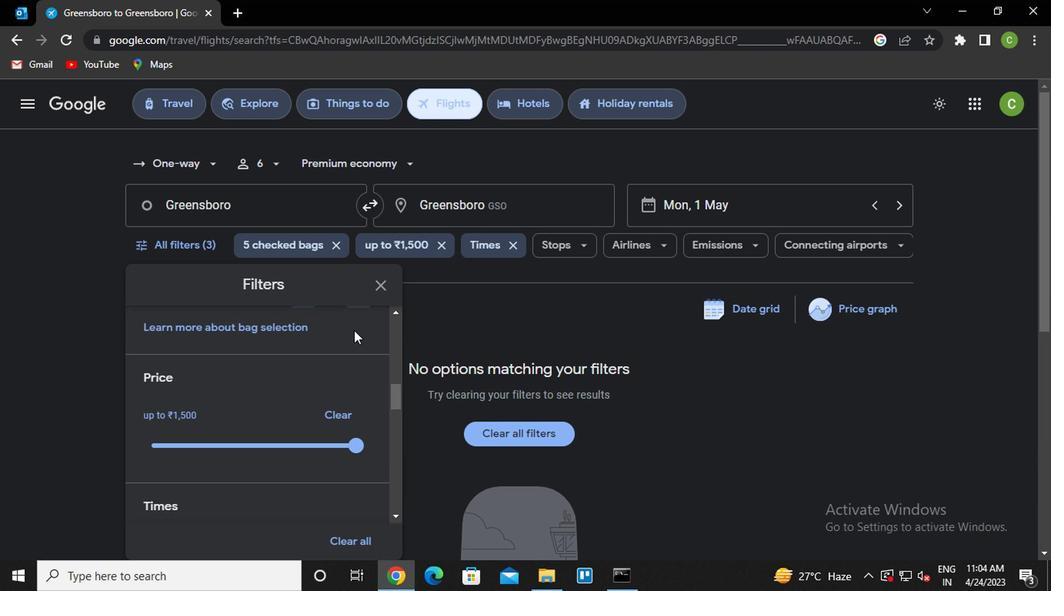 
Action: Mouse scrolled (350, 337) with delta (0, 0)
Screenshot: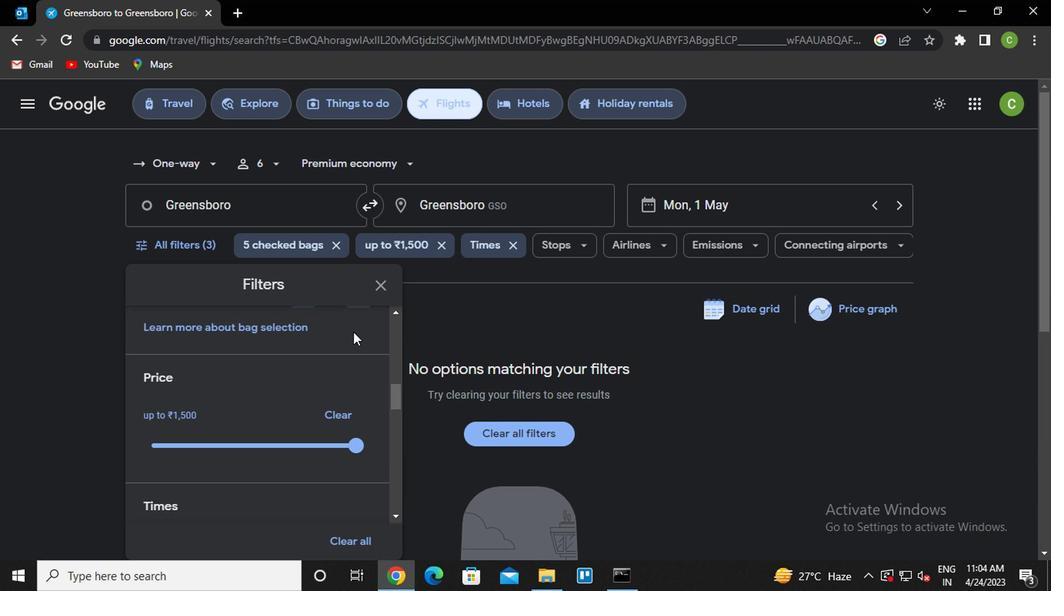 
Action: Mouse moved to (350, 339)
Screenshot: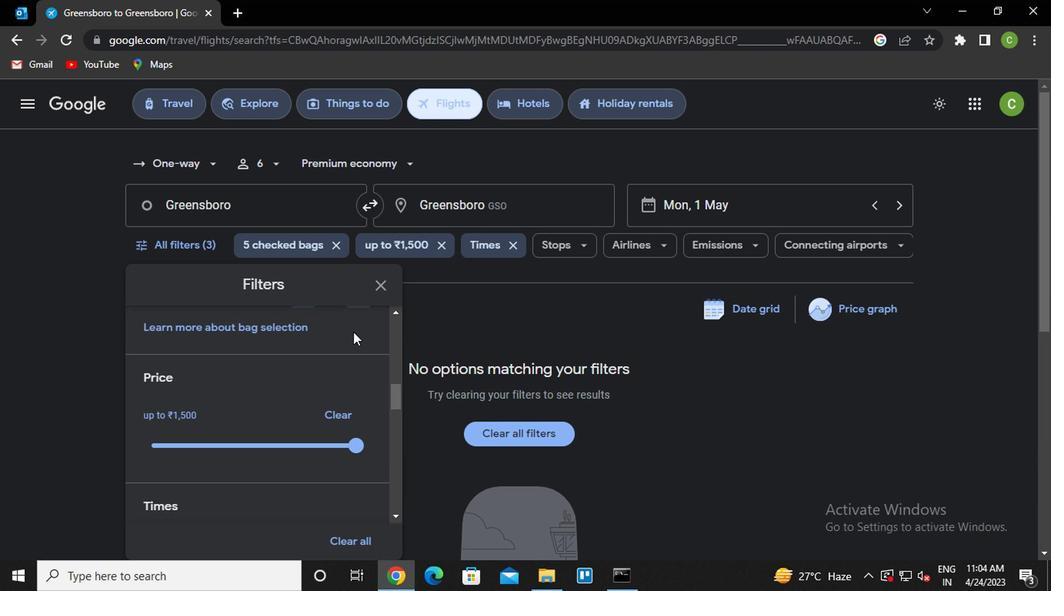 
Action: Mouse scrolled (350, 339) with delta (0, 0)
Screenshot: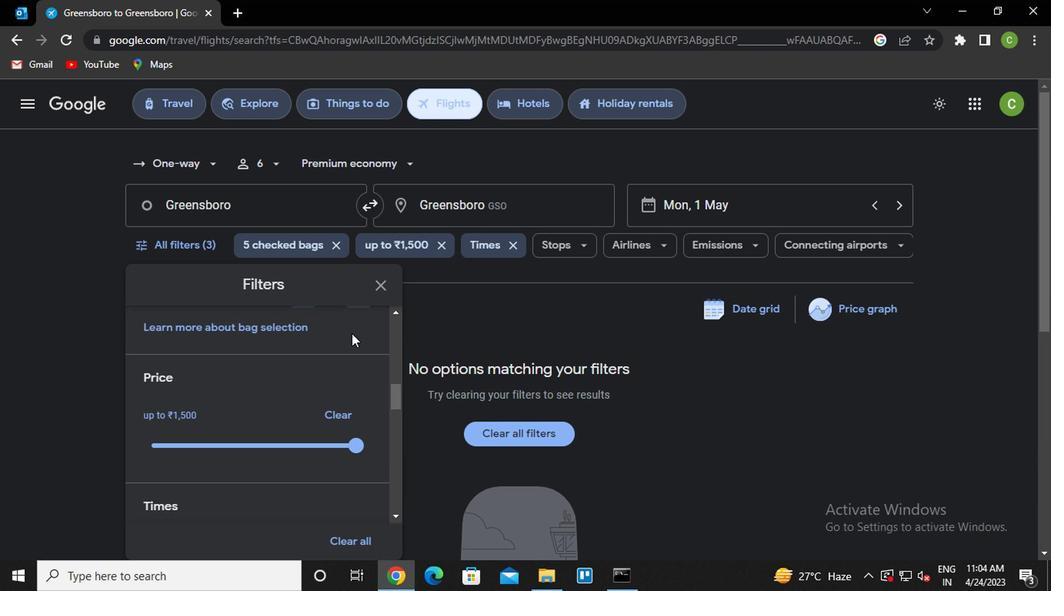 
Action: Mouse moved to (350, 339)
Screenshot: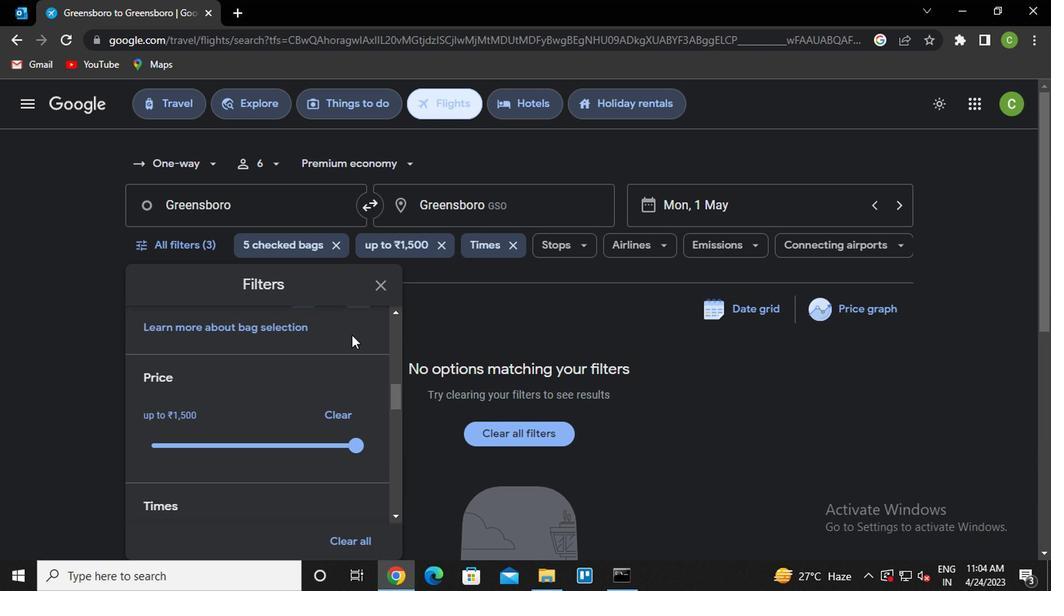 
Action: Mouse scrolled (350, 340) with delta (0, 0)
Screenshot: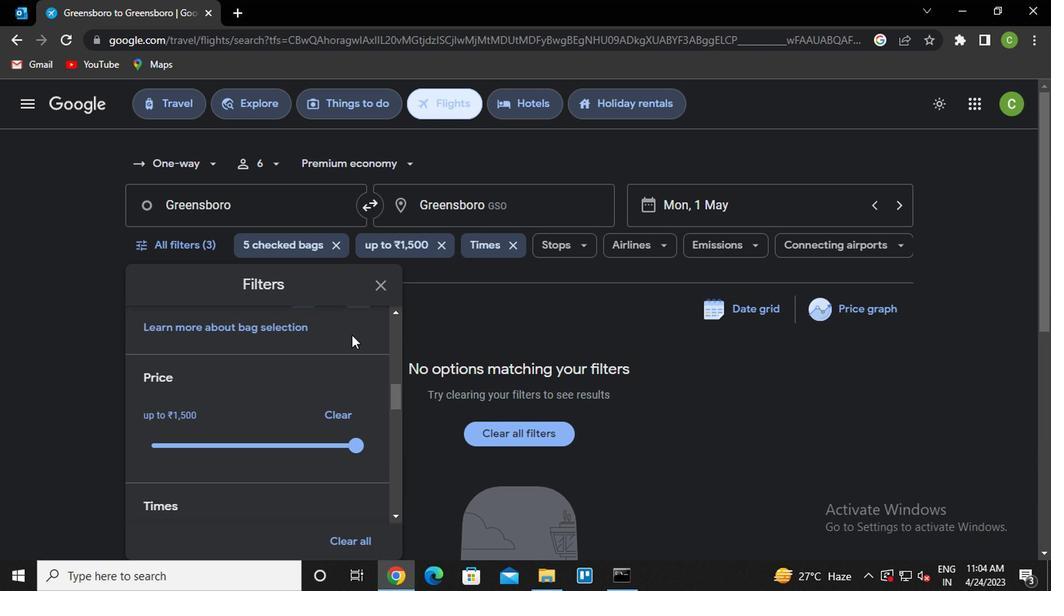 
Action: Mouse moved to (350, 341)
Screenshot: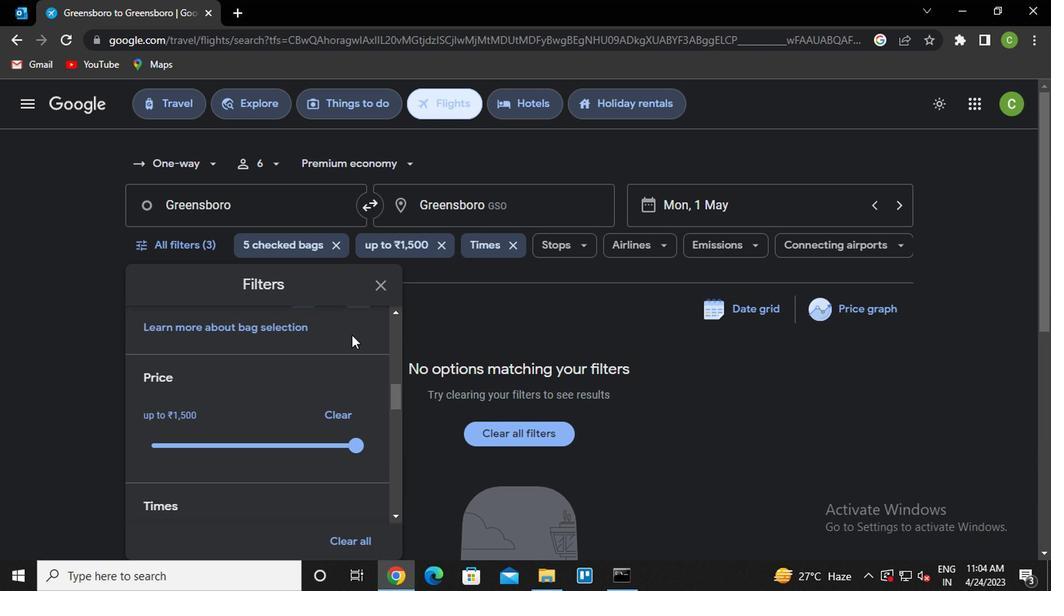 
Action: Mouse scrolled (350, 341) with delta (0, 0)
Screenshot: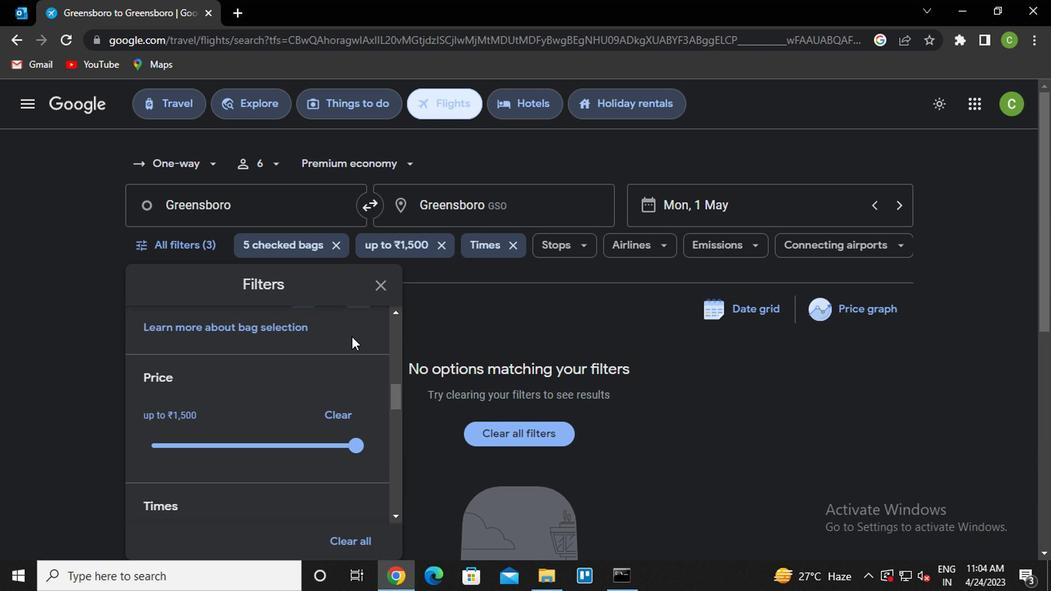 
Action: Mouse moved to (329, 362)
Screenshot: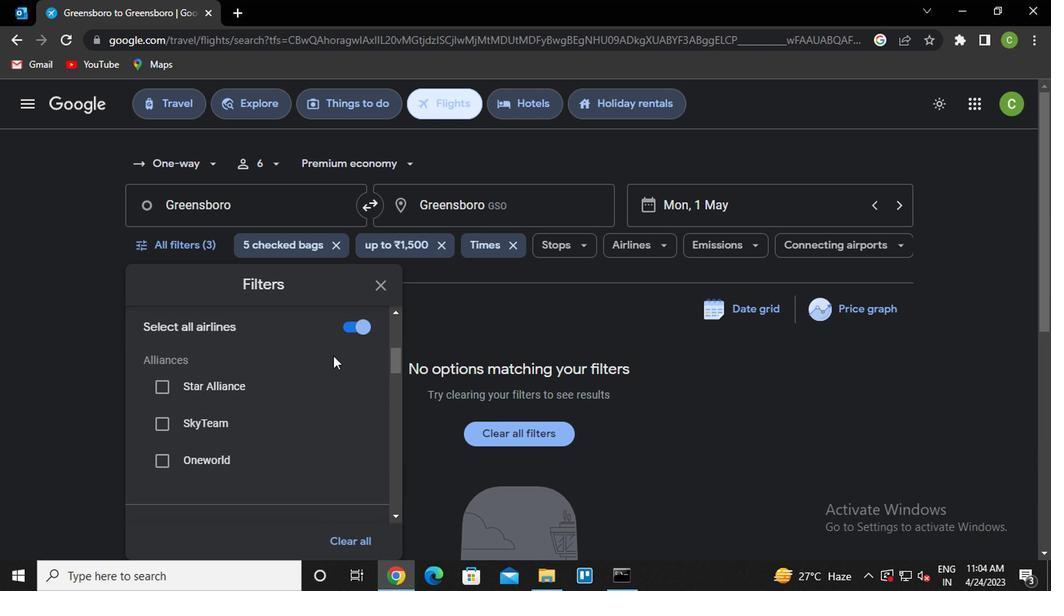 
Action: Mouse scrolled (329, 363) with delta (0, 0)
Screenshot: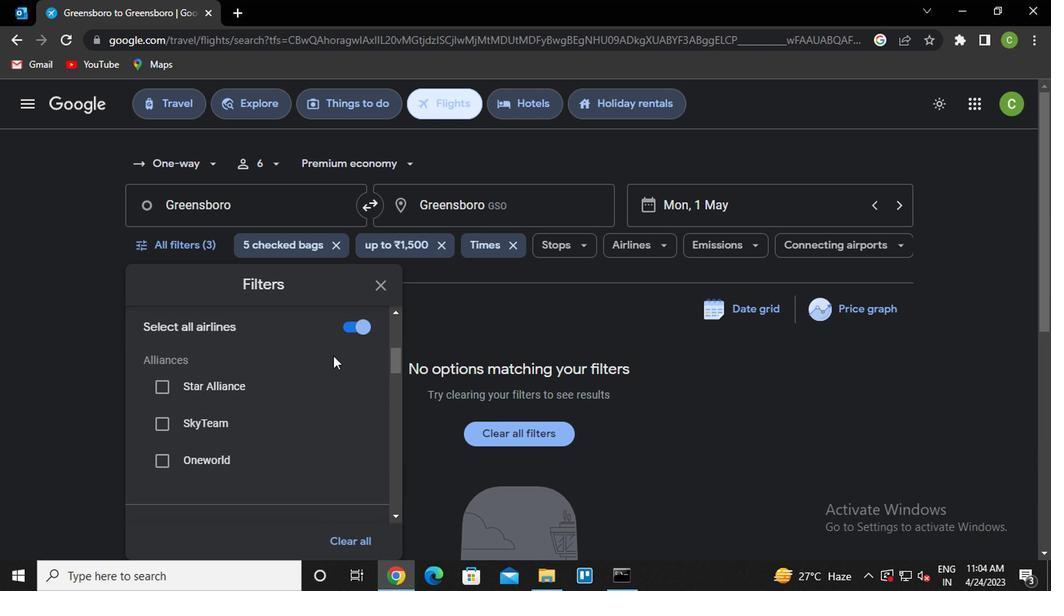 
Action: Mouse moved to (329, 363)
Screenshot: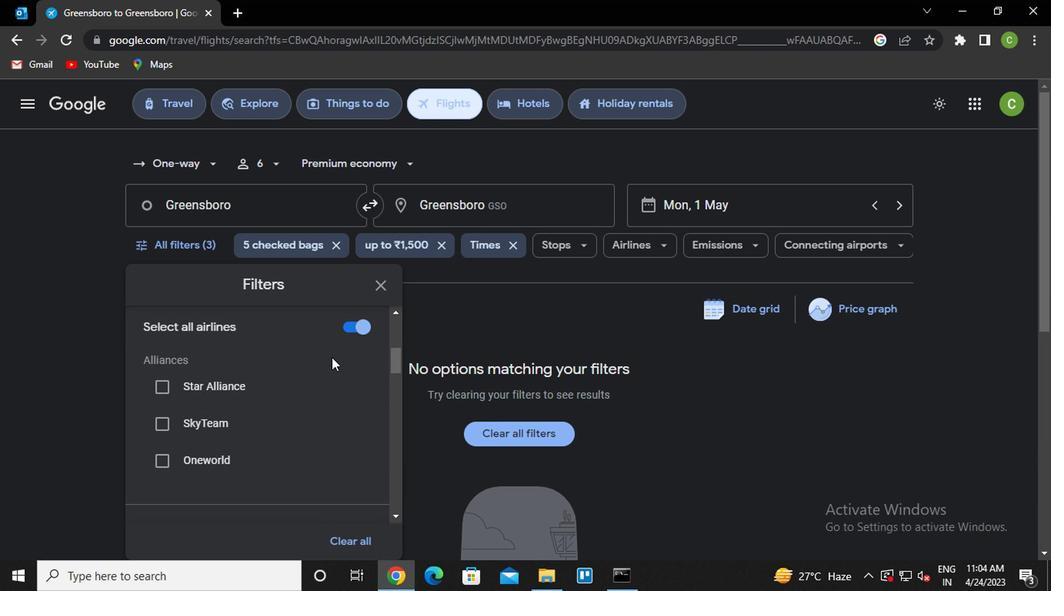 
Action: Mouse scrolled (329, 364) with delta (0, 1)
Screenshot: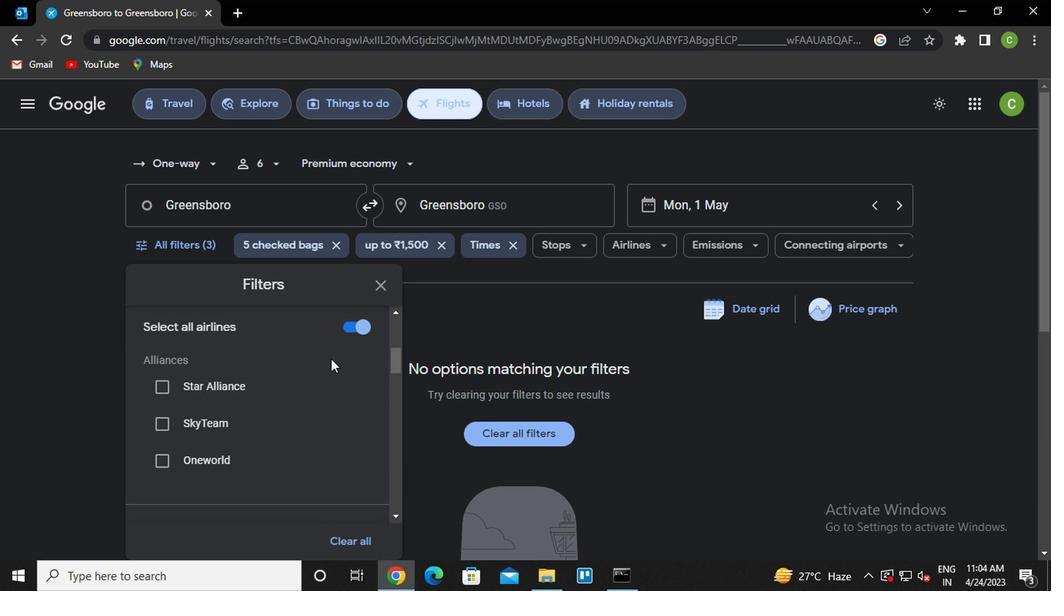 
Action: Mouse scrolled (329, 364) with delta (0, 1)
Screenshot: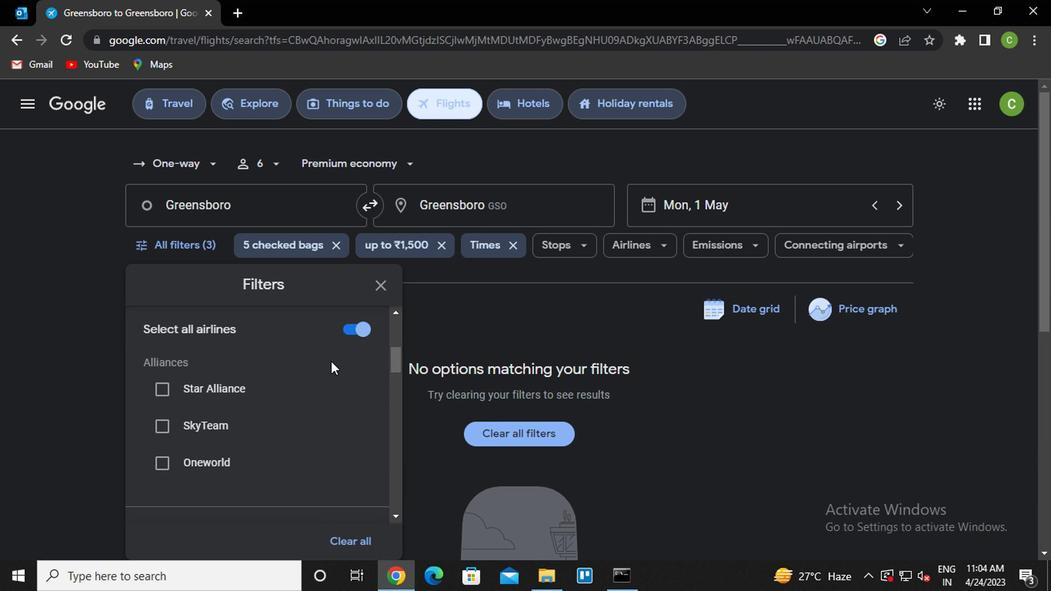 
Action: Mouse moved to (329, 363)
Screenshot: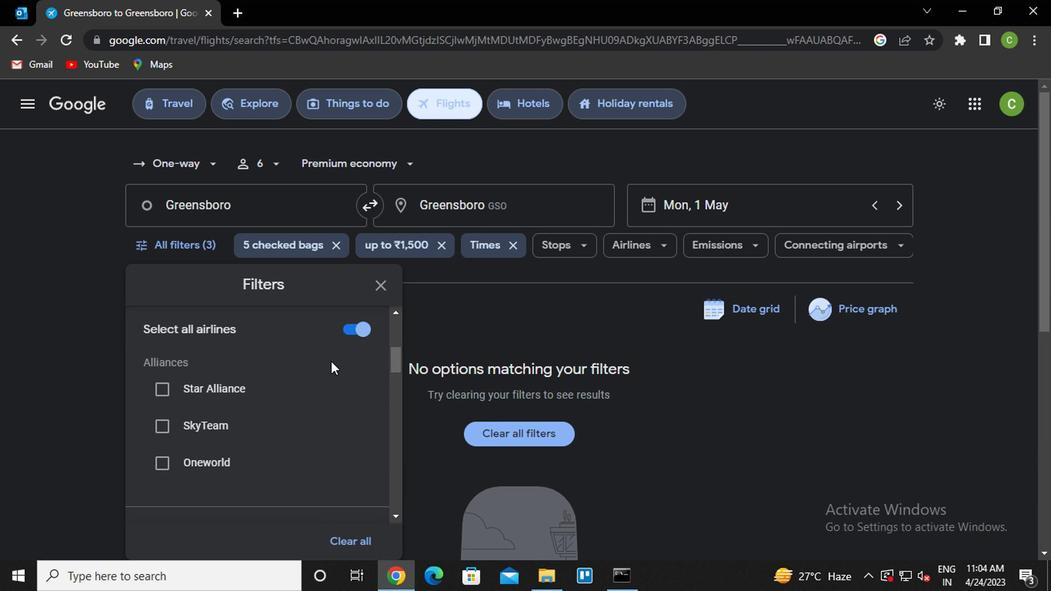 
Action: Mouse scrolled (329, 364) with delta (0, 1)
Screenshot: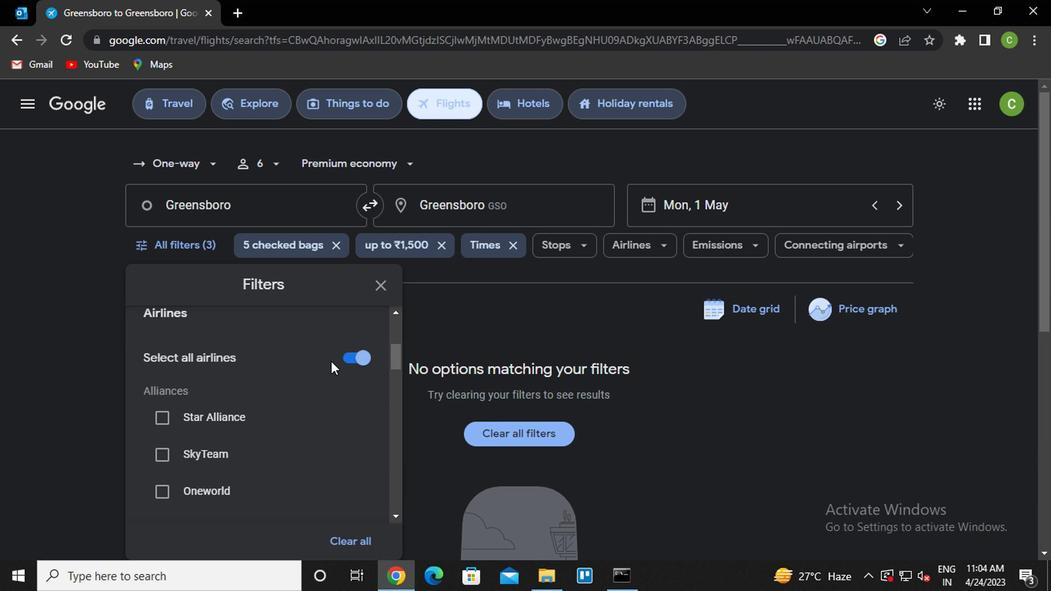 
Action: Mouse scrolled (329, 364) with delta (0, 1)
Screenshot: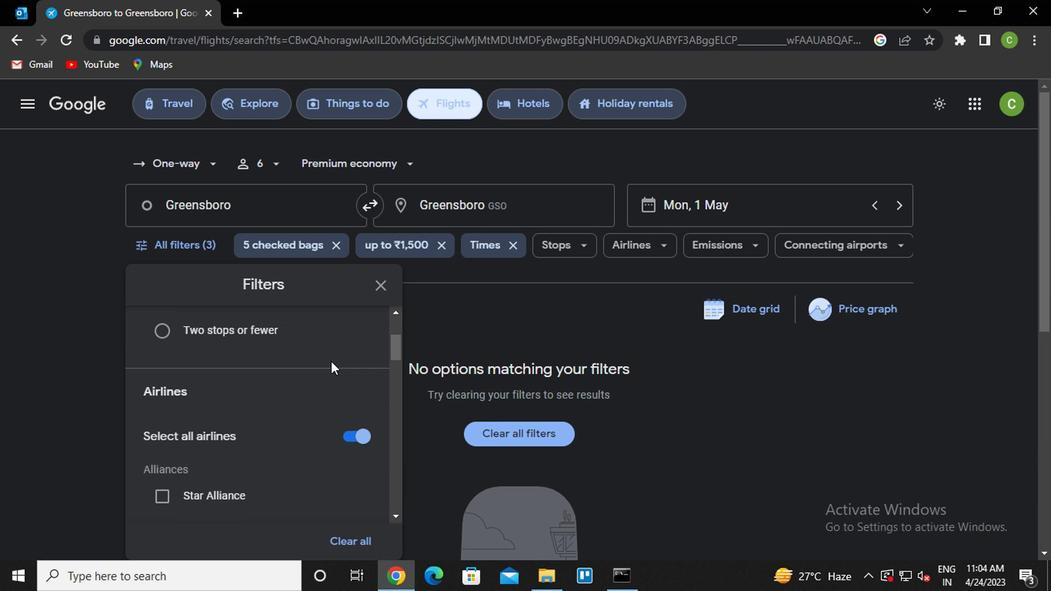 
Action: Mouse scrolled (329, 364) with delta (0, 1)
Screenshot: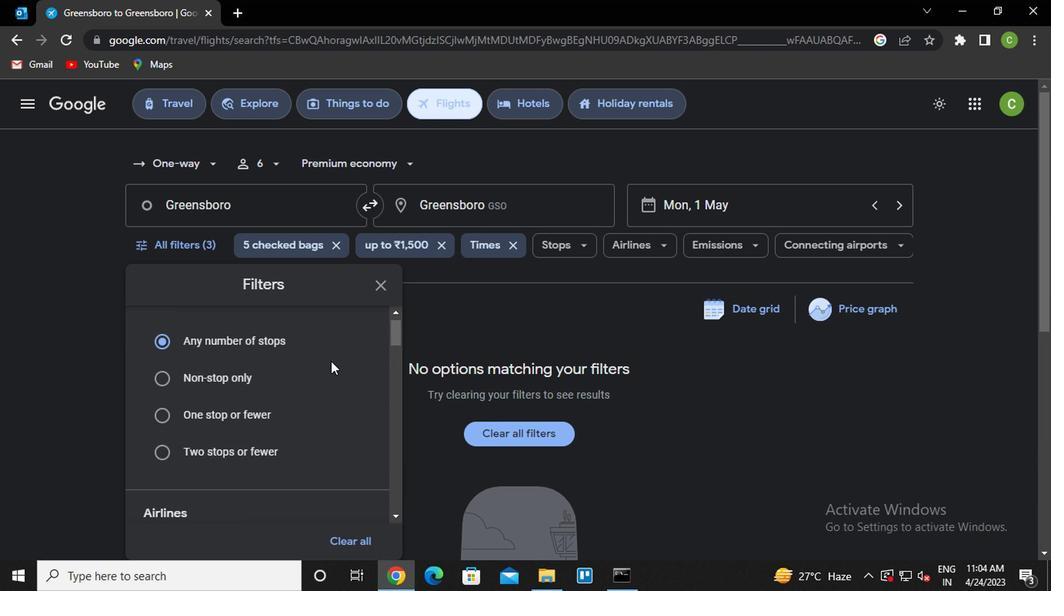
Action: Mouse moved to (383, 282)
Screenshot: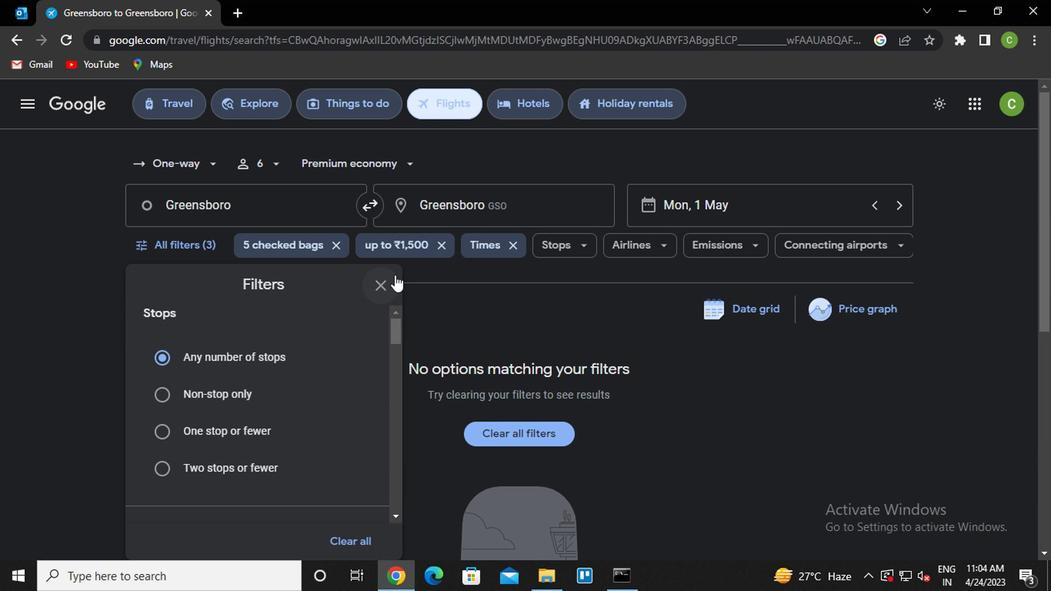 
Action: Mouse pressed left at (383, 282)
Screenshot: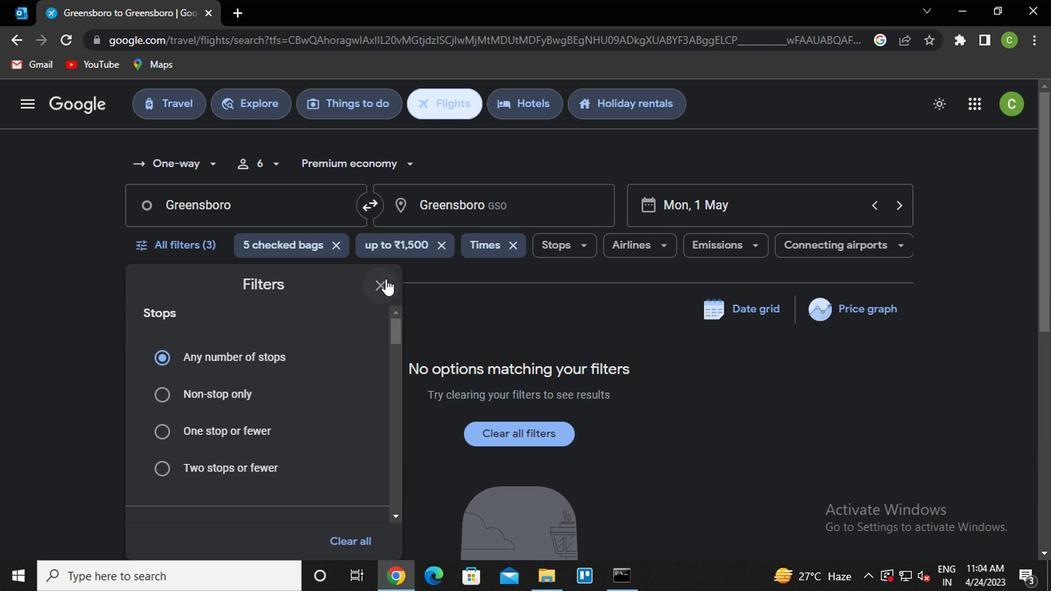 
Action: Mouse moved to (618, 389)
Screenshot: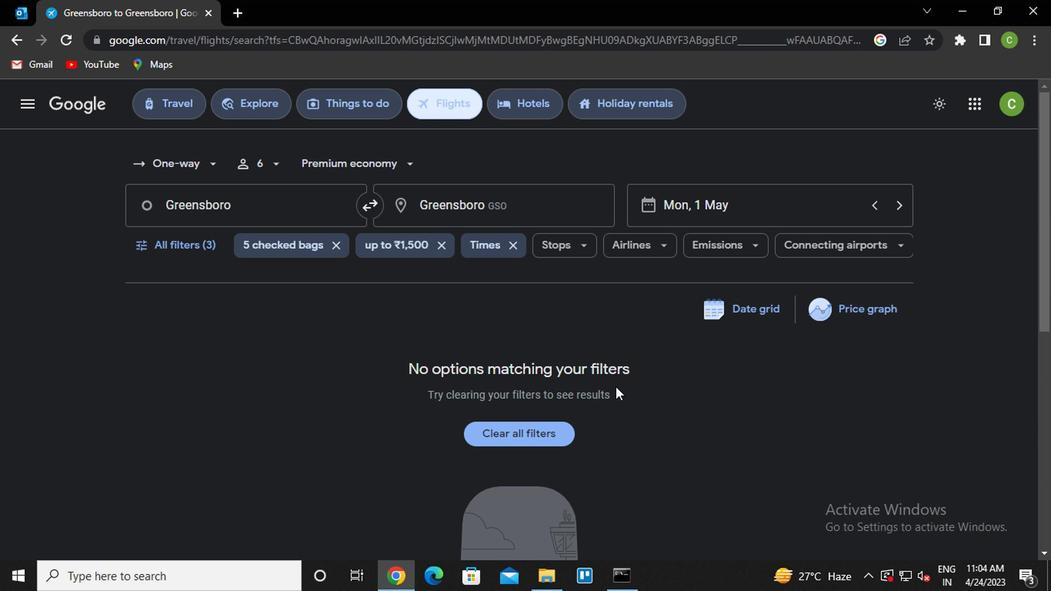 
